 Task: Find and review the details of a specific wallpaper product on Flipkart.
Action: Mouse moved to (436, 300)
Screenshot: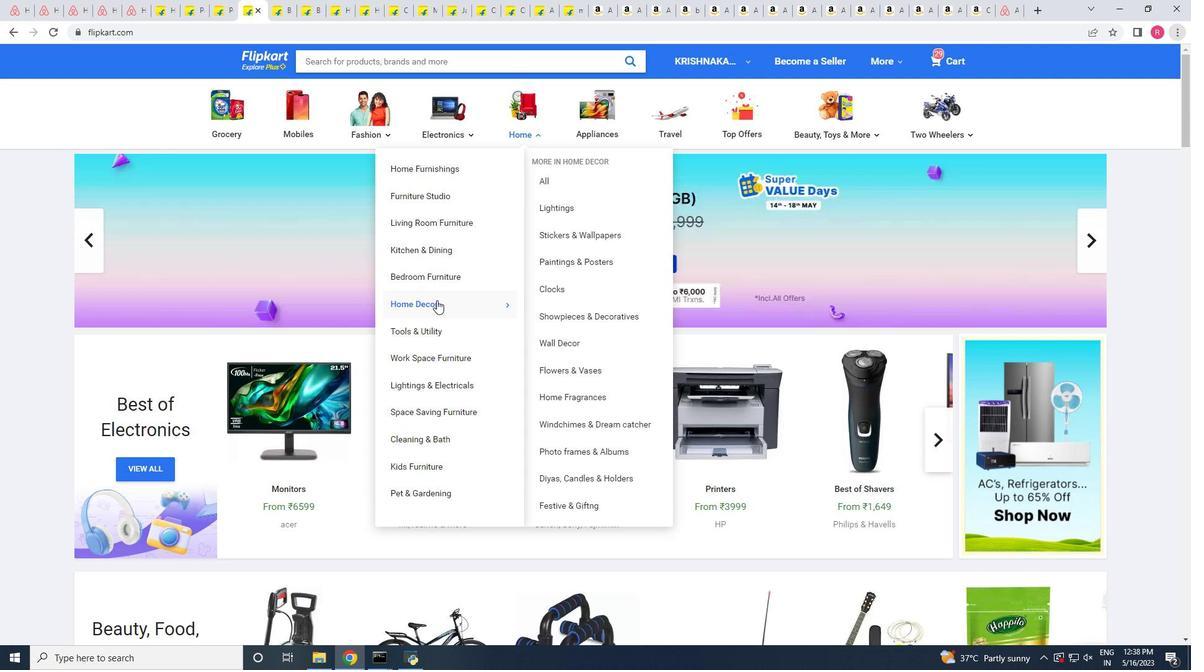 
Action: Mouse pressed left at (436, 300)
Screenshot: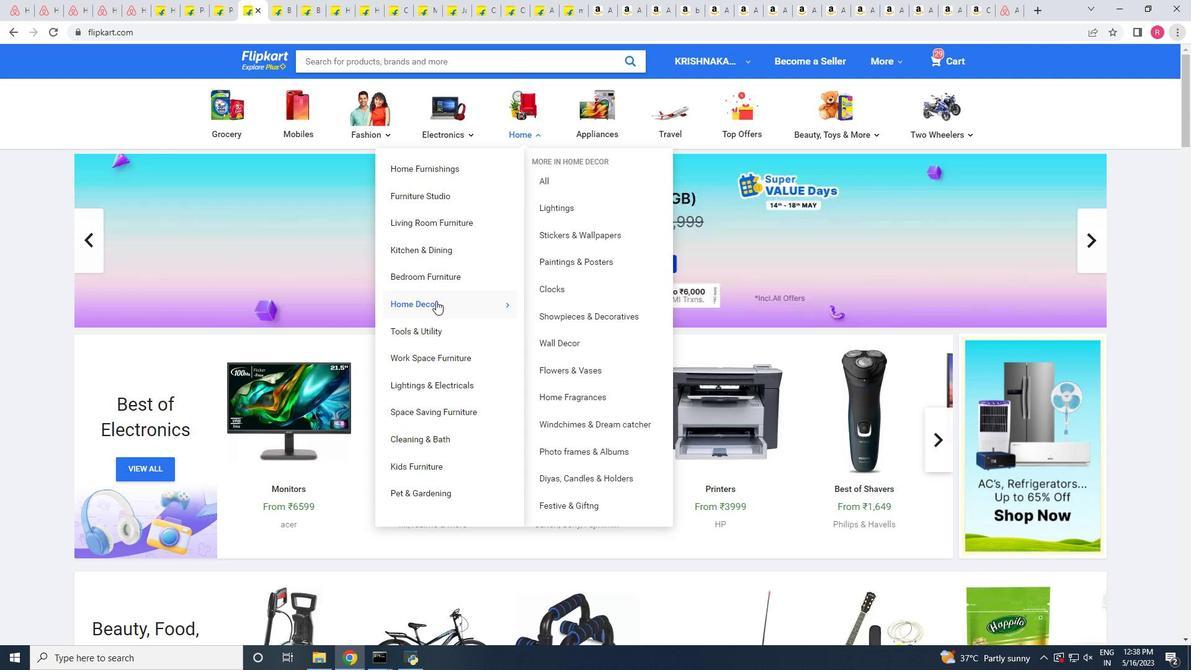 
Action: Mouse moved to (155, 300)
Screenshot: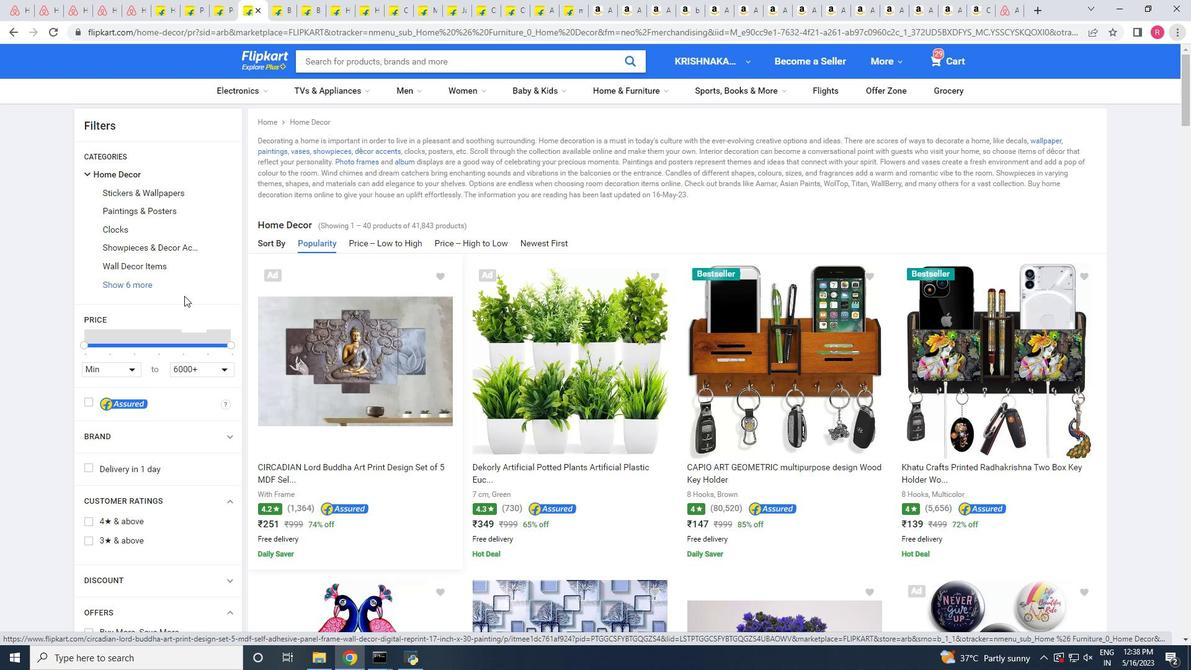 
Action: Mouse scrolled (155, 300) with delta (0, 0)
Screenshot: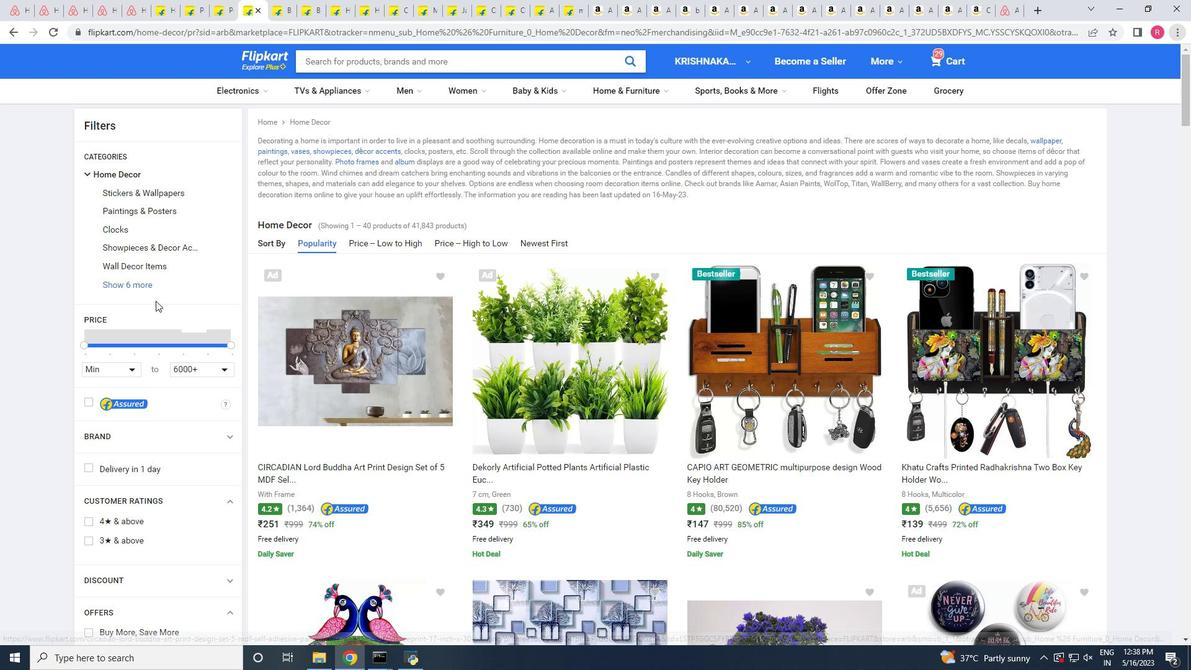 
Action: Mouse scrolled (155, 300) with delta (0, 0)
Screenshot: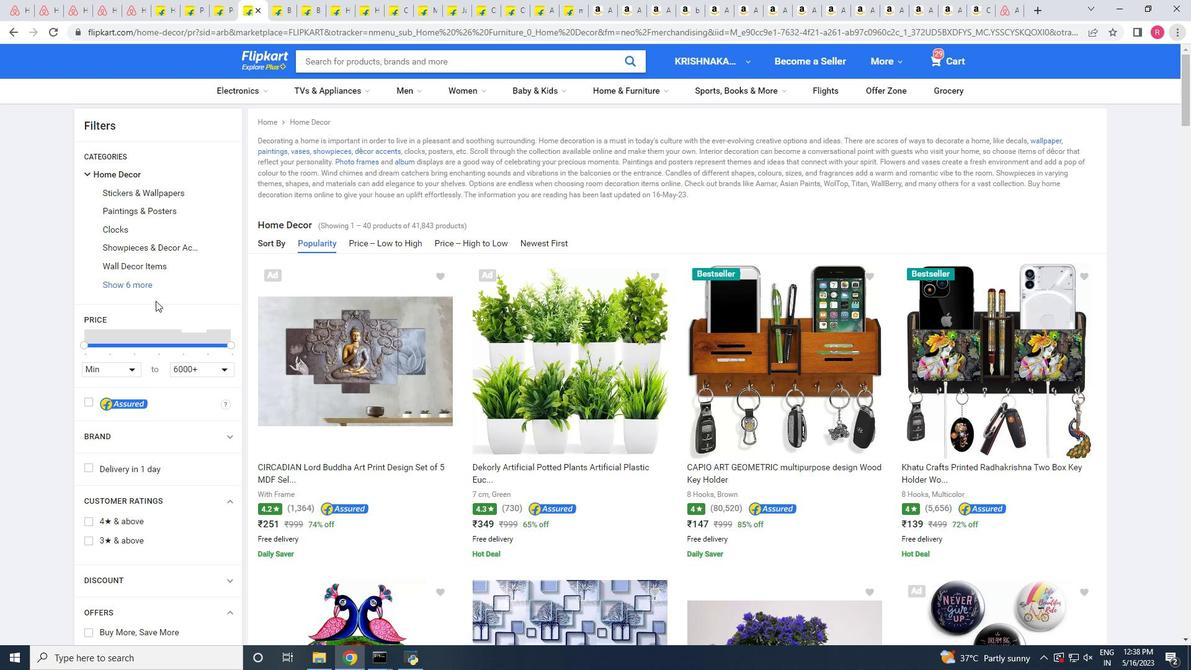 
Action: Mouse scrolled (155, 300) with delta (0, 0)
Screenshot: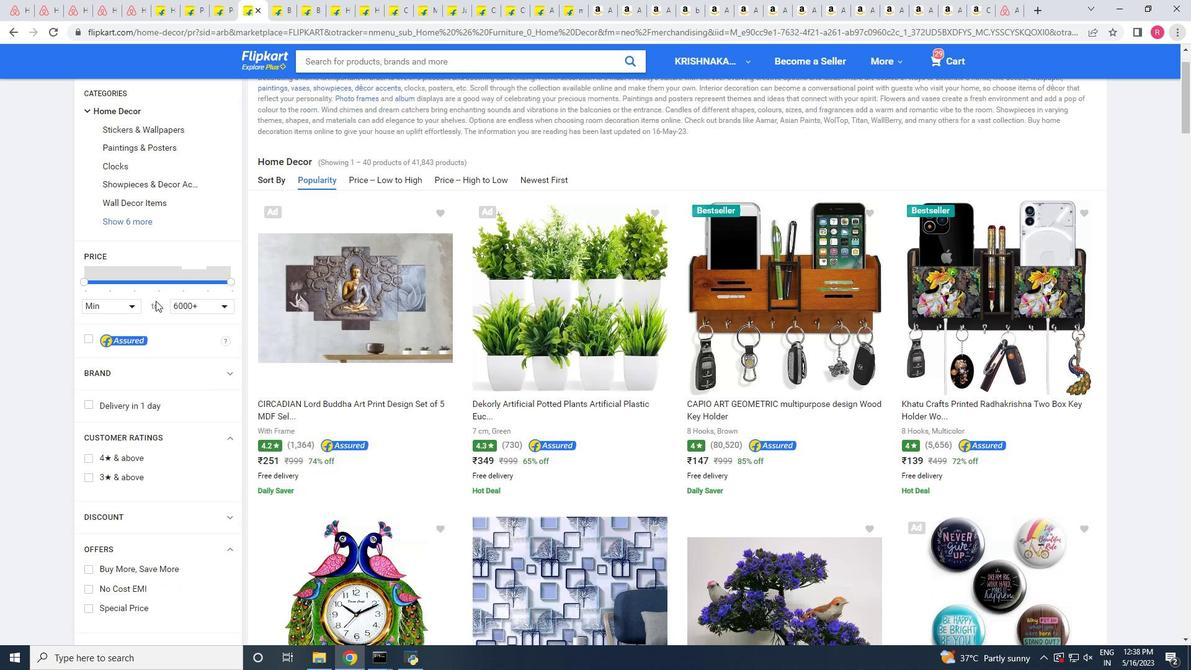
Action: Mouse scrolled (155, 300) with delta (0, 0)
Screenshot: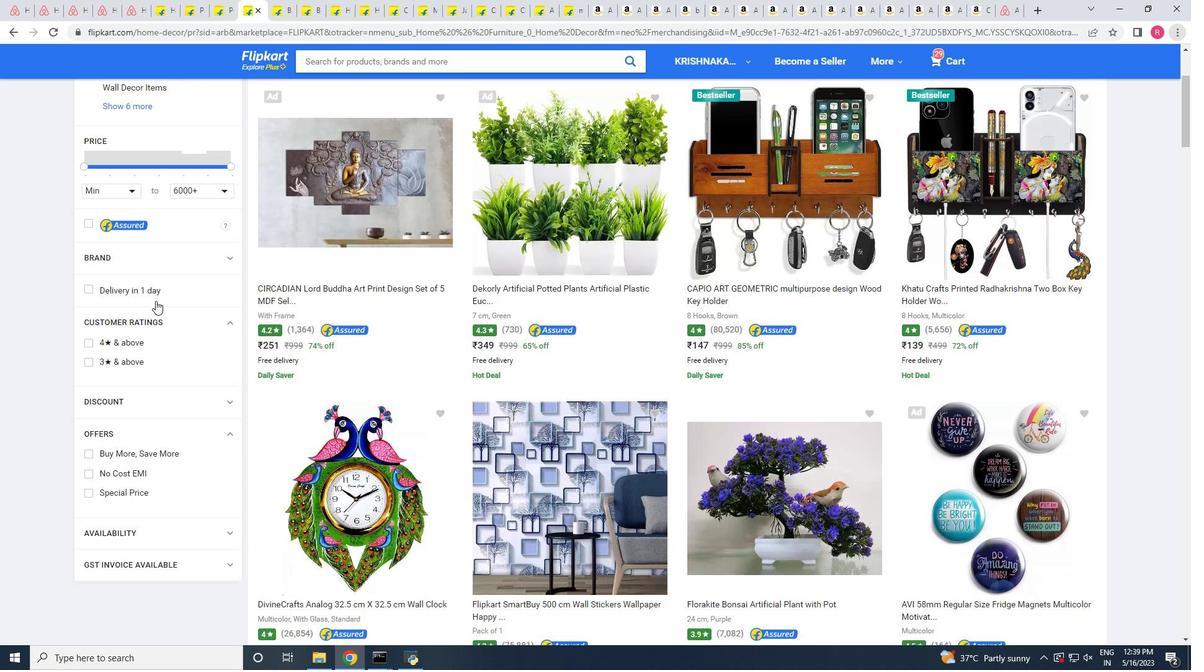 
Action: Mouse scrolled (155, 301) with delta (0, 0)
Screenshot: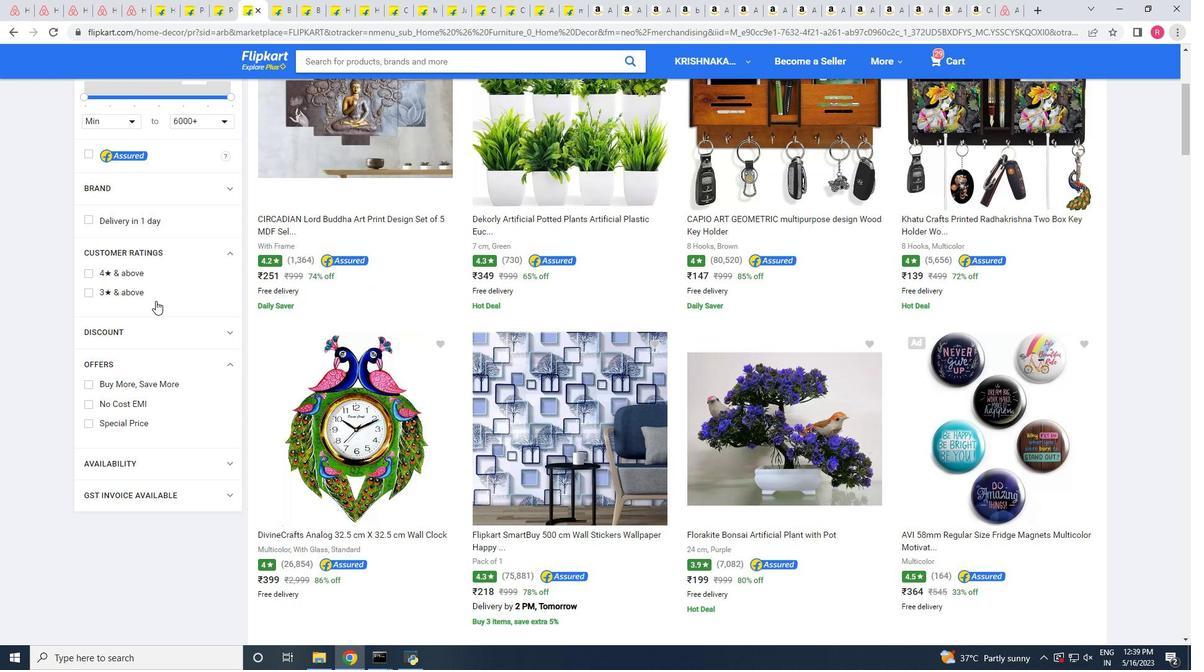 
Action: Mouse moved to (169, 418)
Screenshot: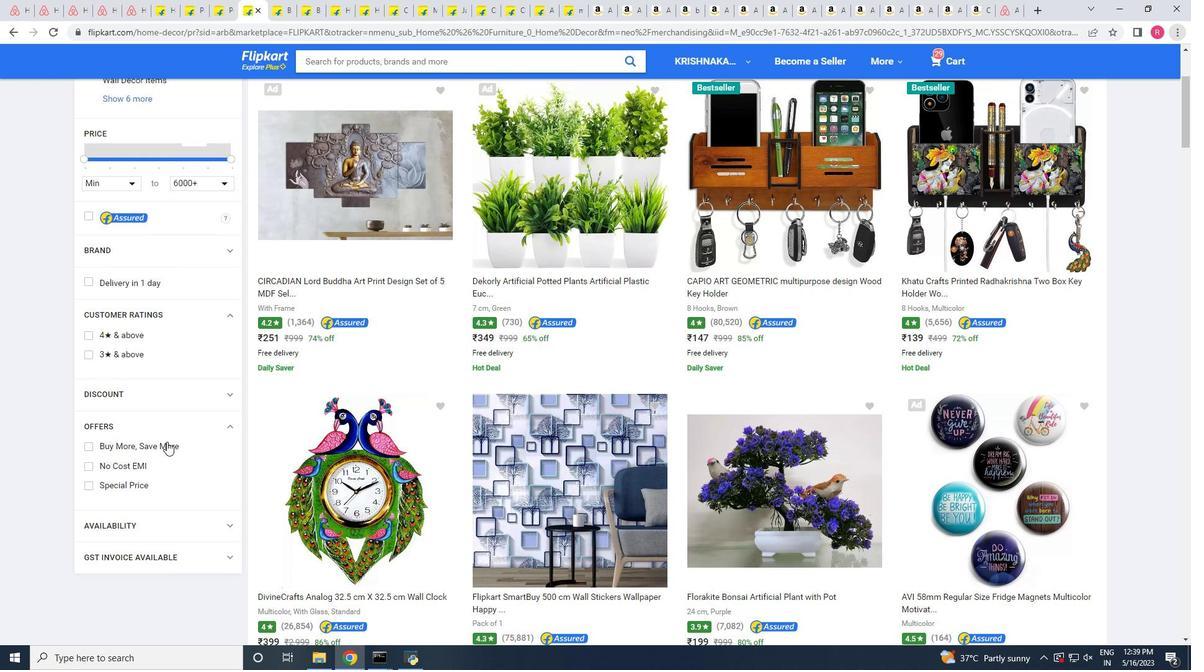 
Action: Mouse scrolled (169, 418) with delta (0, 0)
Screenshot: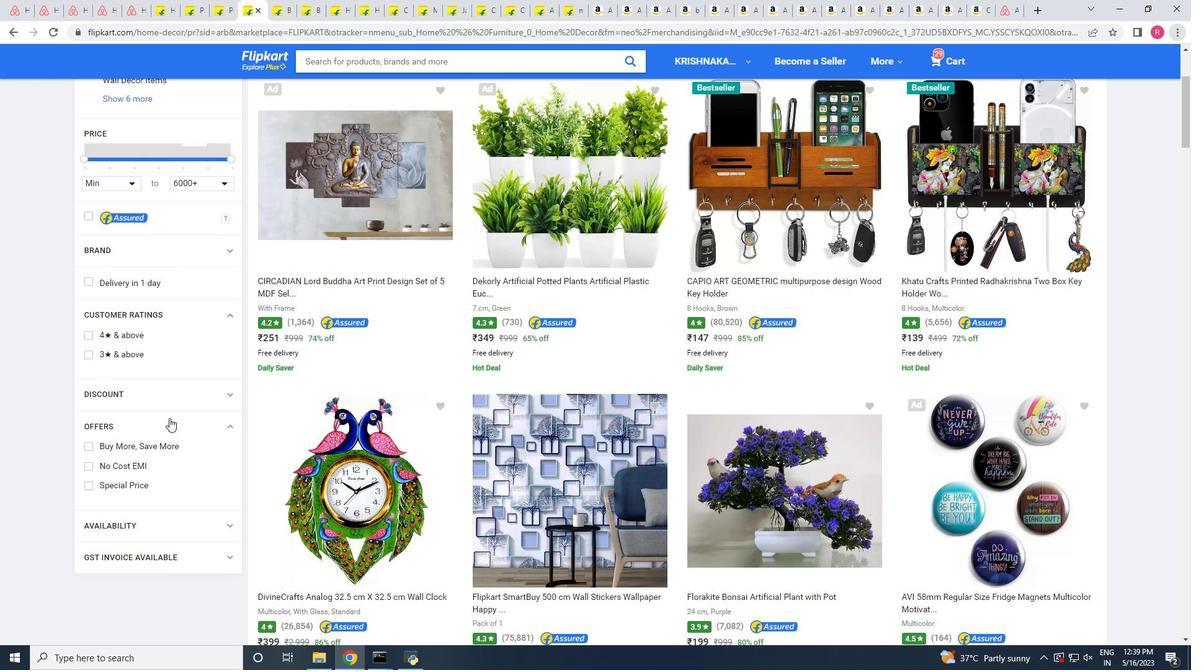 
Action: Mouse scrolled (169, 418) with delta (0, 0)
Screenshot: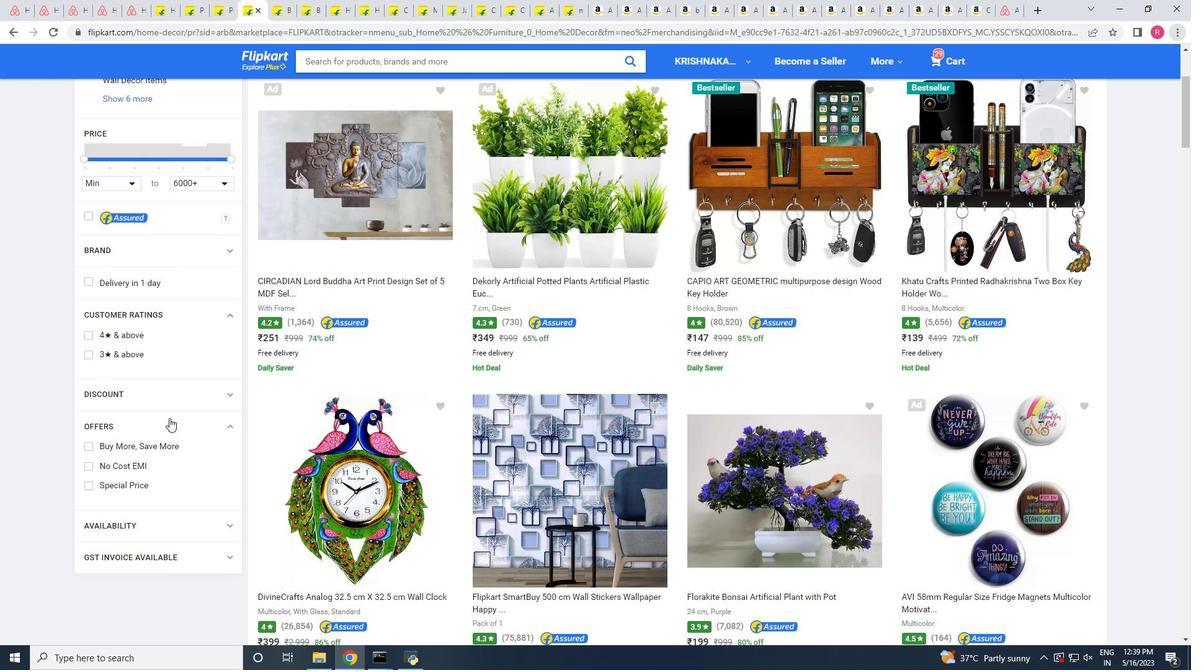 
Action: Mouse scrolled (169, 418) with delta (0, 0)
Screenshot: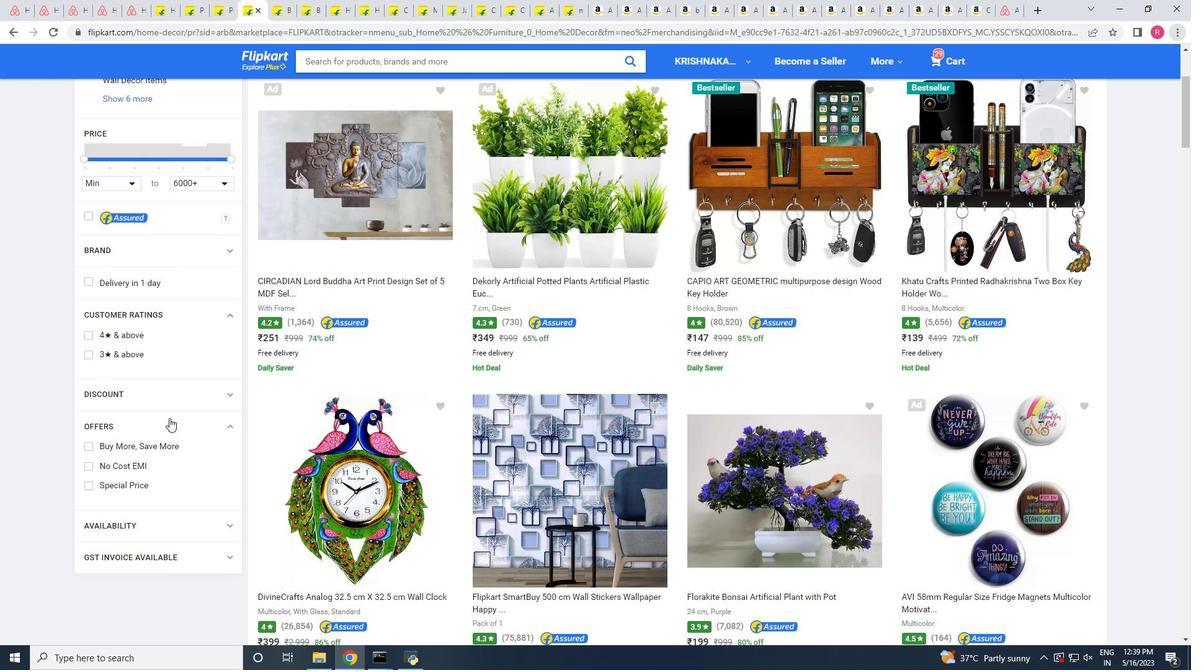 
Action: Mouse scrolled (169, 418) with delta (0, 0)
Screenshot: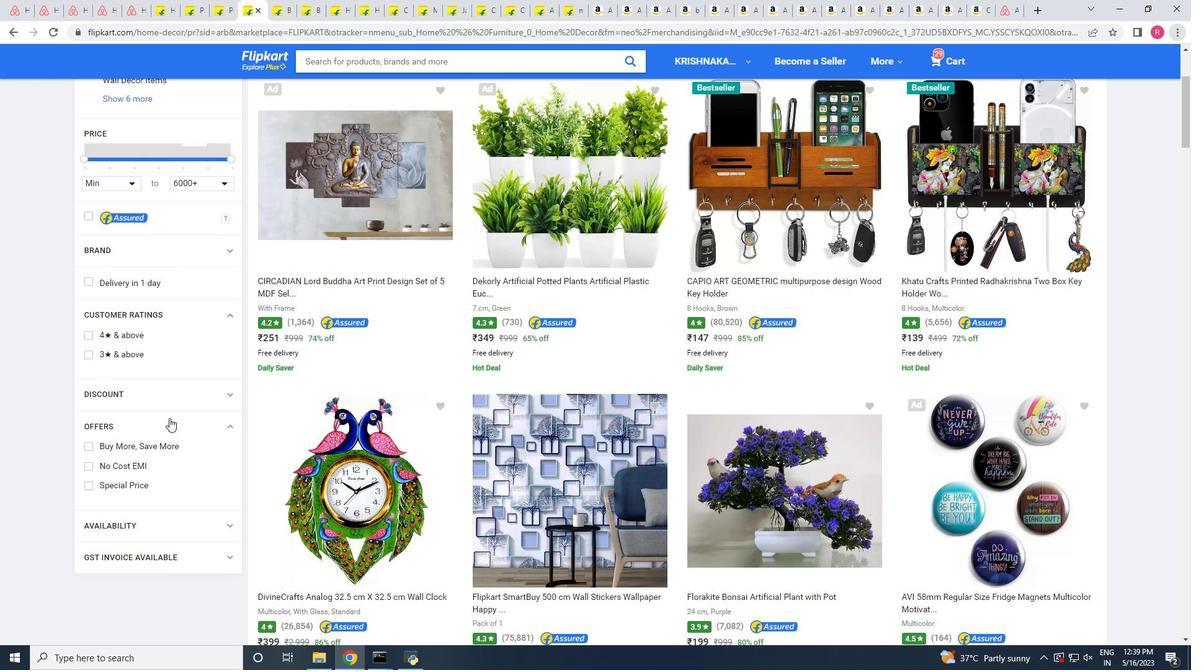 
Action: Mouse scrolled (169, 418) with delta (0, 0)
Screenshot: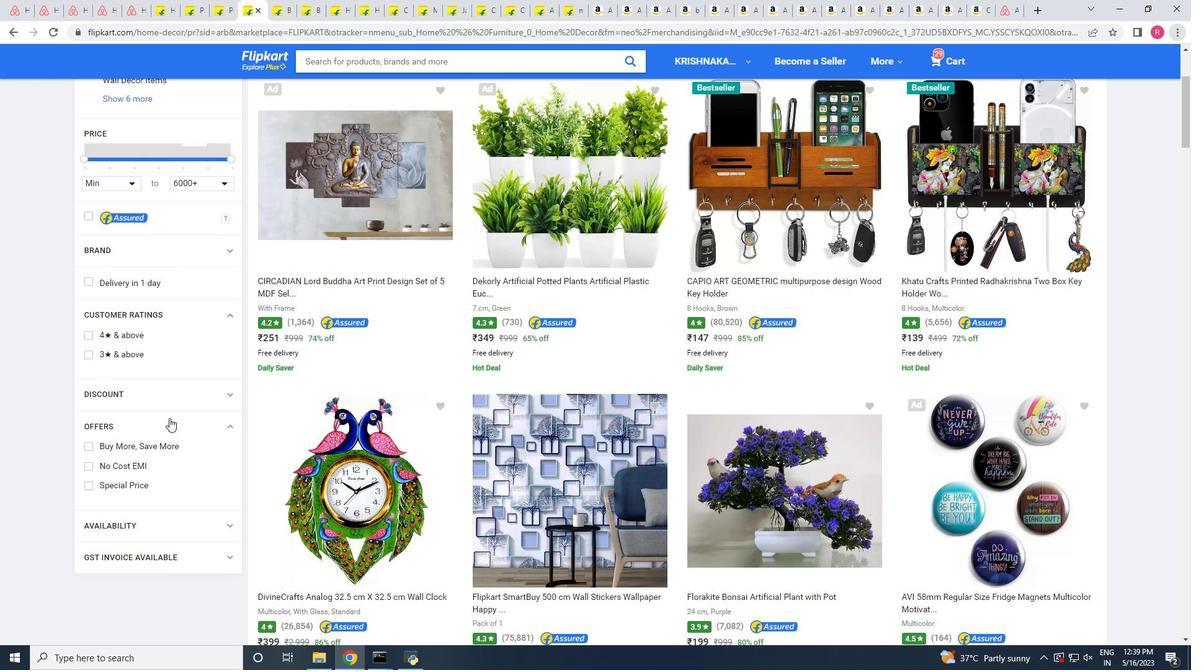 
Action: Mouse scrolled (169, 418) with delta (0, 0)
Screenshot: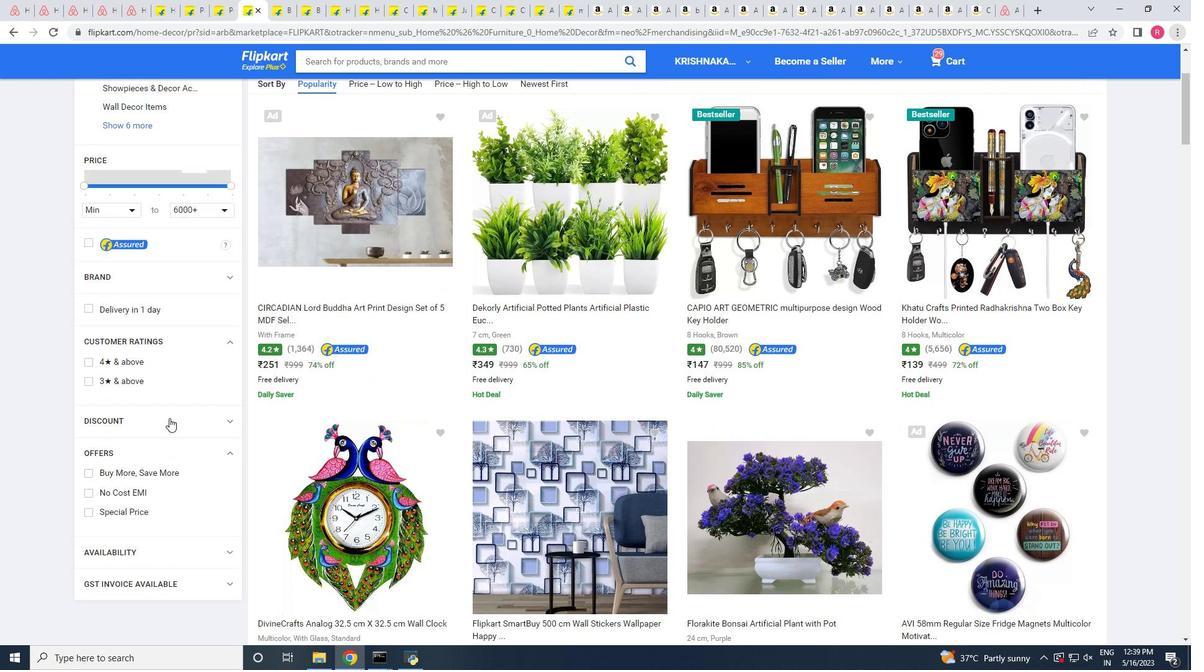 
Action: Mouse moved to (121, 285)
Screenshot: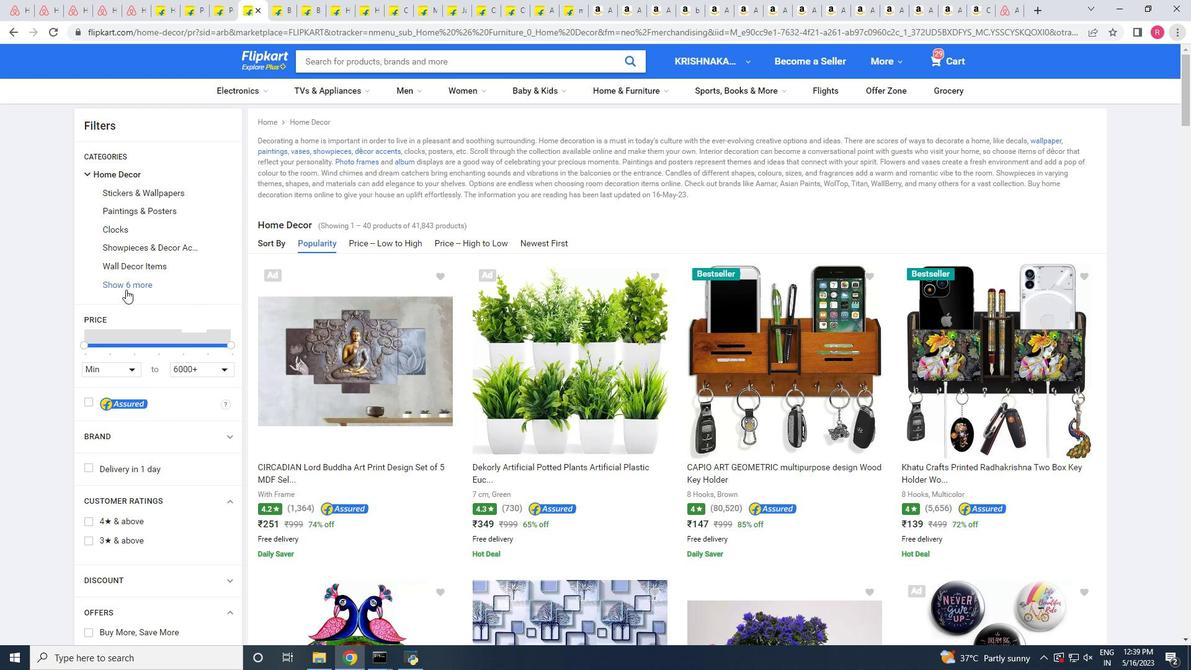 
Action: Mouse pressed left at (121, 285)
Screenshot: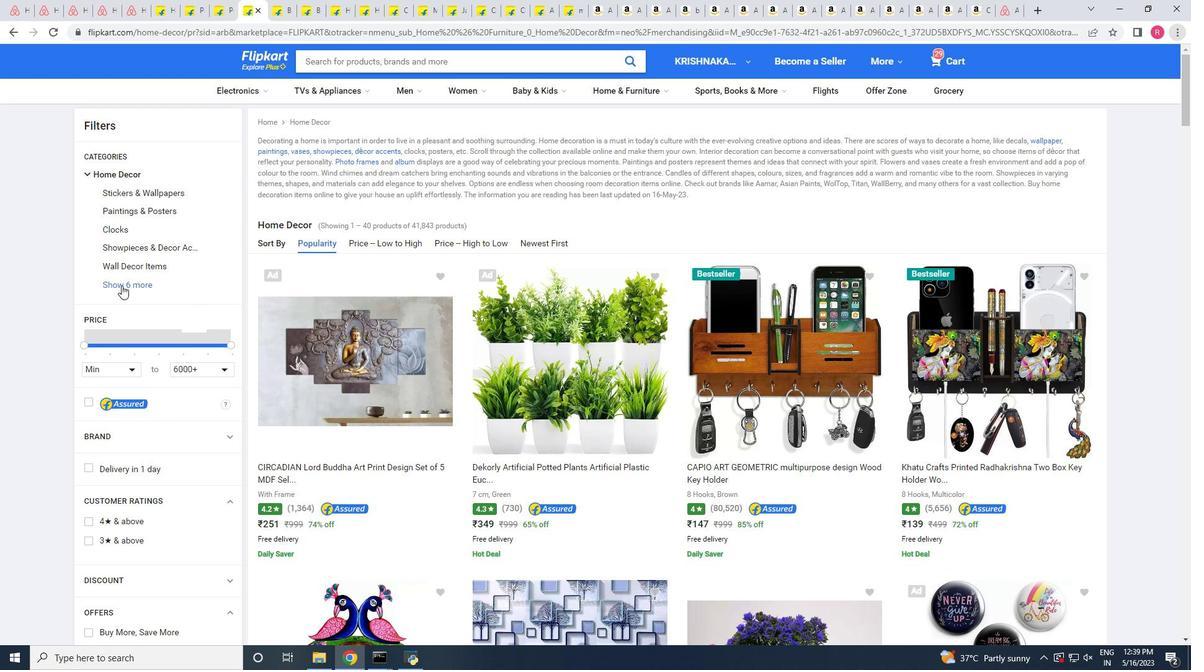 
Action: Mouse moved to (444, 281)
Screenshot: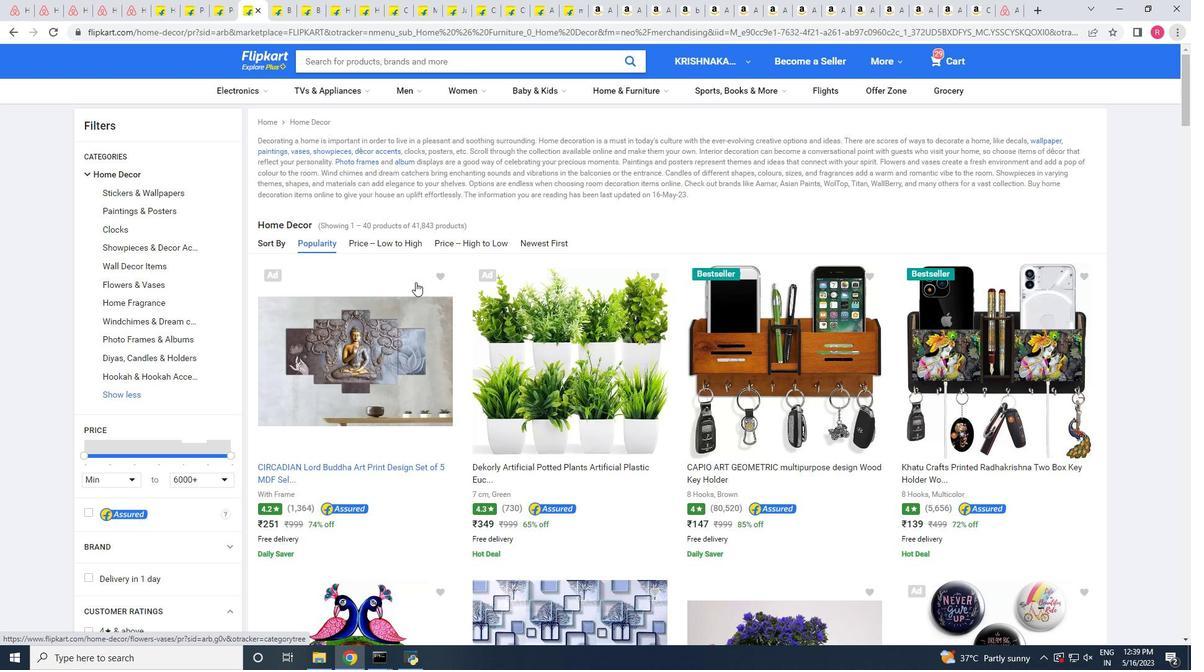 
Action: Mouse scrolled (444, 281) with delta (0, 0)
Screenshot: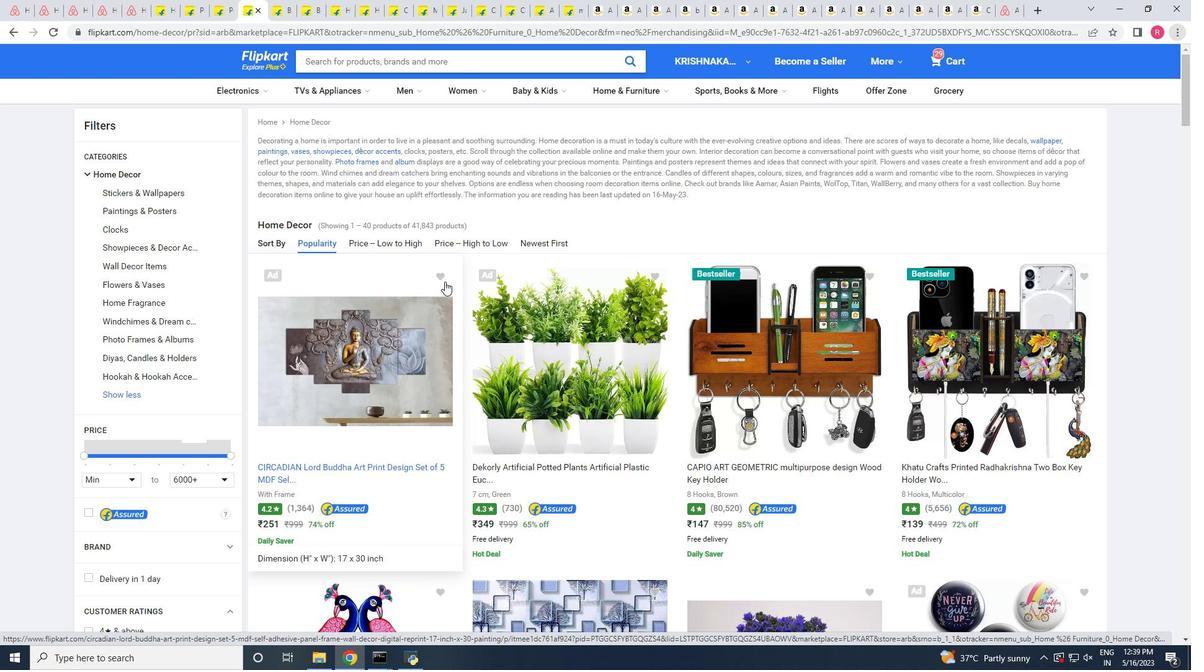 
Action: Mouse scrolled (444, 281) with delta (0, 0)
Screenshot: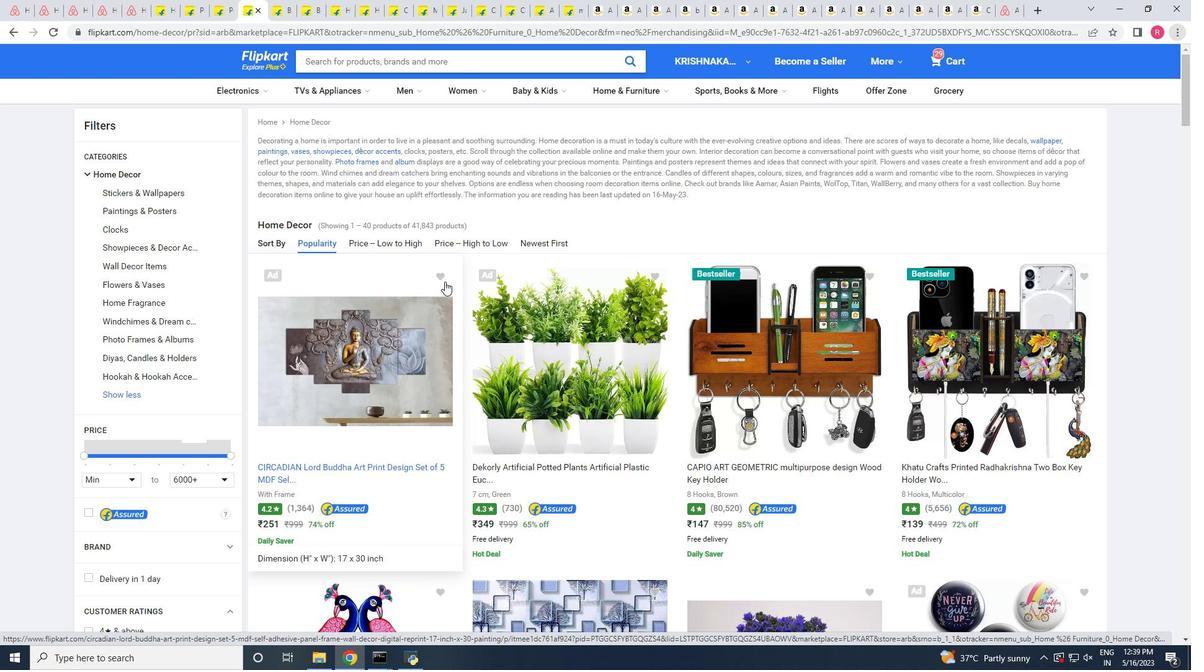
Action: Mouse scrolled (444, 281) with delta (0, 0)
Screenshot: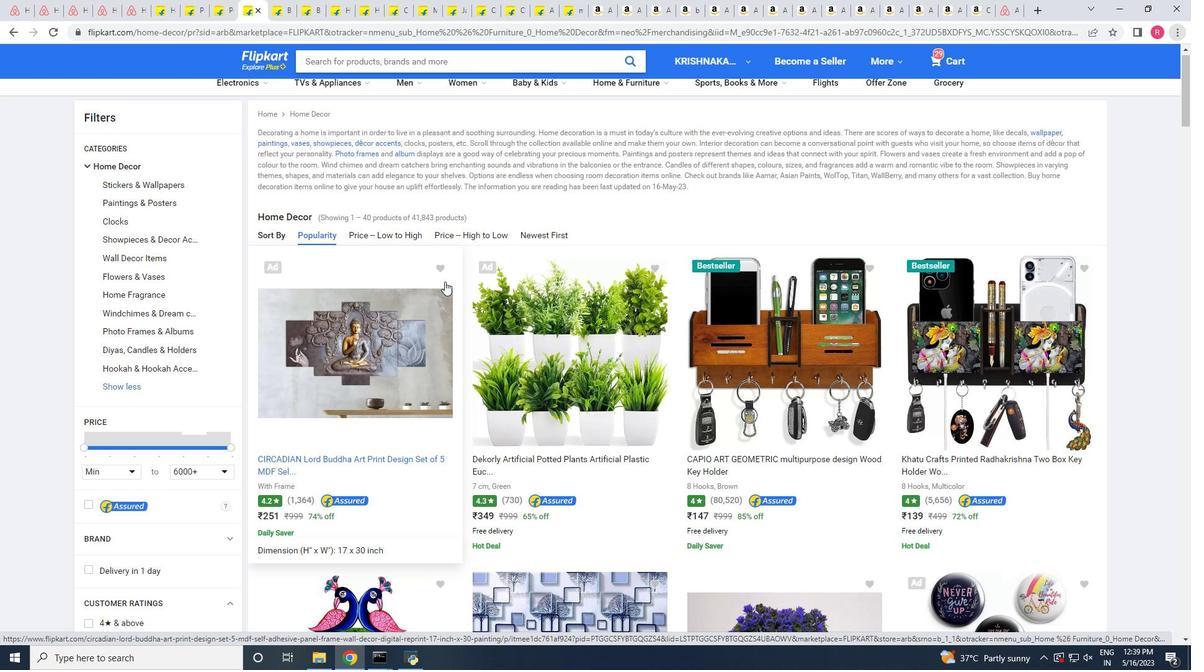 
Action: Mouse scrolled (444, 281) with delta (0, 0)
Screenshot: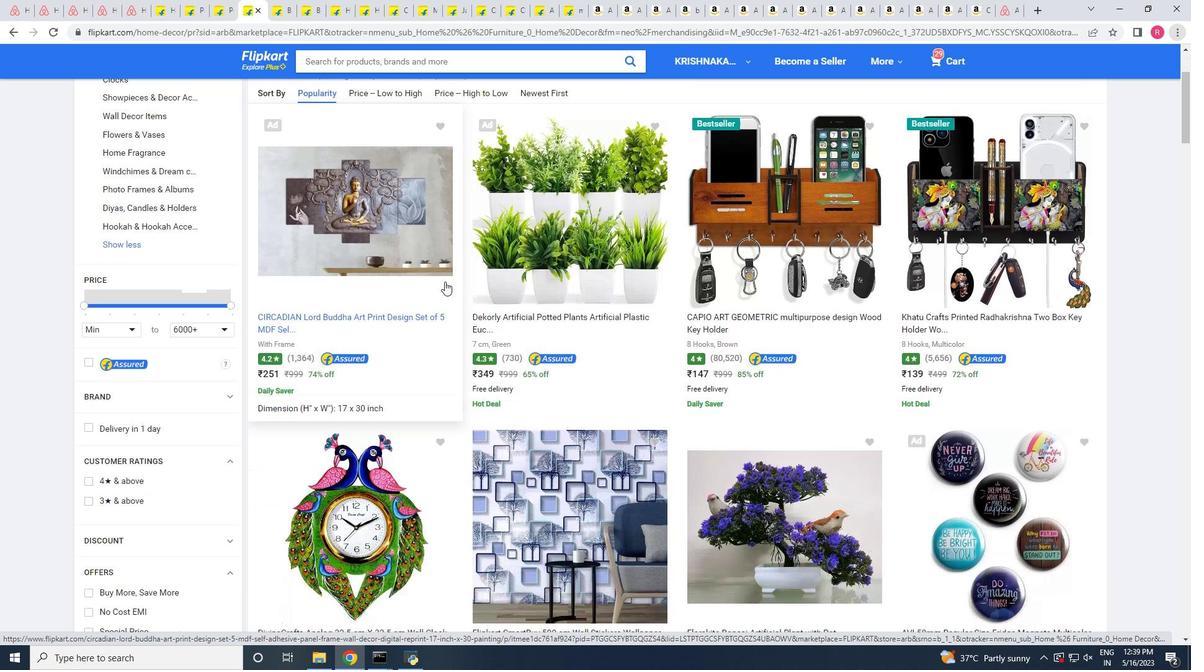 
Action: Mouse scrolled (444, 281) with delta (0, 0)
Screenshot: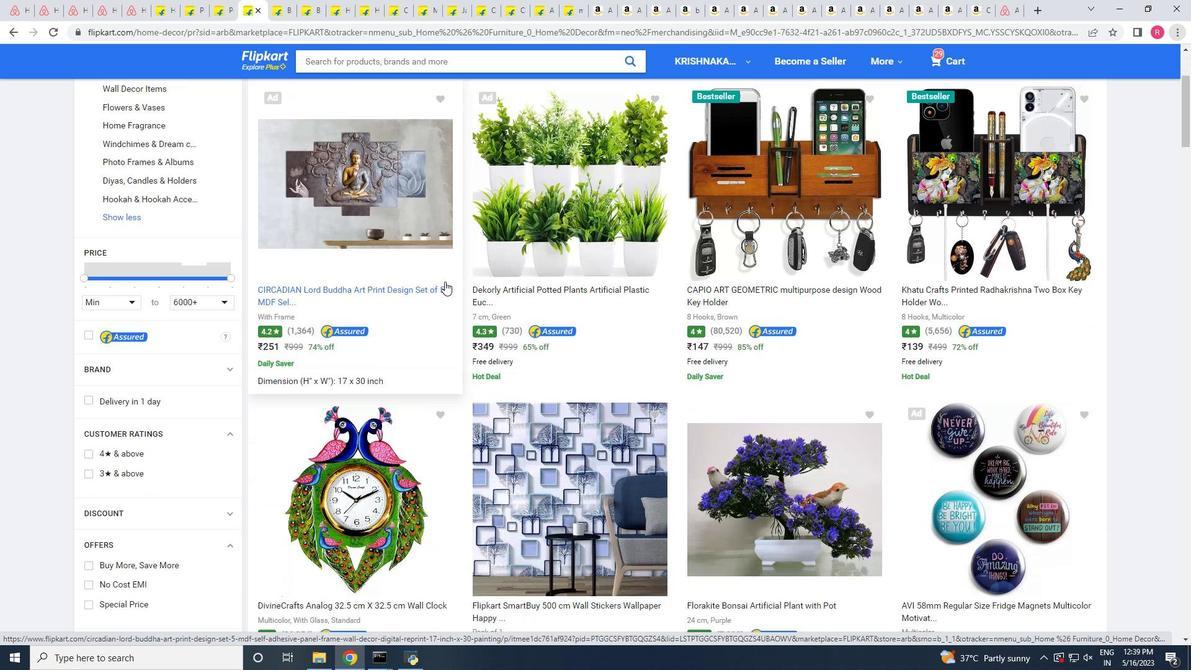 
Action: Mouse scrolled (444, 281) with delta (0, 0)
Screenshot: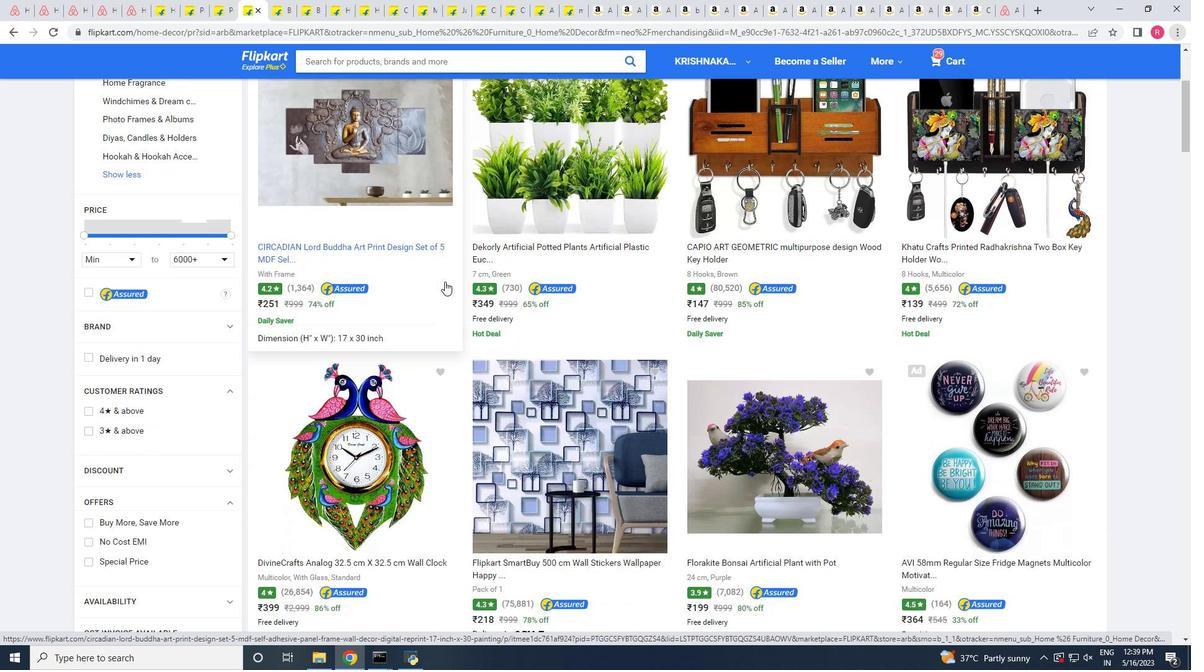 
Action: Mouse scrolled (444, 281) with delta (0, 0)
Screenshot: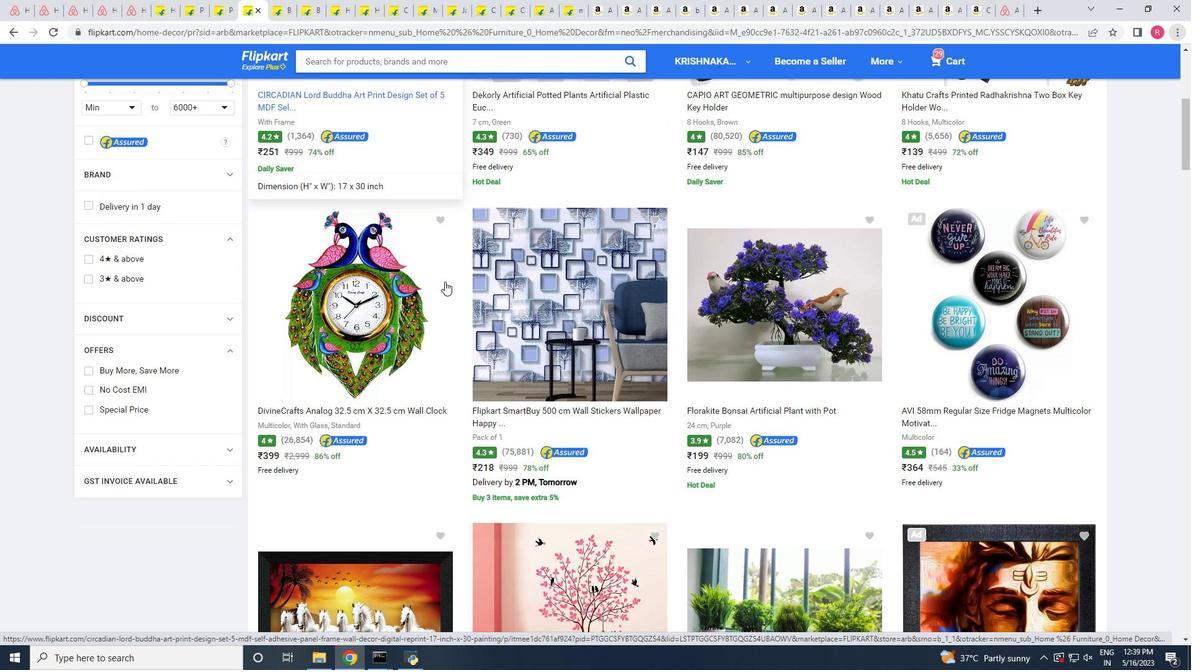 
Action: Mouse scrolled (444, 281) with delta (0, 0)
Screenshot: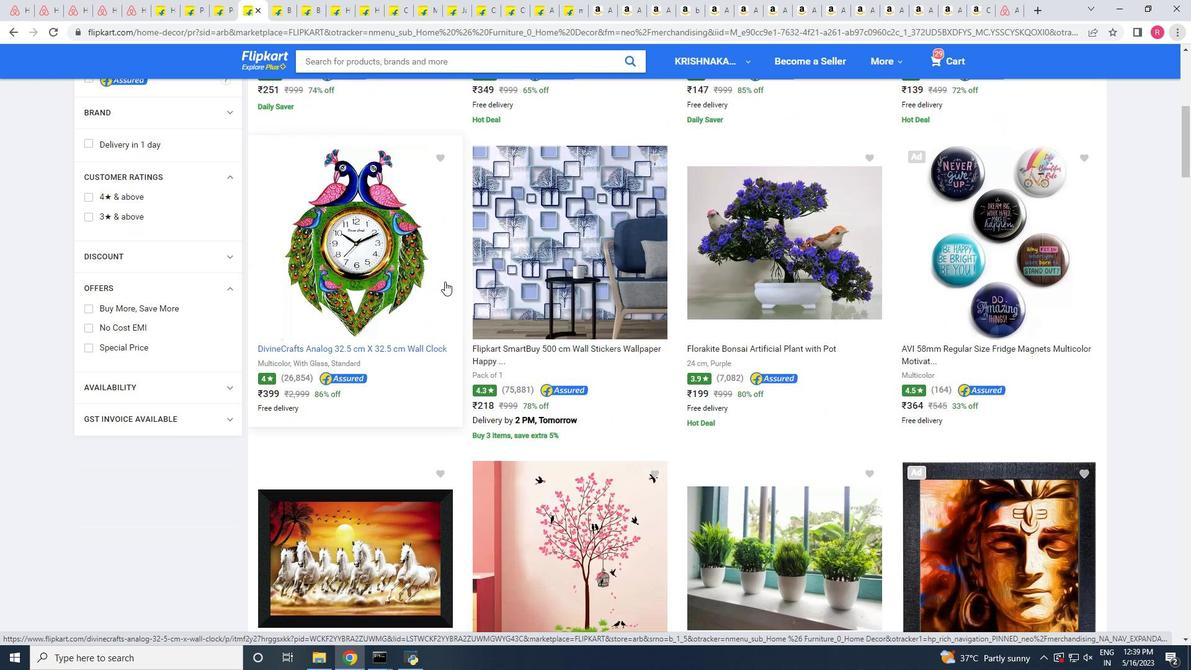 
Action: Mouse scrolled (444, 281) with delta (0, 0)
Screenshot: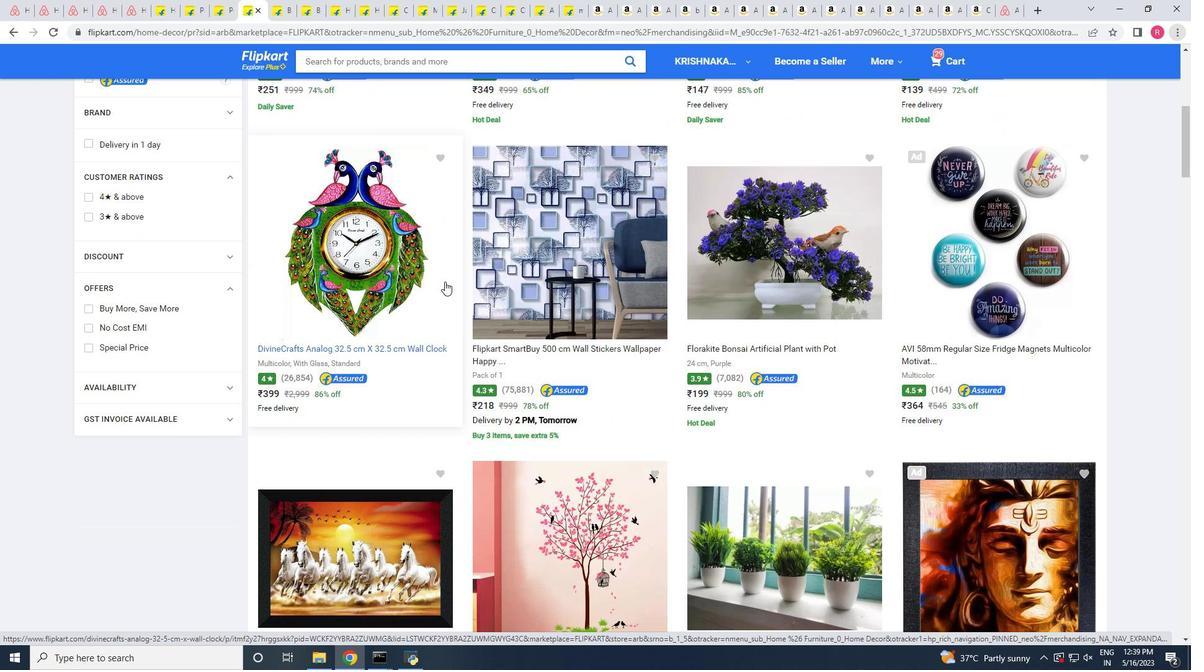
Action: Mouse scrolled (444, 281) with delta (0, 0)
Screenshot: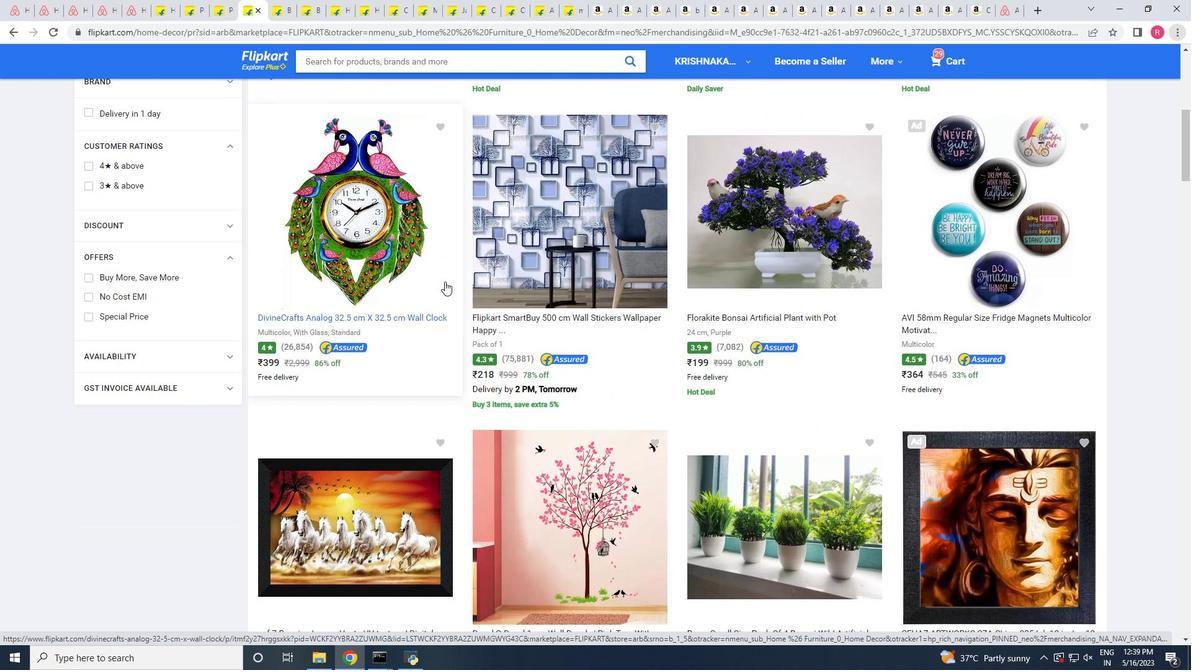 
Action: Mouse scrolled (444, 282) with delta (0, 0)
Screenshot: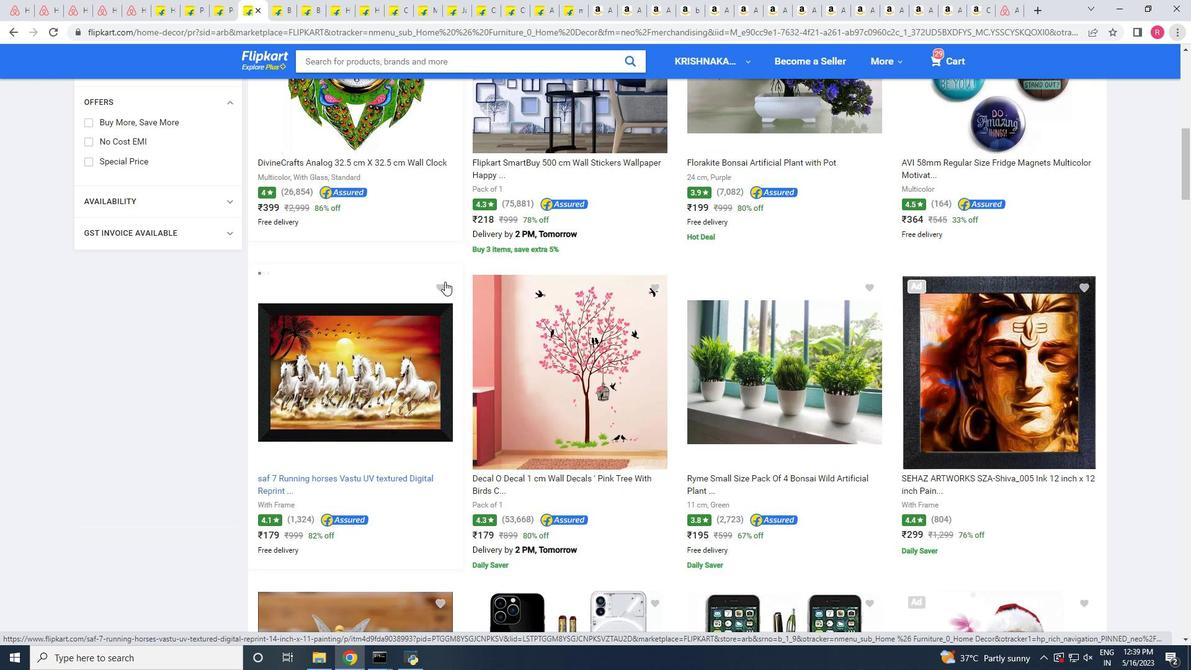 
Action: Mouse scrolled (444, 282) with delta (0, 0)
Screenshot: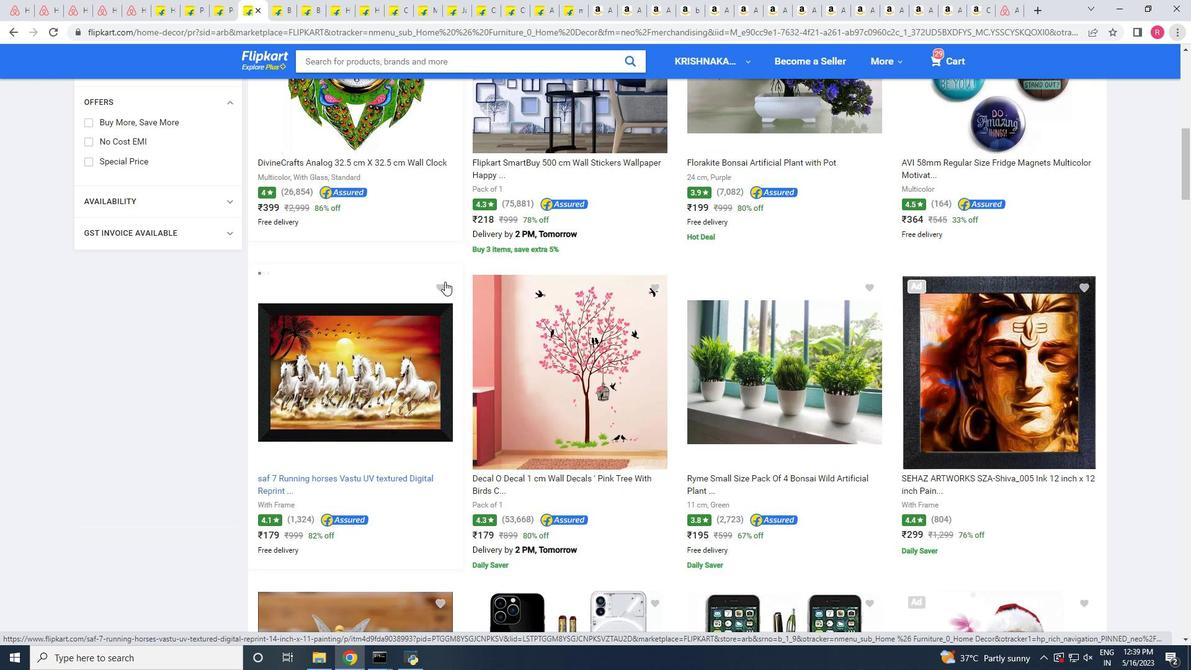 
Action: Mouse scrolled (444, 282) with delta (0, 0)
Screenshot: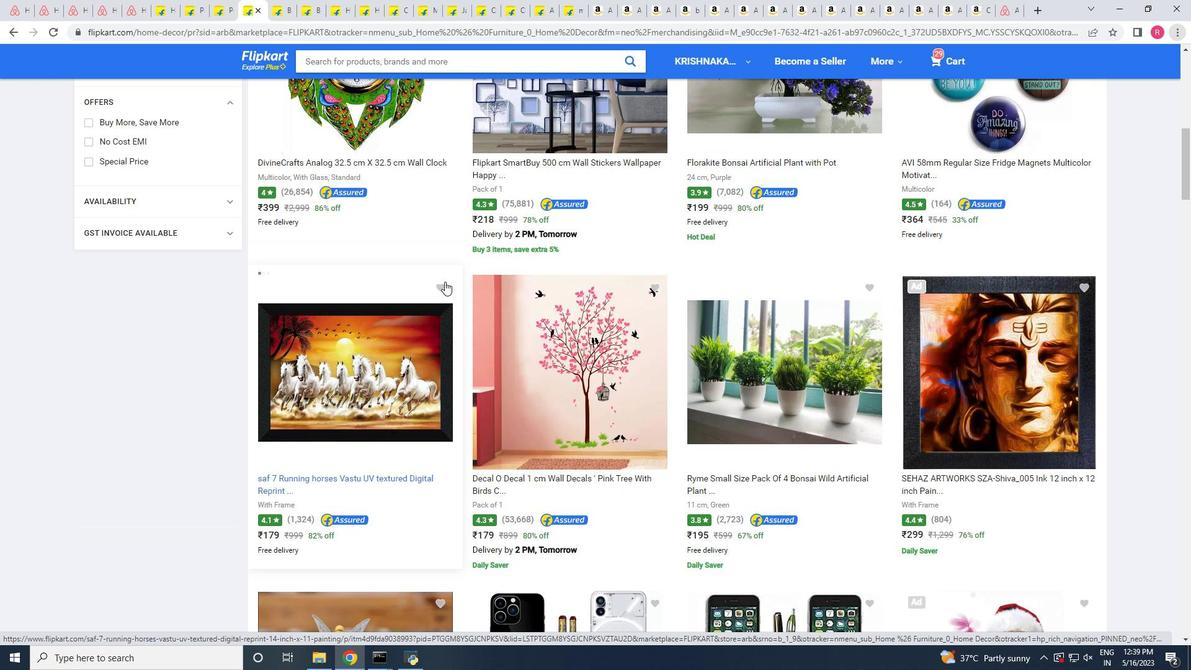 
Action: Mouse scrolled (444, 282) with delta (0, 0)
Screenshot: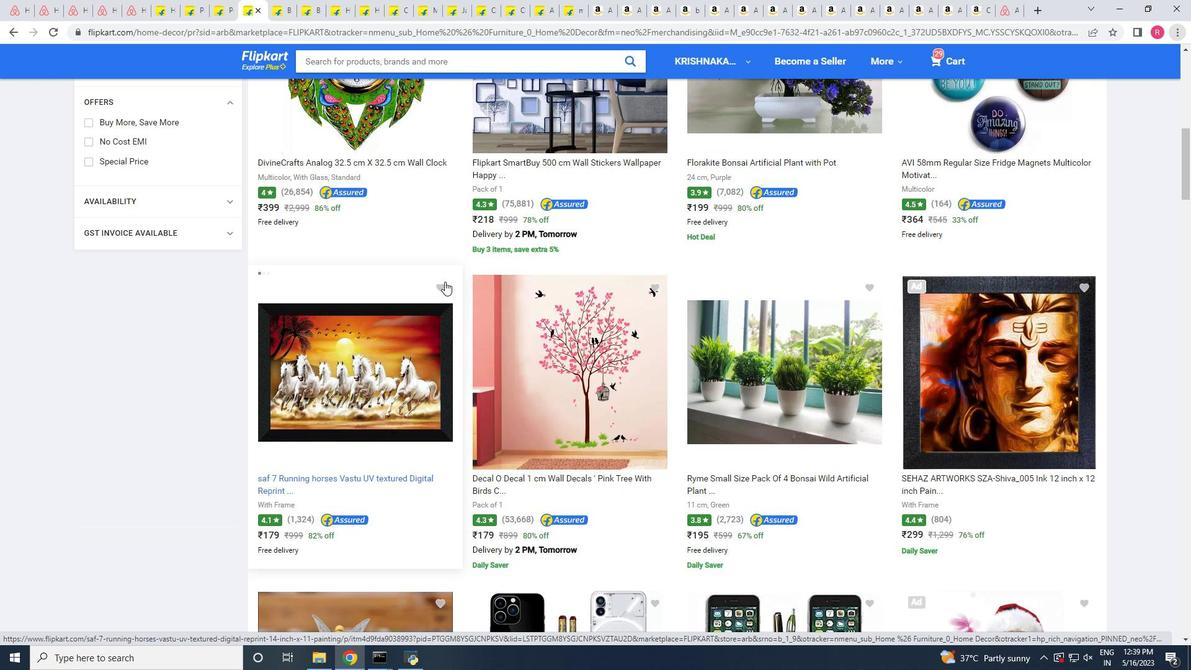 
Action: Mouse scrolled (444, 282) with delta (0, 0)
Screenshot: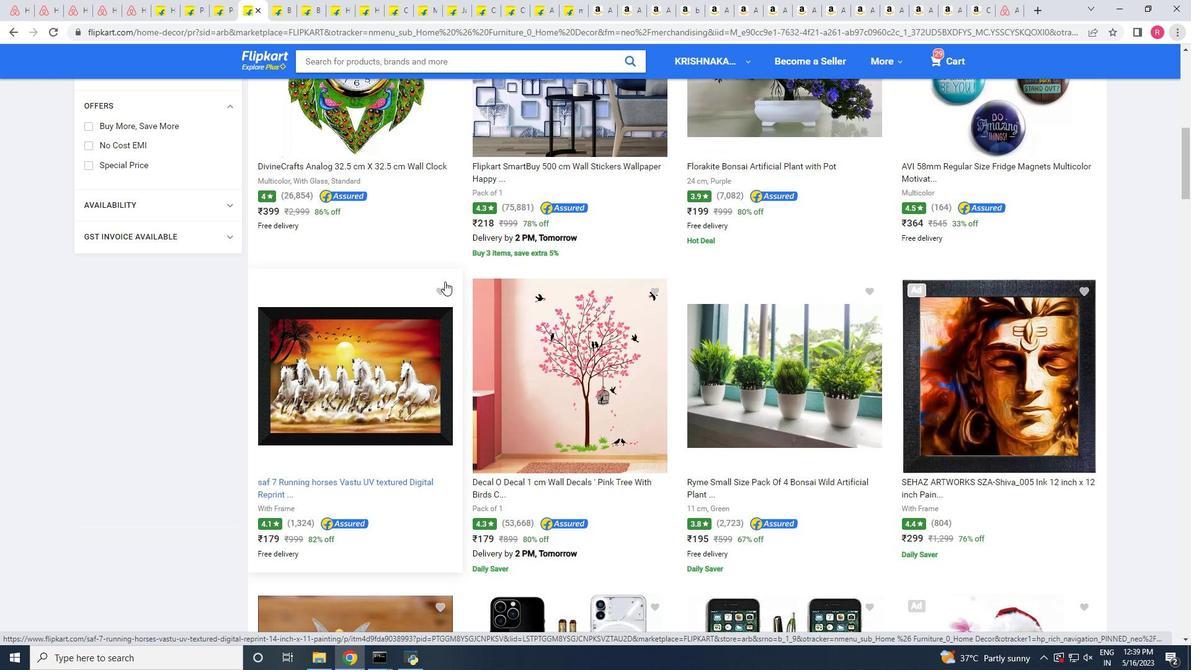 
Action: Mouse scrolled (444, 282) with delta (0, 0)
Screenshot: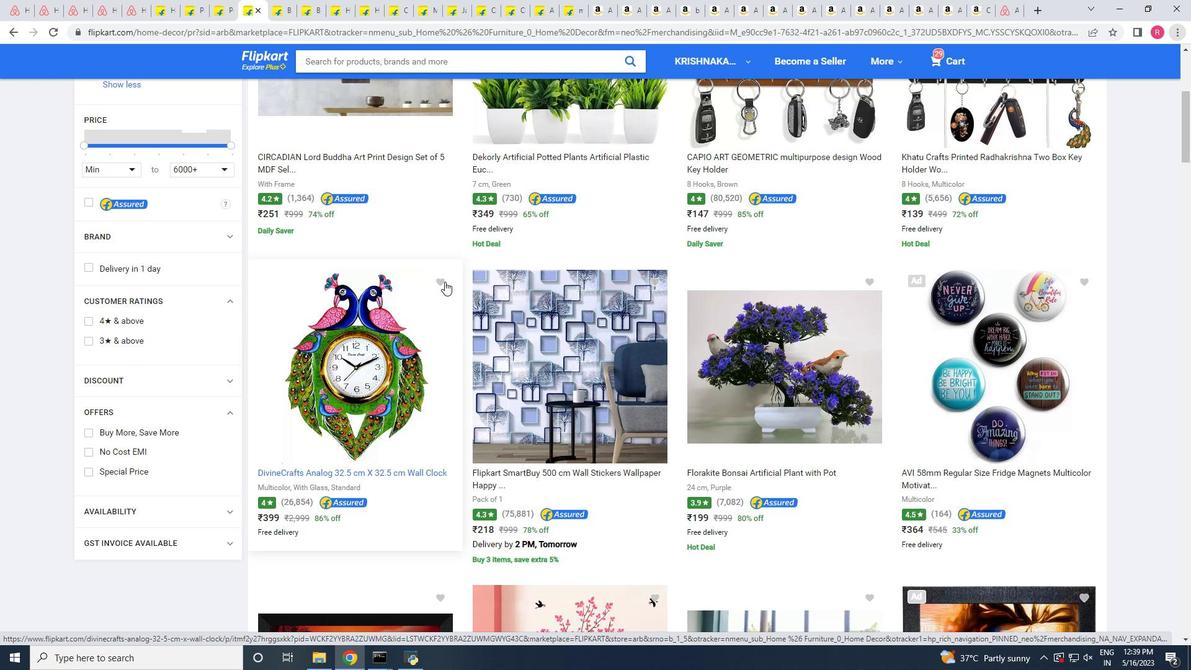 
Action: Mouse moved to (621, 389)
Screenshot: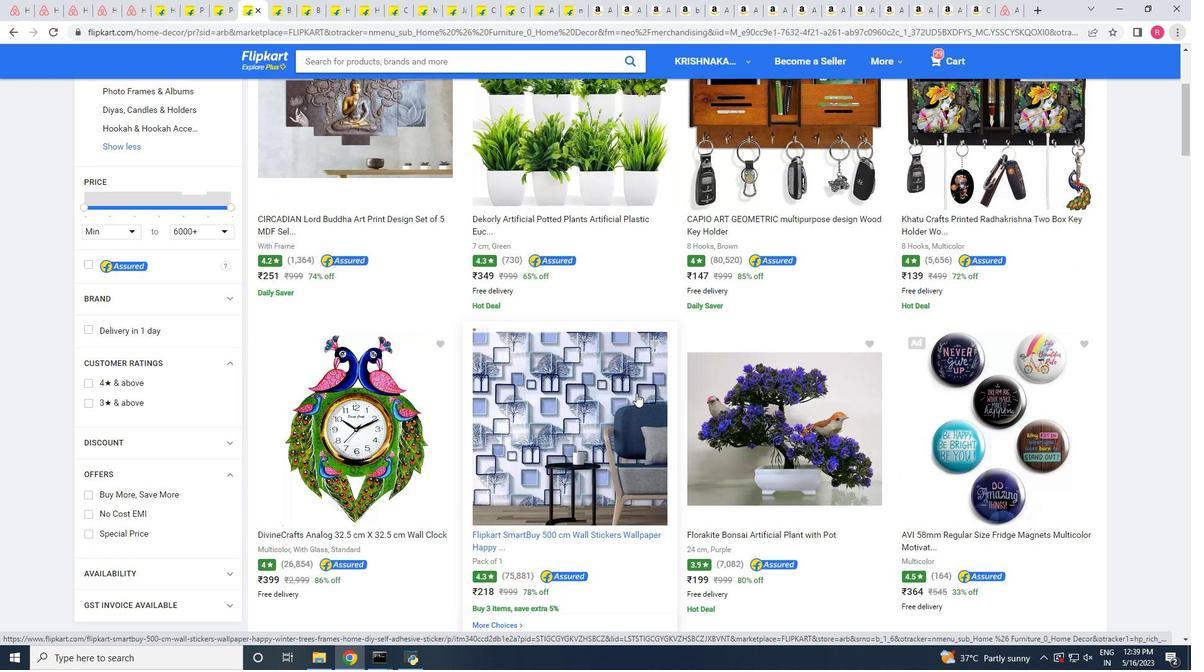 
Action: Mouse pressed left at (621, 389)
Screenshot: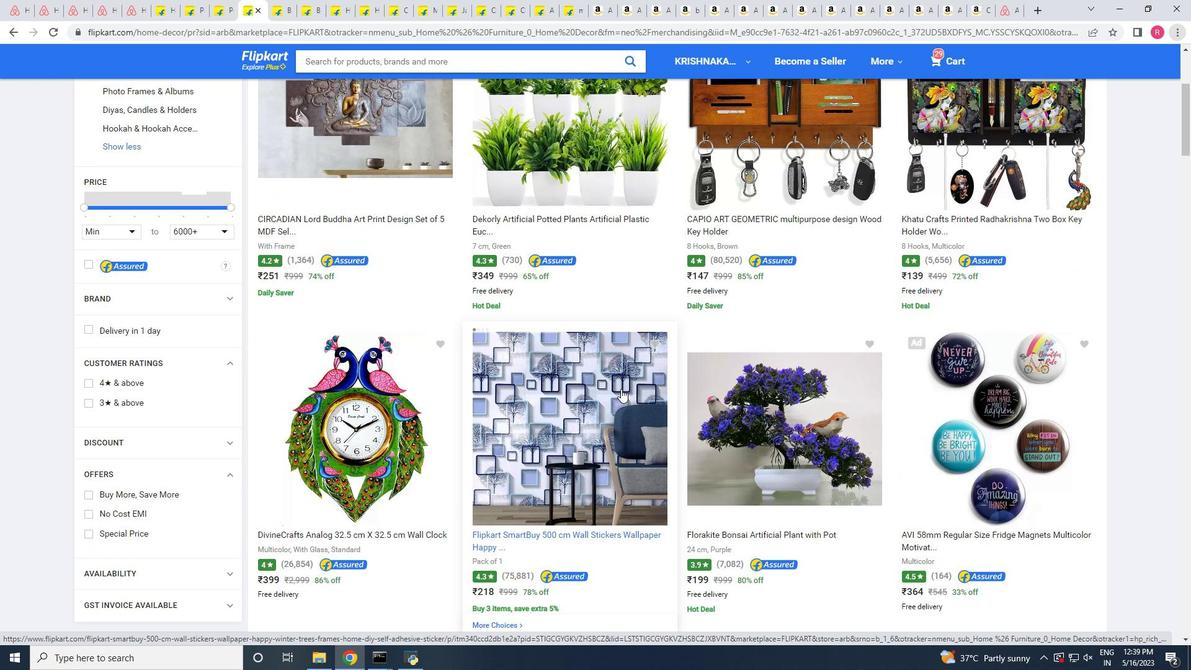 
Action: Mouse moved to (609, 405)
Screenshot: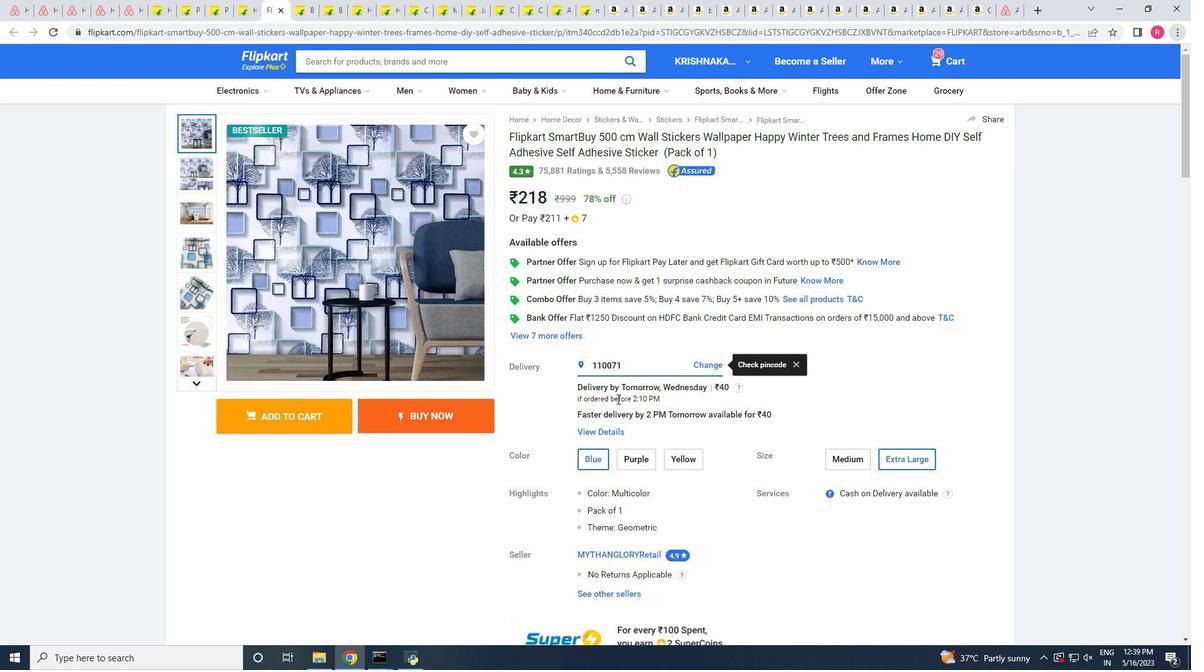 
Action: Mouse scrolled (609, 405) with delta (0, 0)
Screenshot: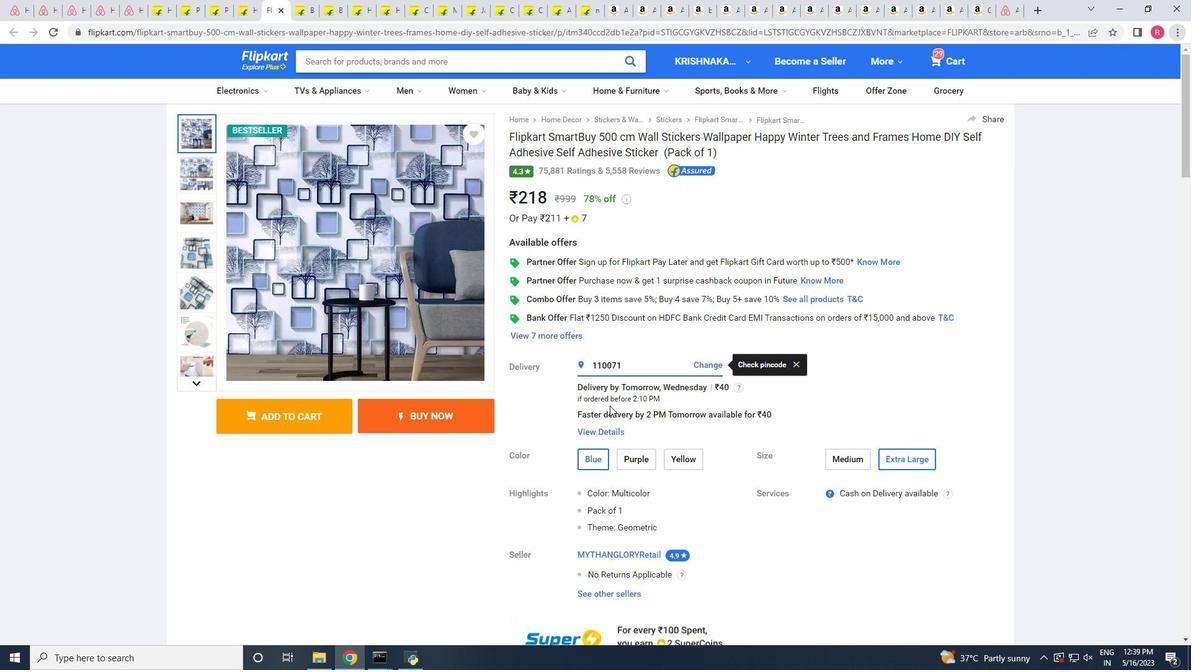 
Action: Mouse scrolled (609, 405) with delta (0, 0)
Screenshot: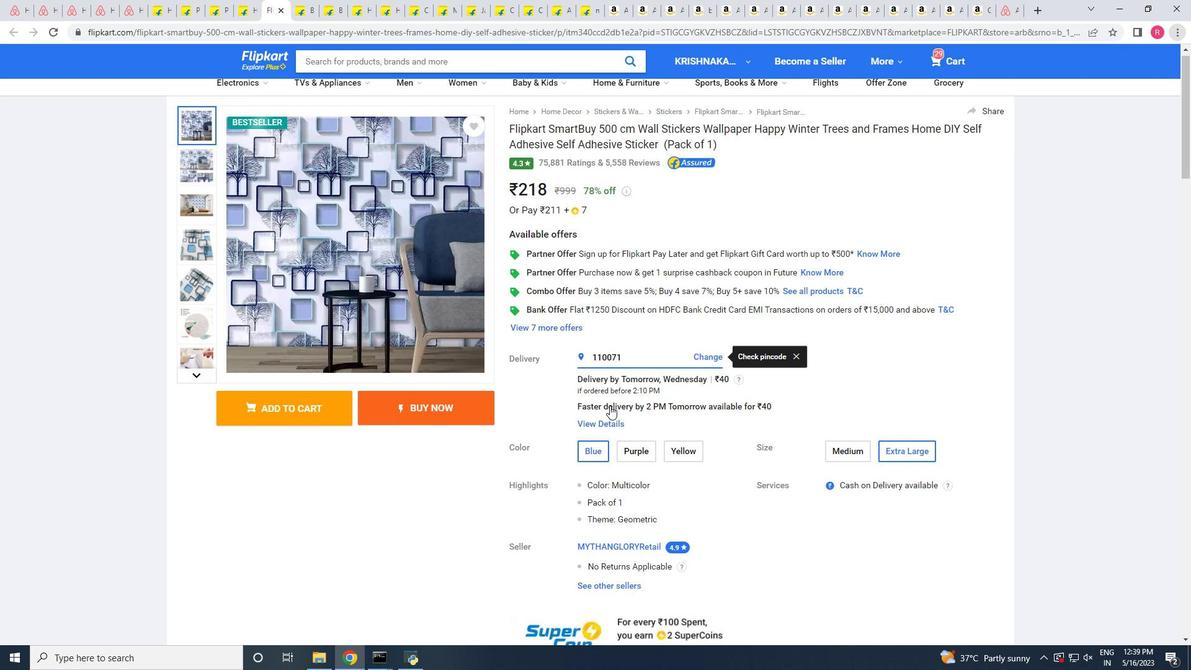 
Action: Mouse scrolled (609, 405) with delta (0, 0)
Screenshot: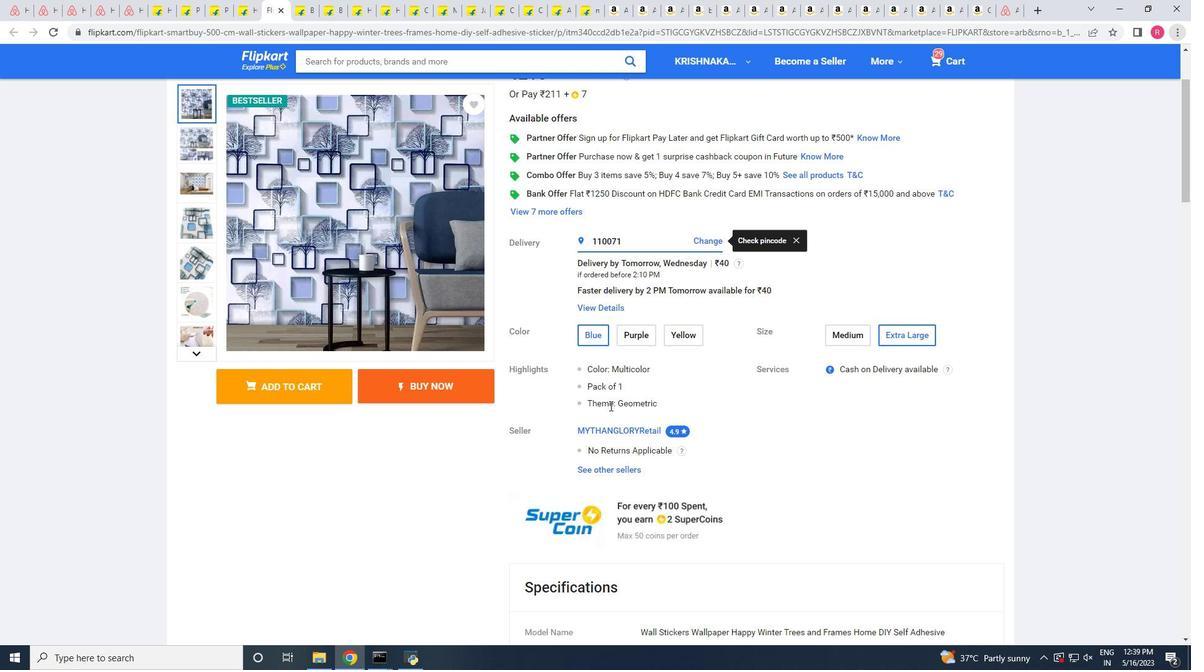
Action: Mouse scrolled (609, 405) with delta (0, 0)
Screenshot: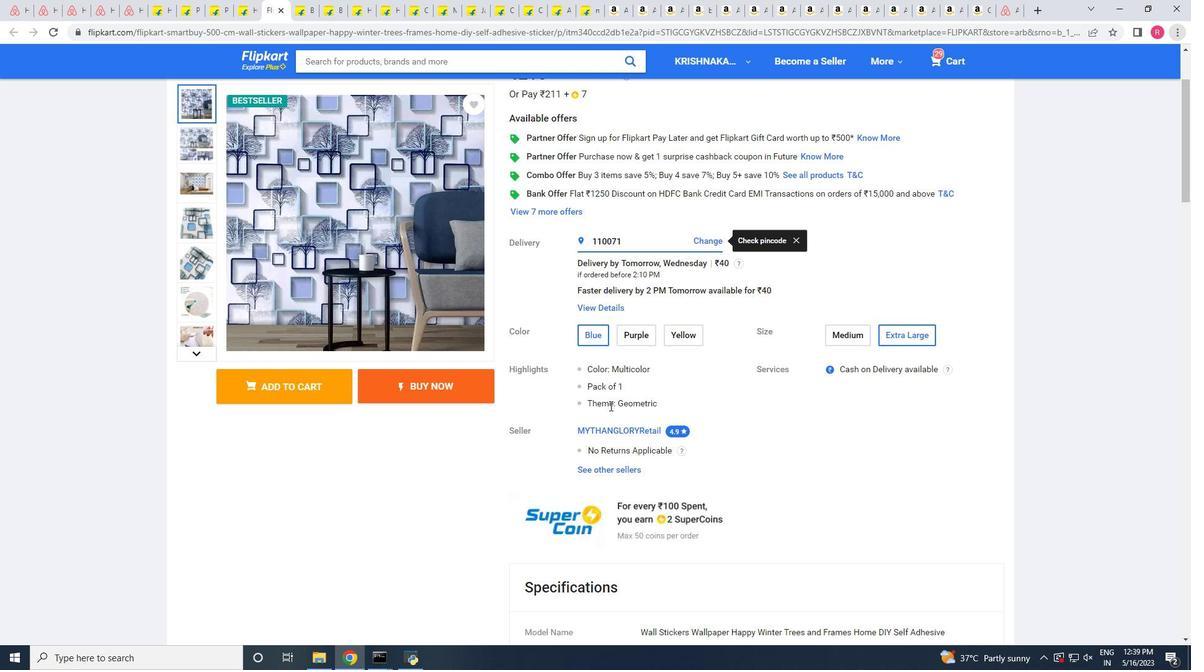 
Action: Mouse scrolled (609, 405) with delta (0, 0)
Screenshot: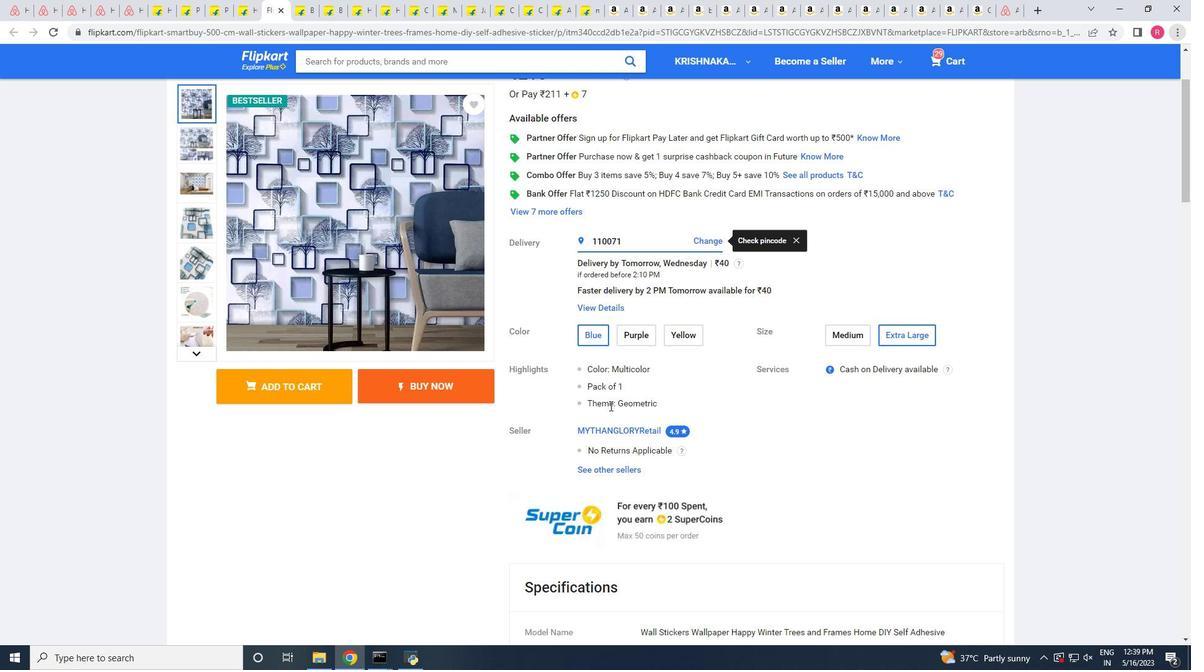 
Action: Mouse scrolled (609, 405) with delta (0, 0)
Screenshot: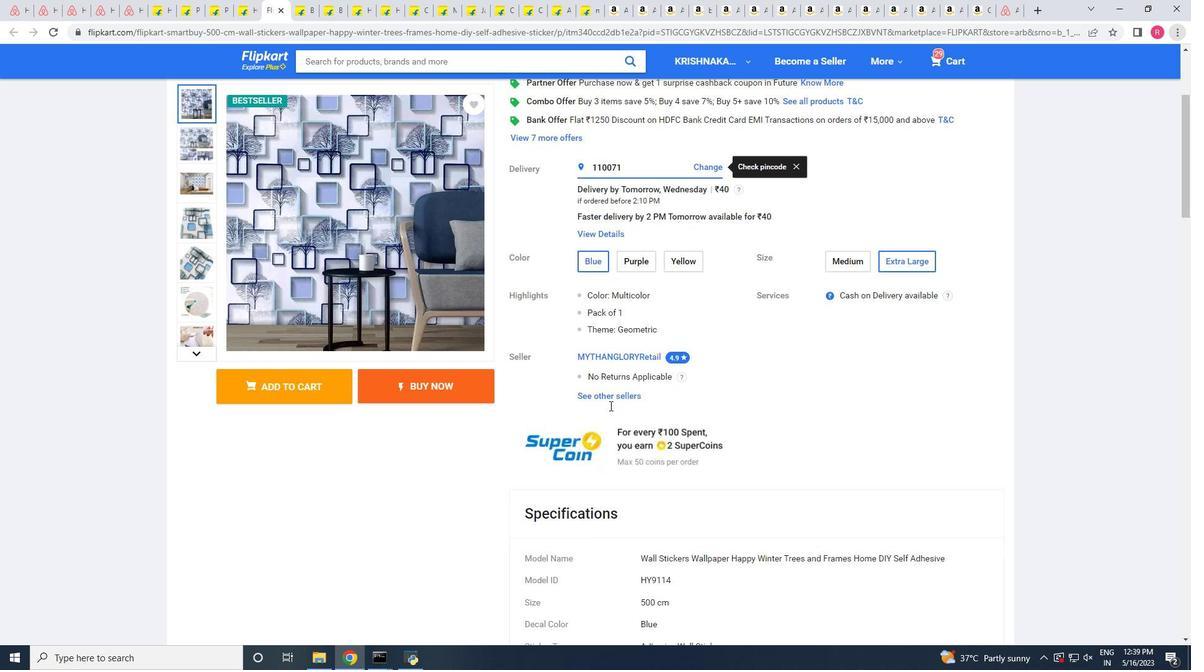 
Action: Mouse scrolled (609, 405) with delta (0, 0)
Screenshot: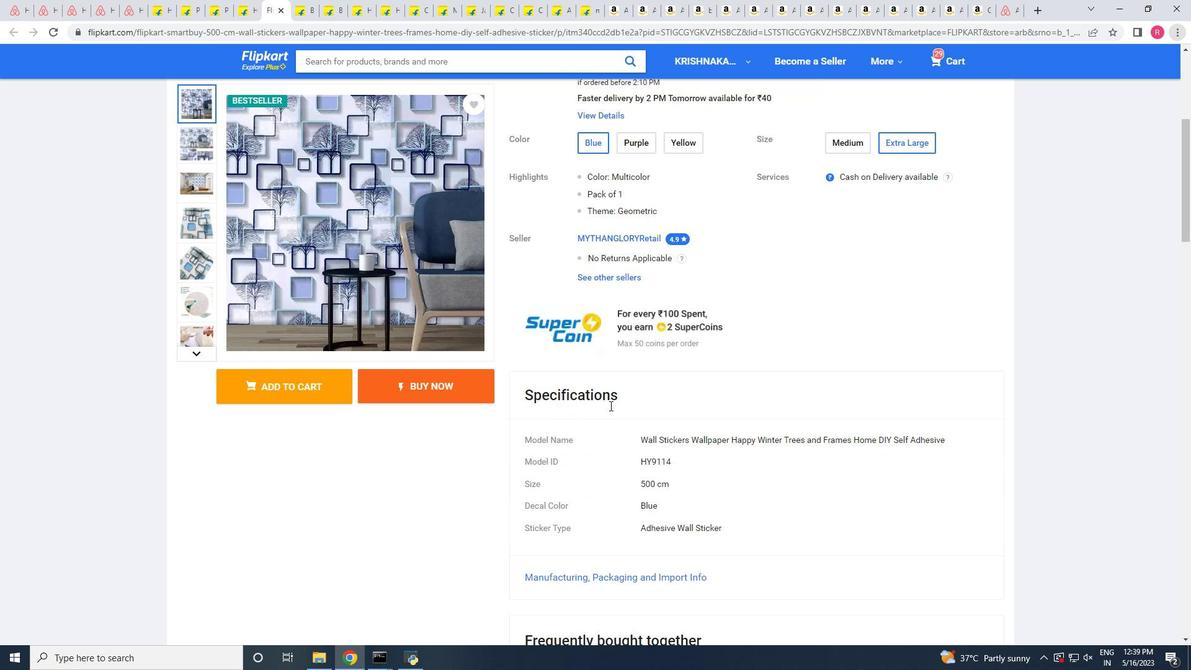 
Action: Mouse scrolled (609, 405) with delta (0, 0)
Screenshot: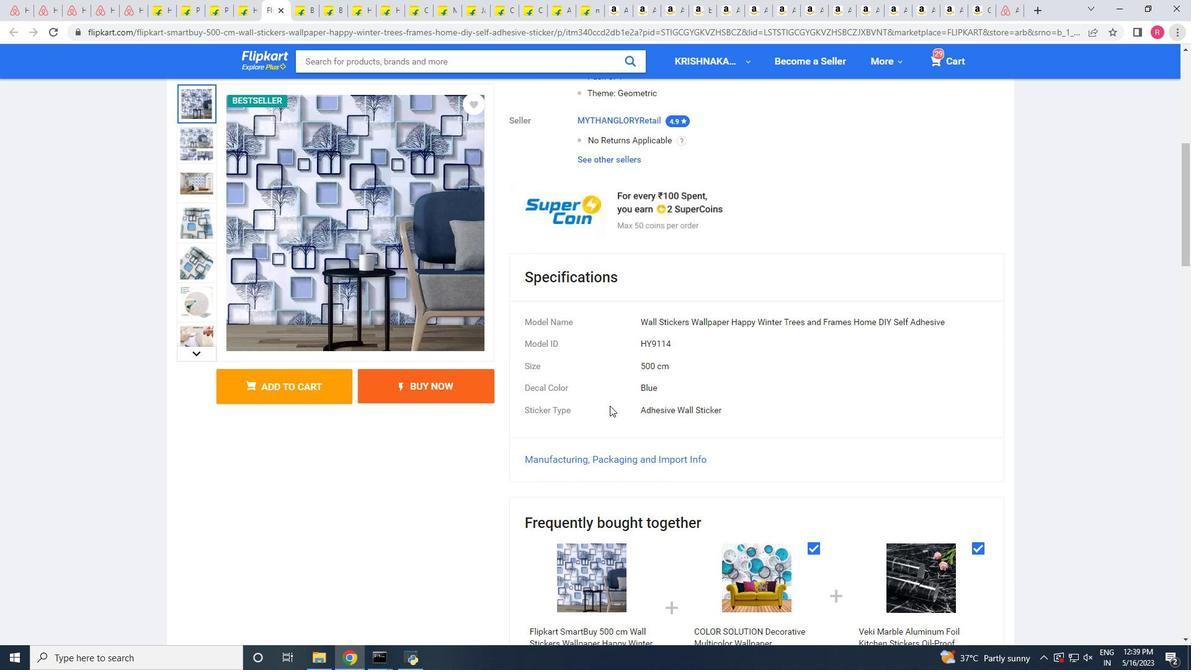 
Action: Mouse scrolled (609, 405) with delta (0, 0)
Screenshot: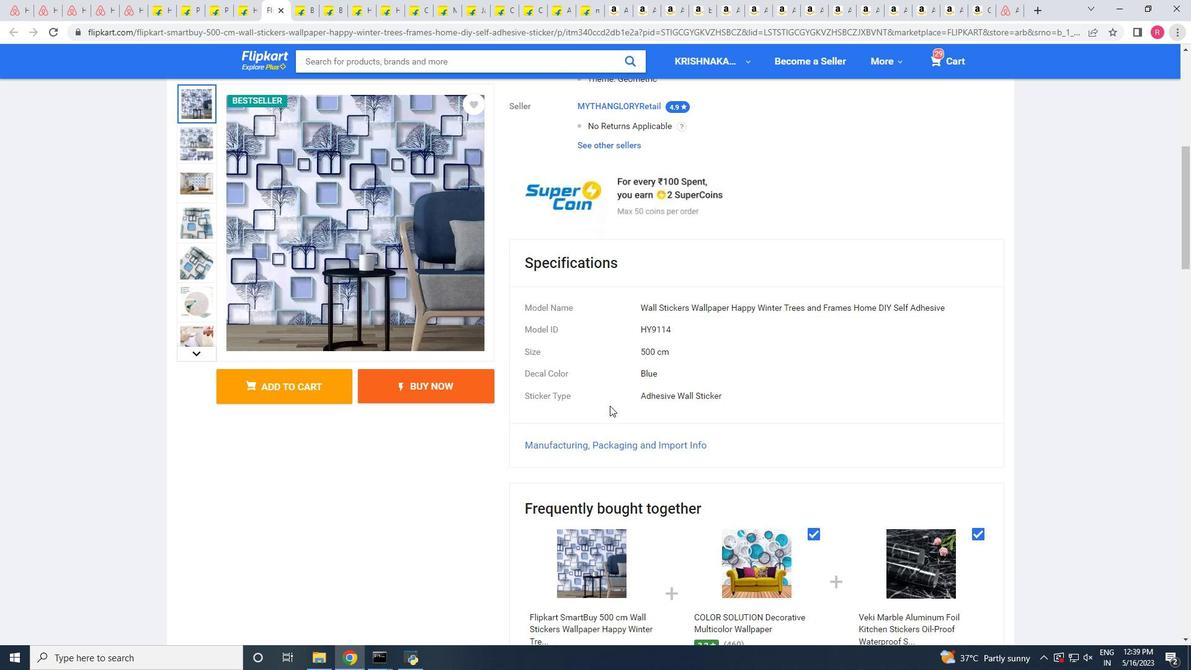 
Action: Mouse scrolled (609, 405) with delta (0, 0)
Screenshot: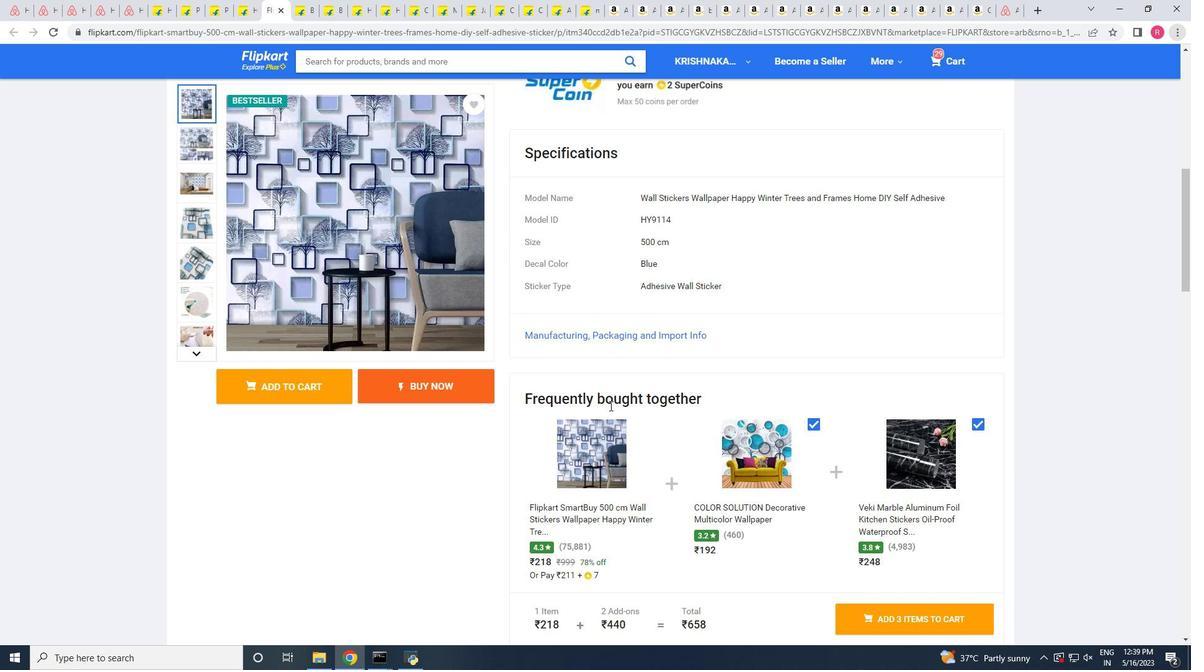 
Action: Mouse scrolled (609, 405) with delta (0, 0)
Screenshot: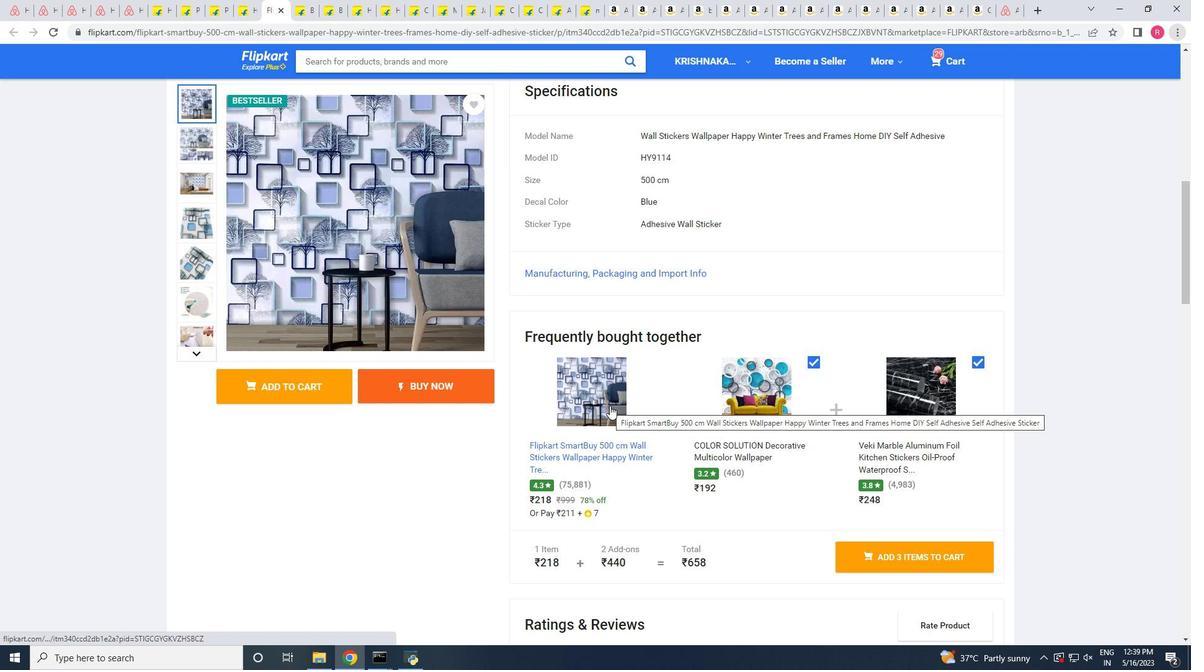 
Action: Mouse scrolled (609, 405) with delta (0, 0)
Screenshot: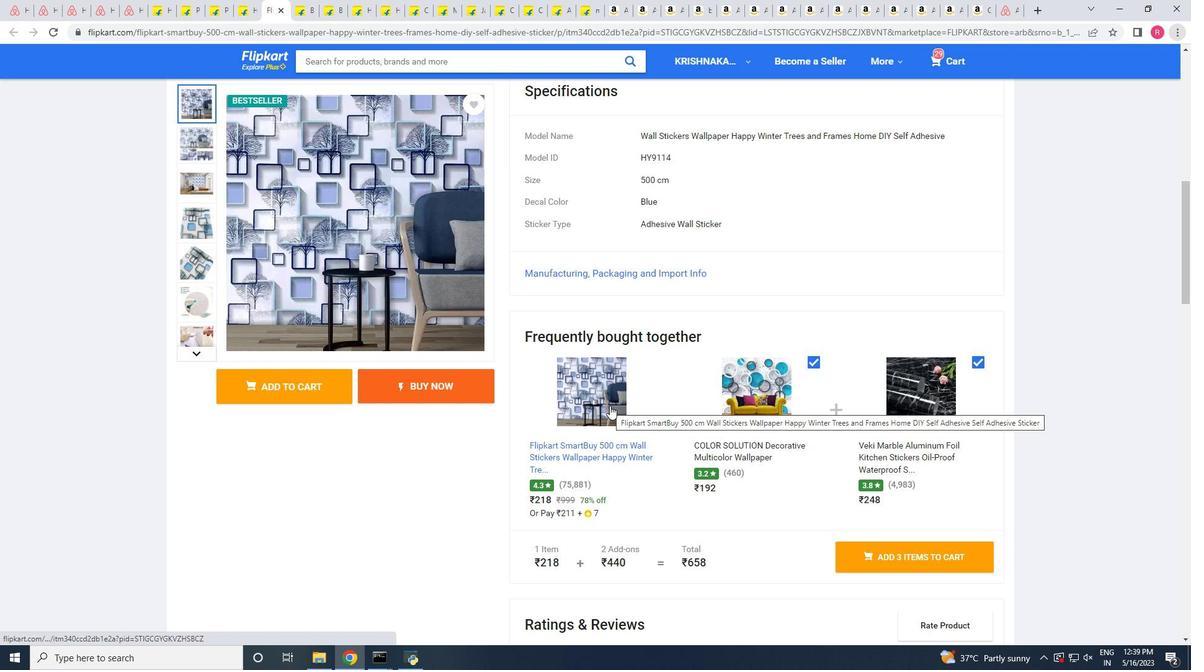 
Action: Mouse scrolled (609, 405) with delta (0, 0)
Screenshot: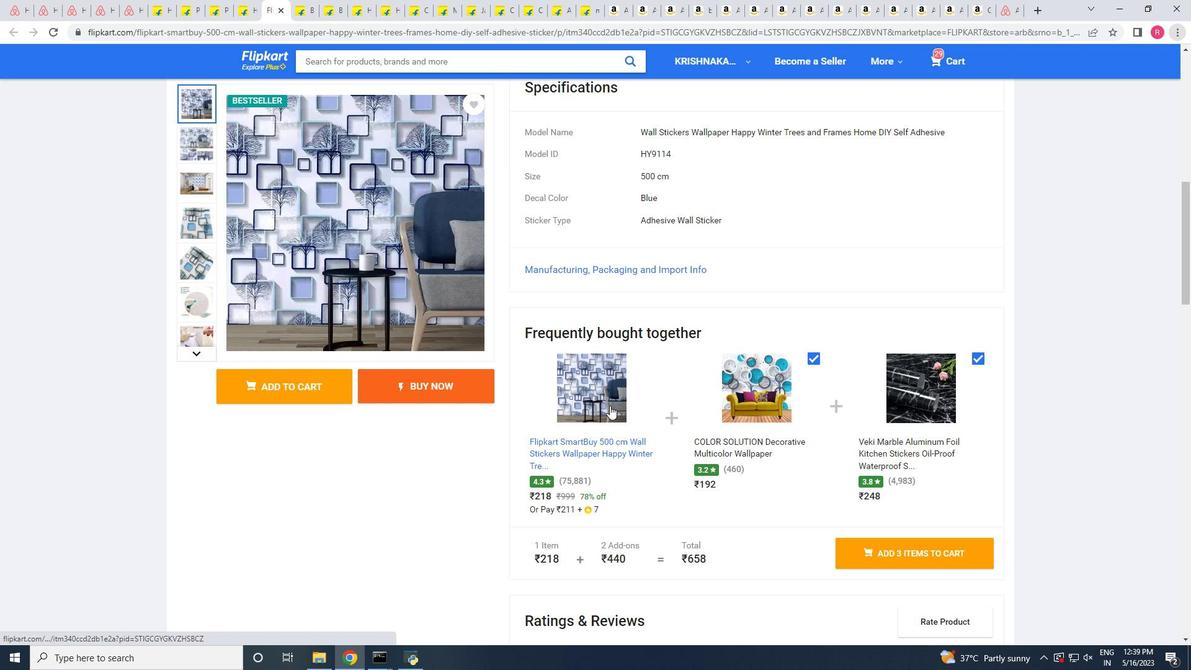 
Action: Mouse scrolled (609, 405) with delta (0, 0)
Screenshot: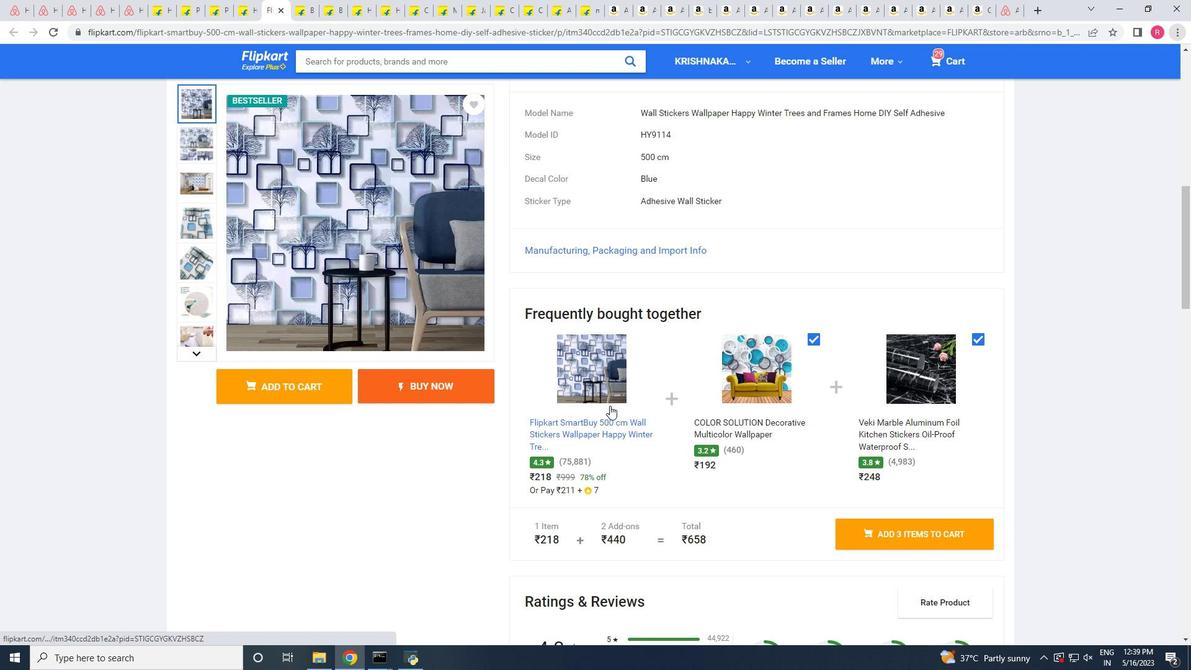 
Action: Mouse scrolled (609, 405) with delta (0, 0)
Screenshot: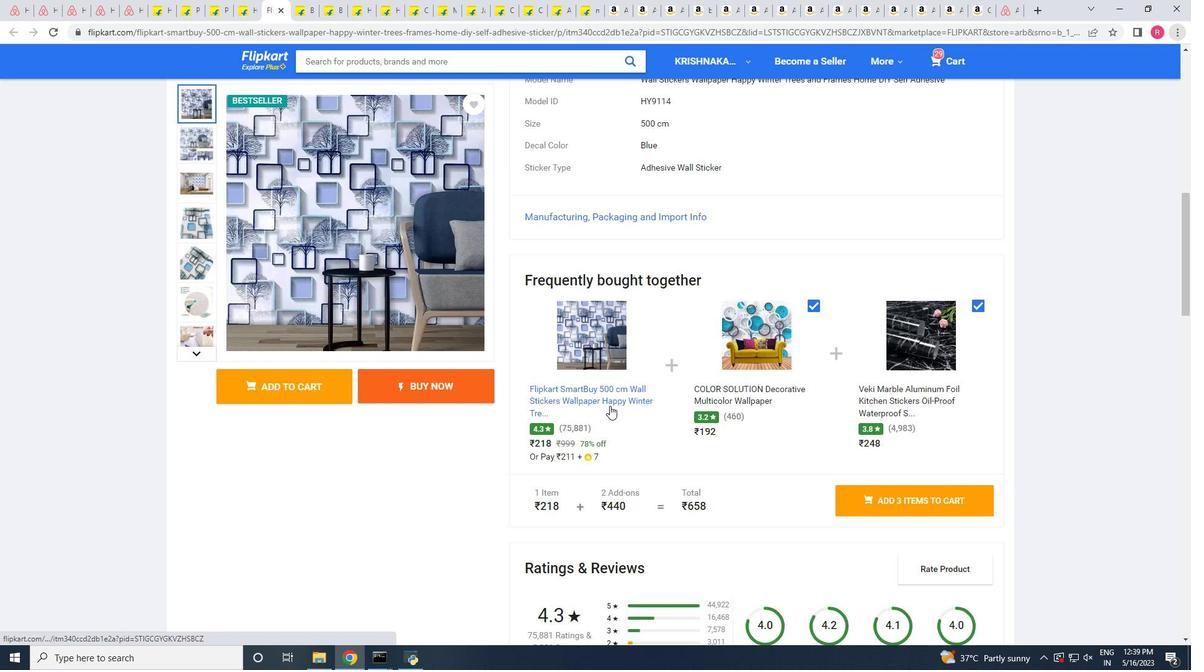 
Action: Mouse scrolled (609, 405) with delta (0, 0)
Screenshot: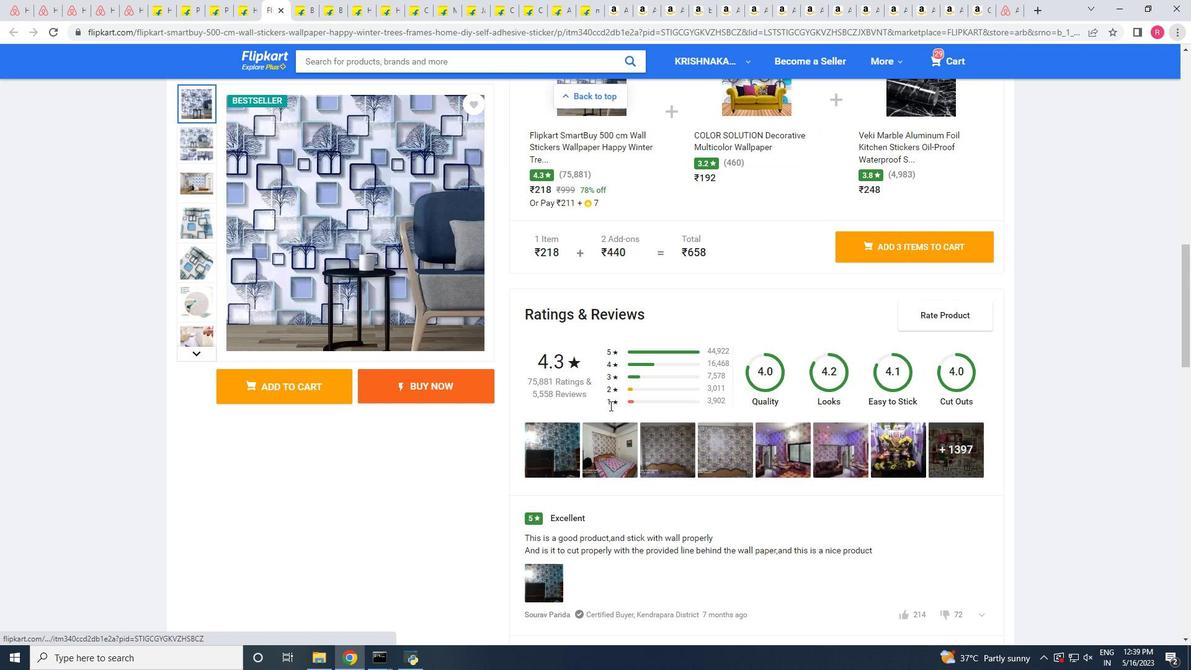 
Action: Mouse scrolled (609, 405) with delta (0, 0)
Screenshot: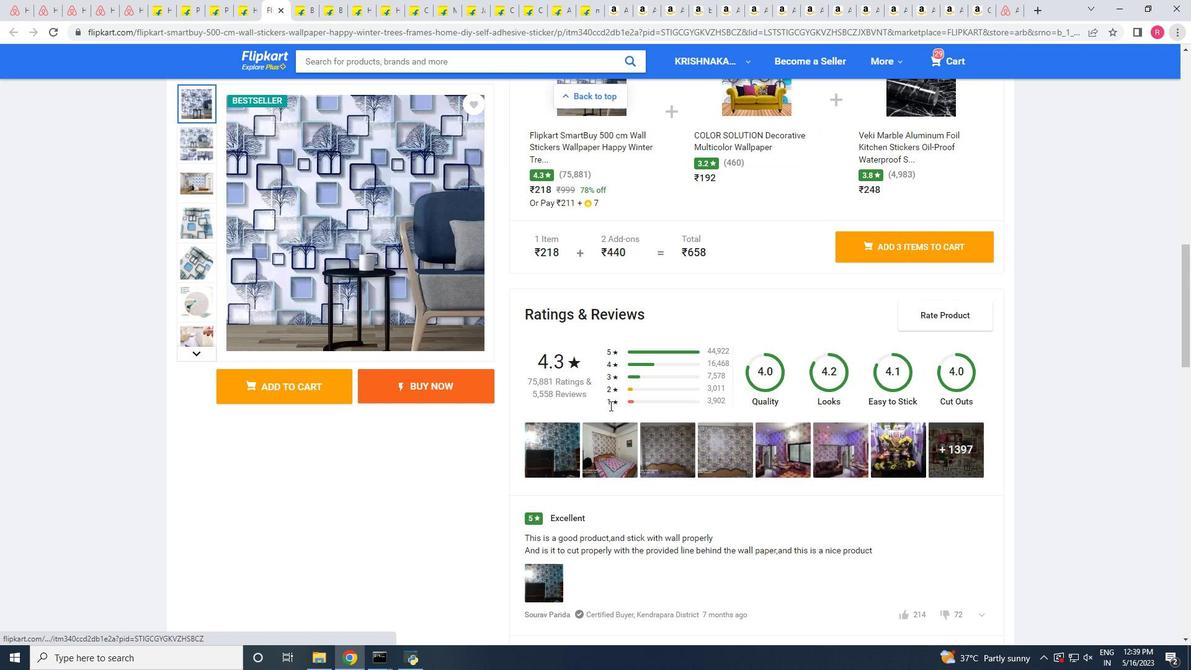 
Action: Mouse scrolled (609, 405) with delta (0, 0)
Screenshot: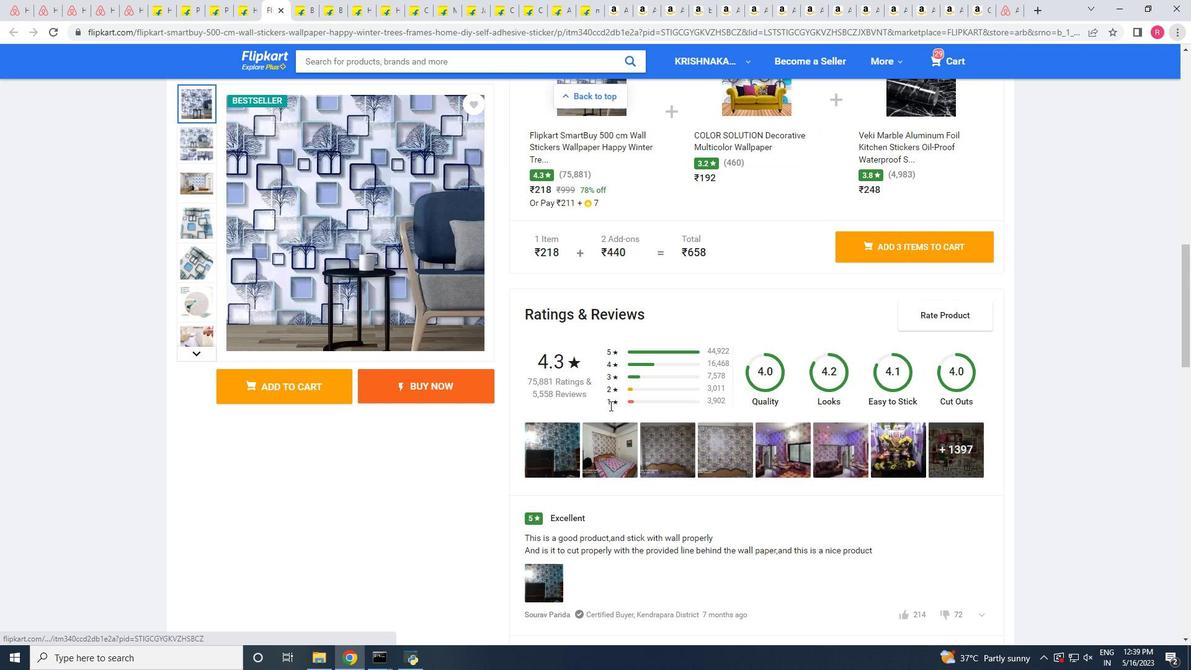 
Action: Mouse scrolled (609, 405) with delta (0, 0)
Screenshot: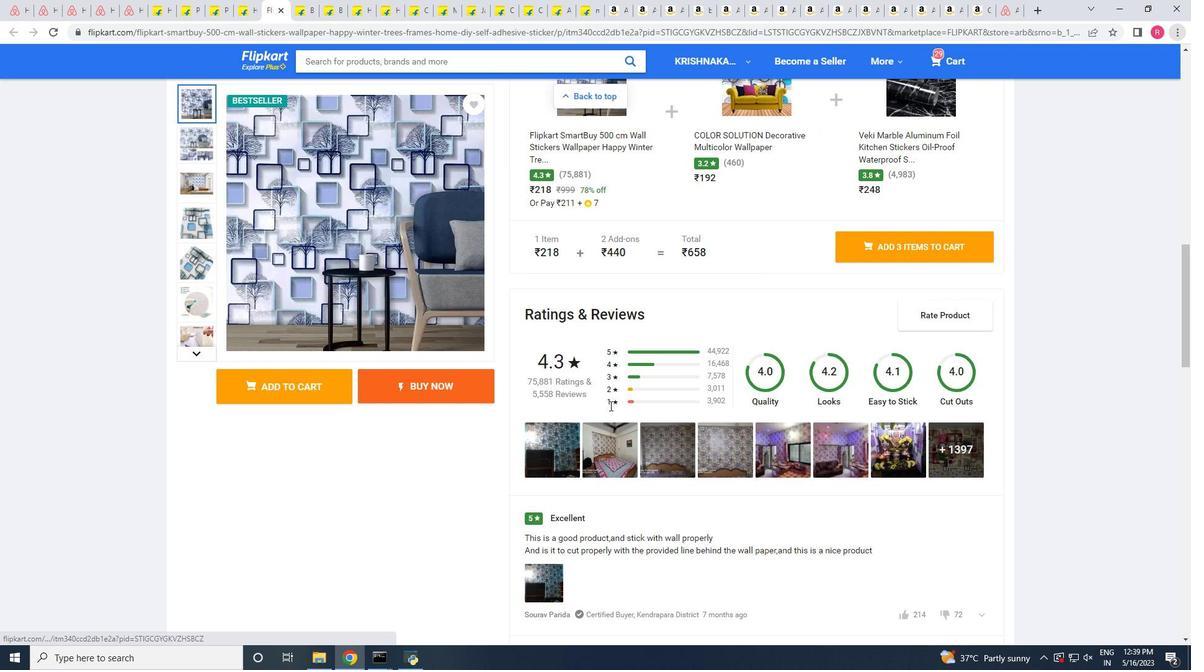 
Action: Mouse scrolled (609, 405) with delta (0, 0)
Screenshot: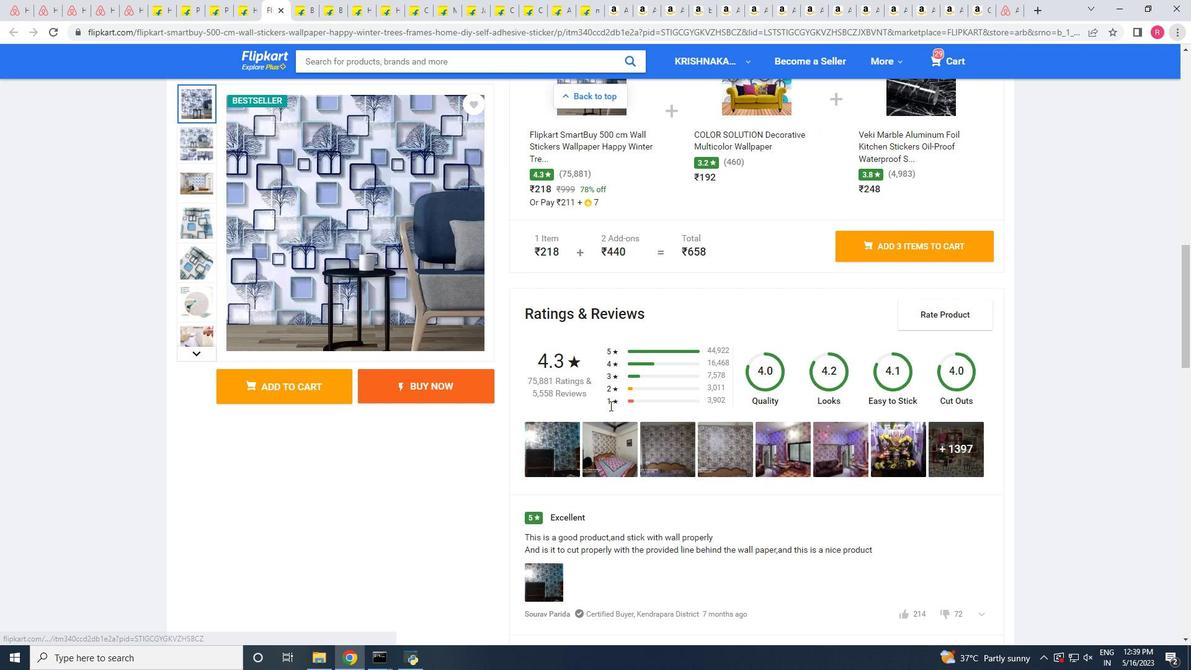 
Action: Mouse scrolled (609, 405) with delta (0, 0)
Screenshot: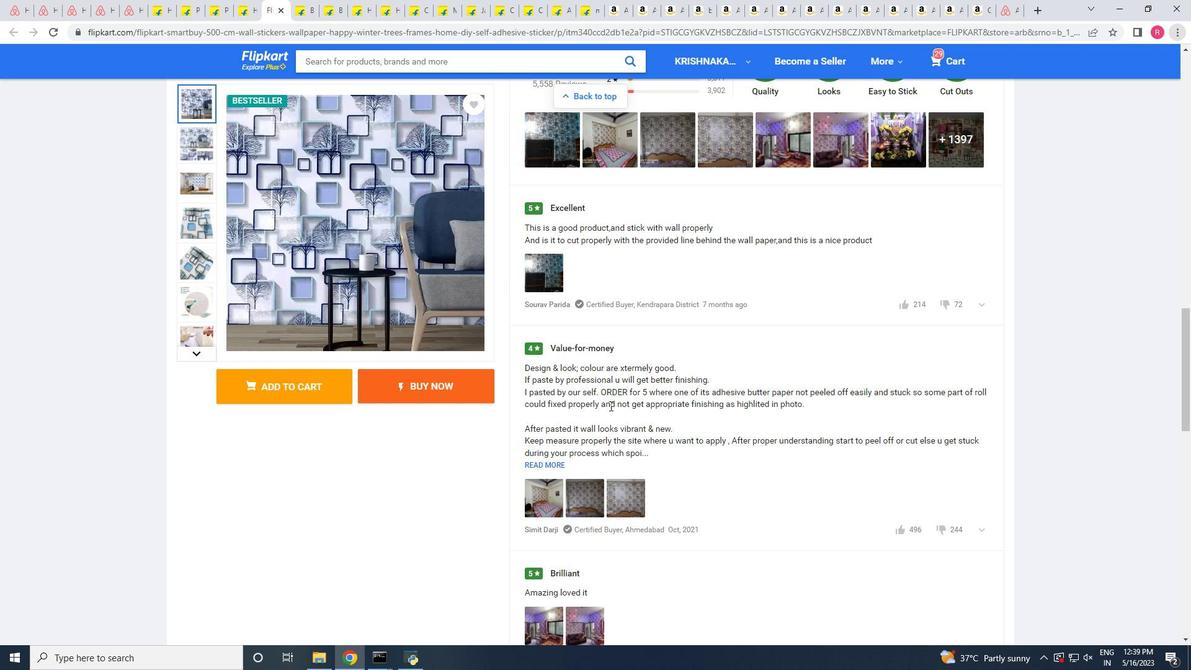 
Action: Mouse scrolled (609, 405) with delta (0, 0)
Screenshot: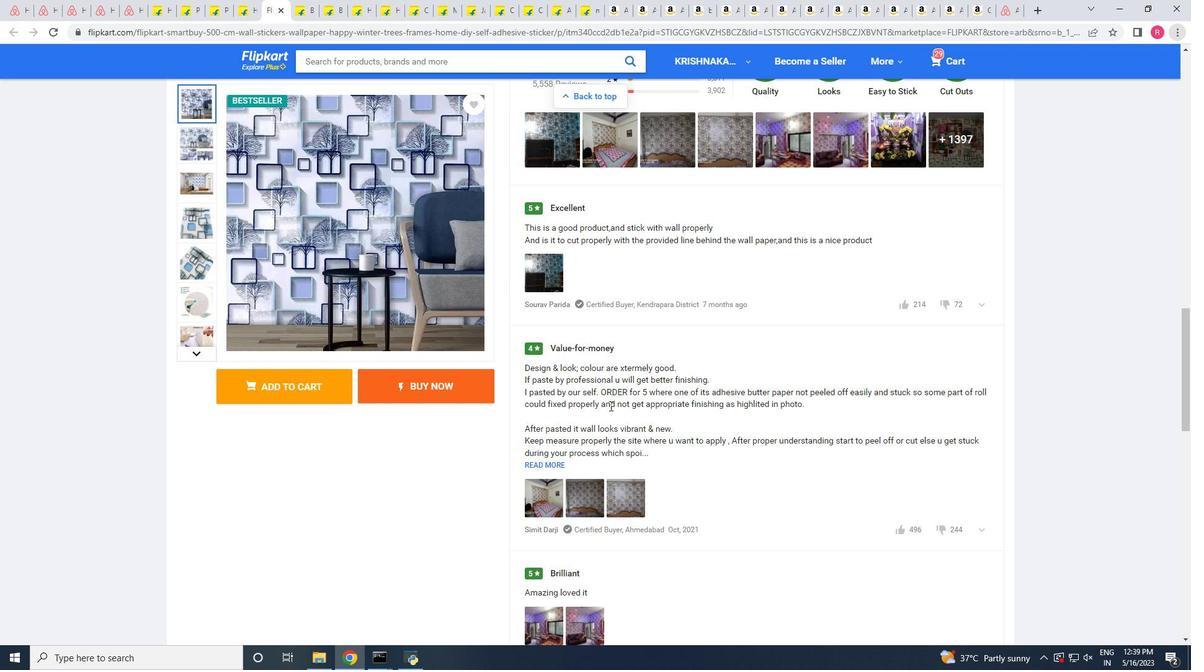 
Action: Mouse scrolled (609, 405) with delta (0, 0)
Screenshot: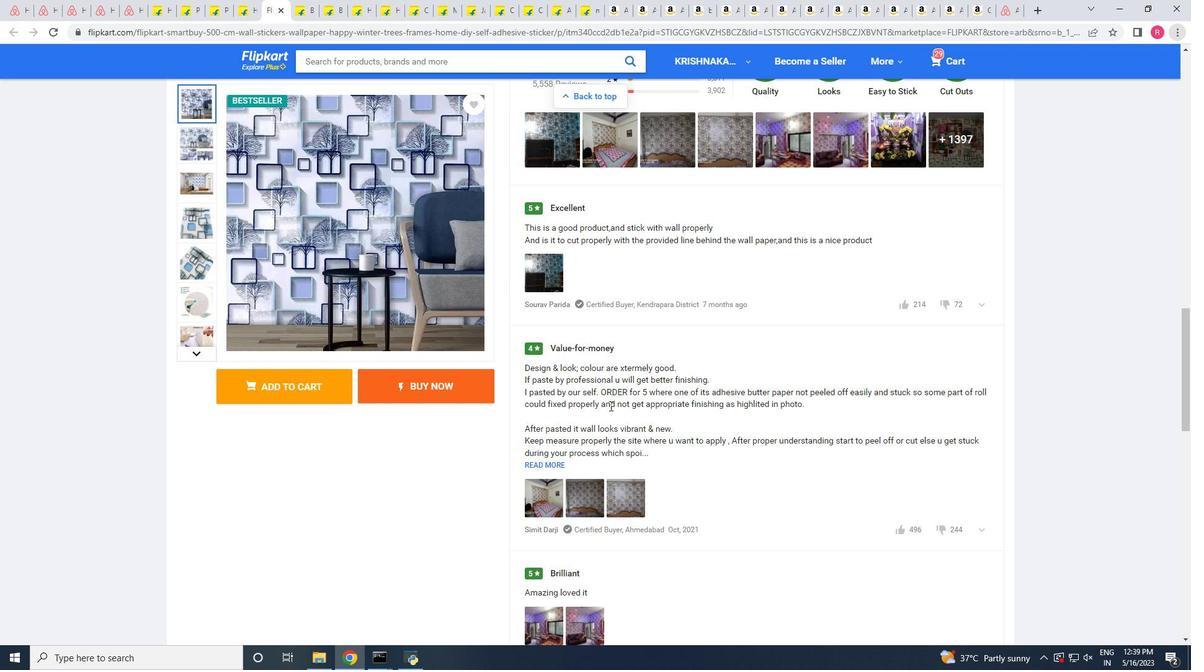 
Action: Mouse scrolled (609, 405) with delta (0, 0)
Screenshot: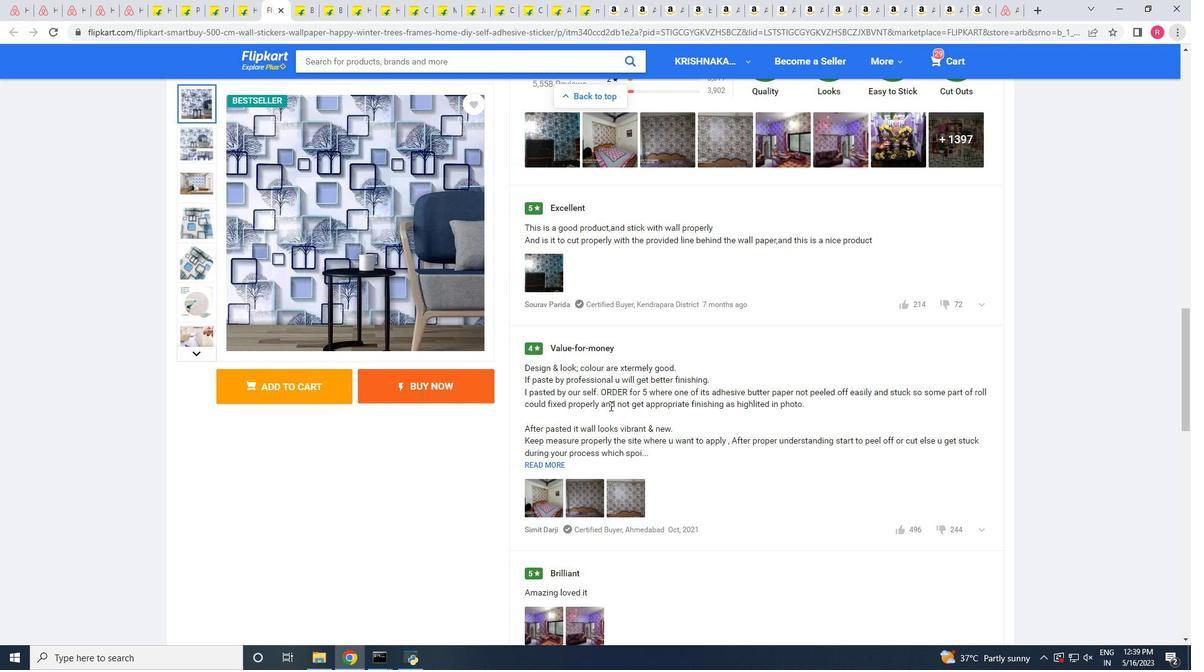 
Action: Mouse scrolled (609, 405) with delta (0, 0)
Screenshot: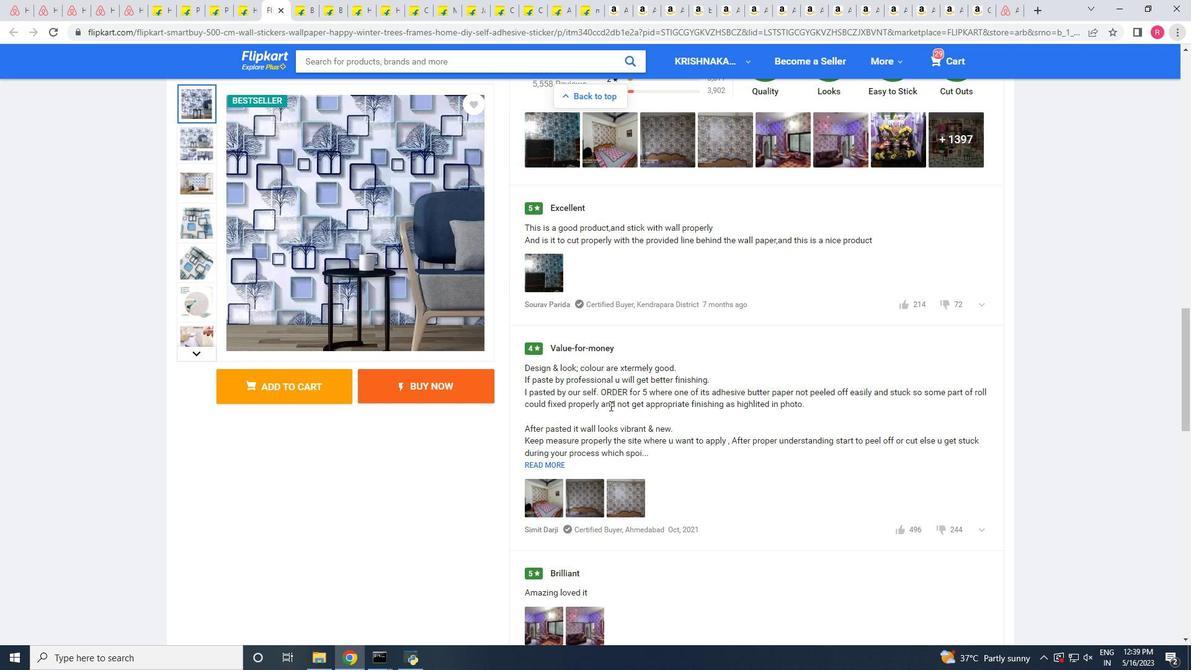 
Action: Mouse scrolled (609, 405) with delta (0, 0)
Screenshot: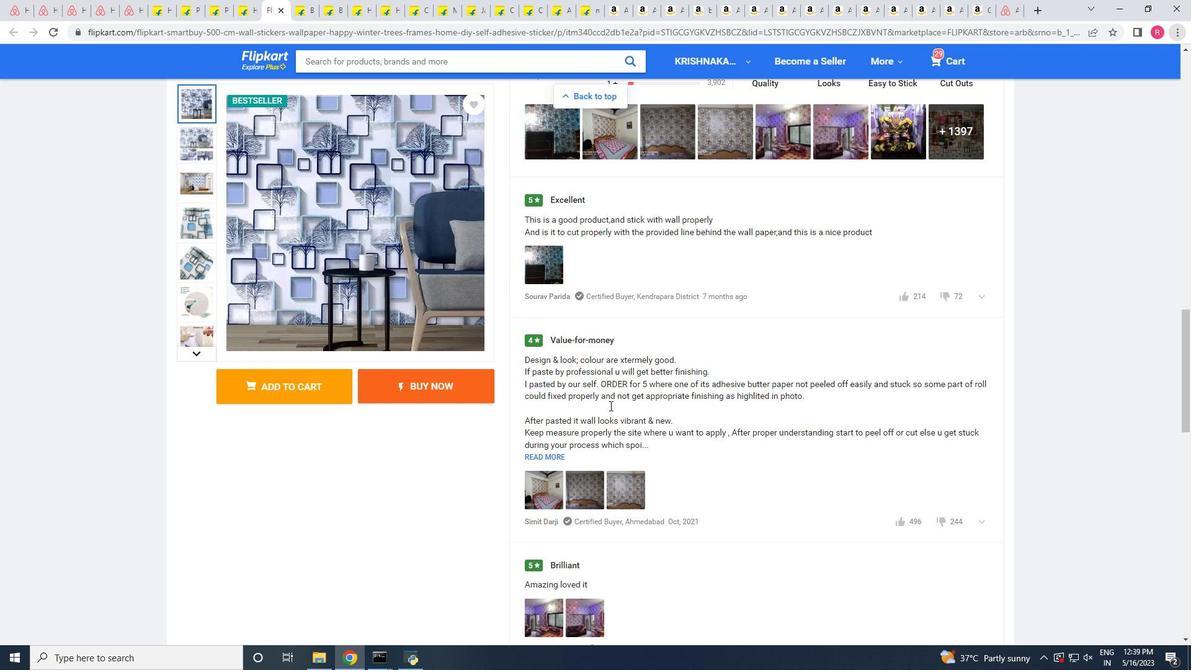 
Action: Mouse scrolled (609, 405) with delta (0, 0)
Screenshot: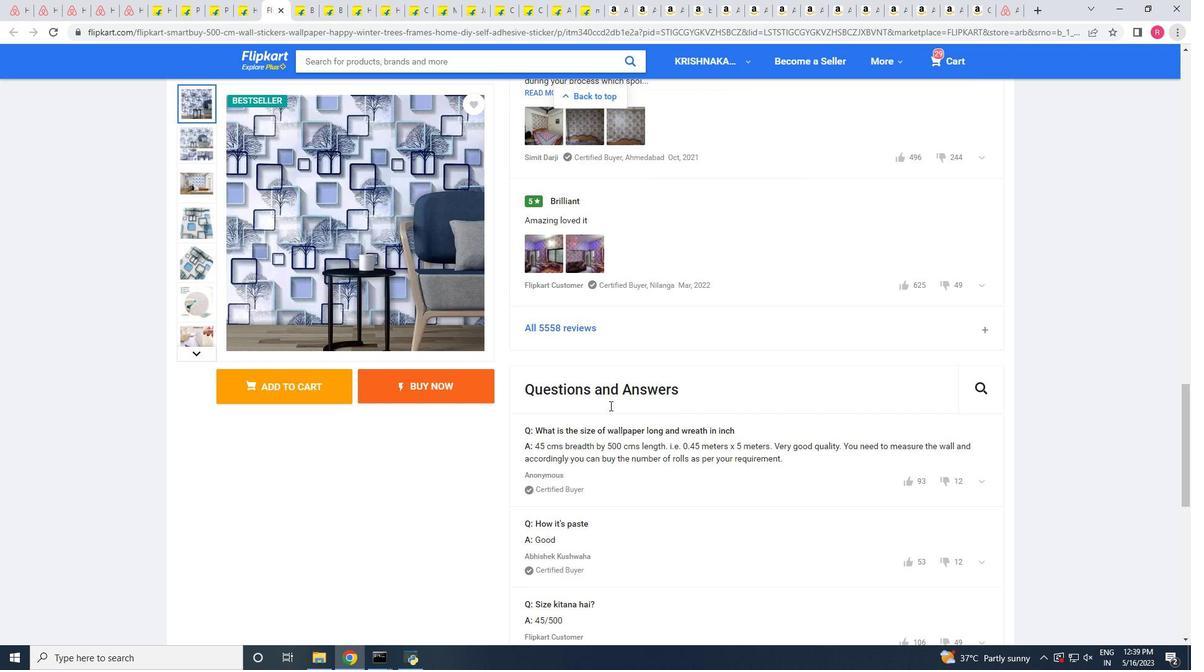 
Action: Mouse scrolled (609, 405) with delta (0, 0)
Screenshot: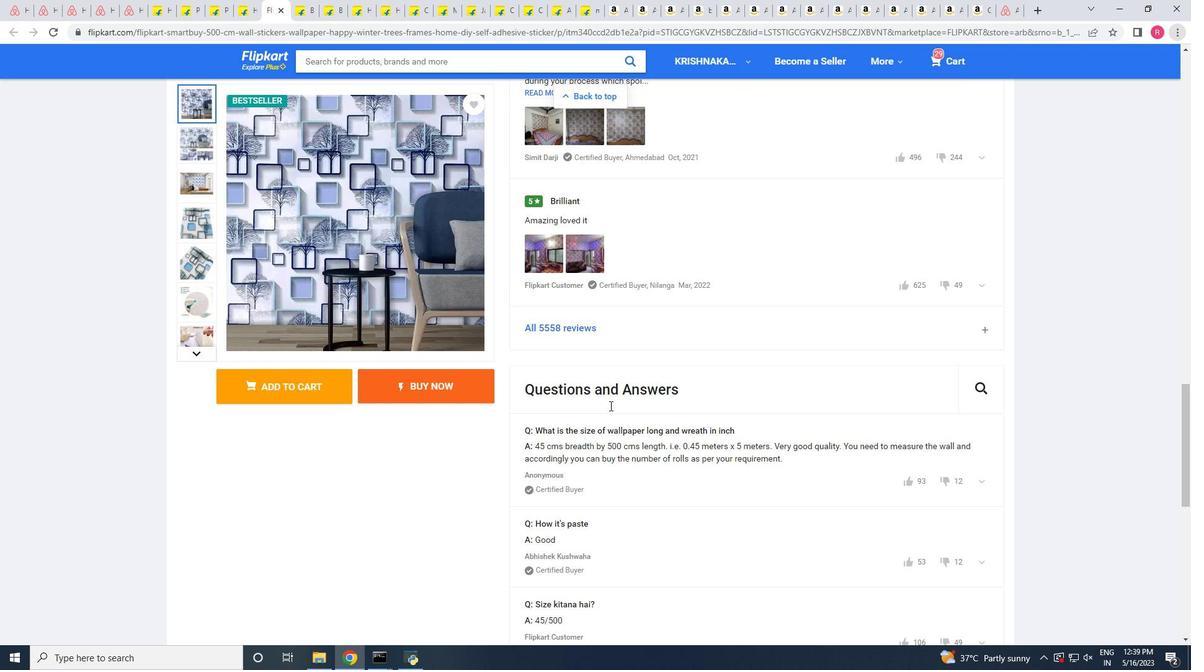
Action: Mouse scrolled (609, 405) with delta (0, 0)
Screenshot: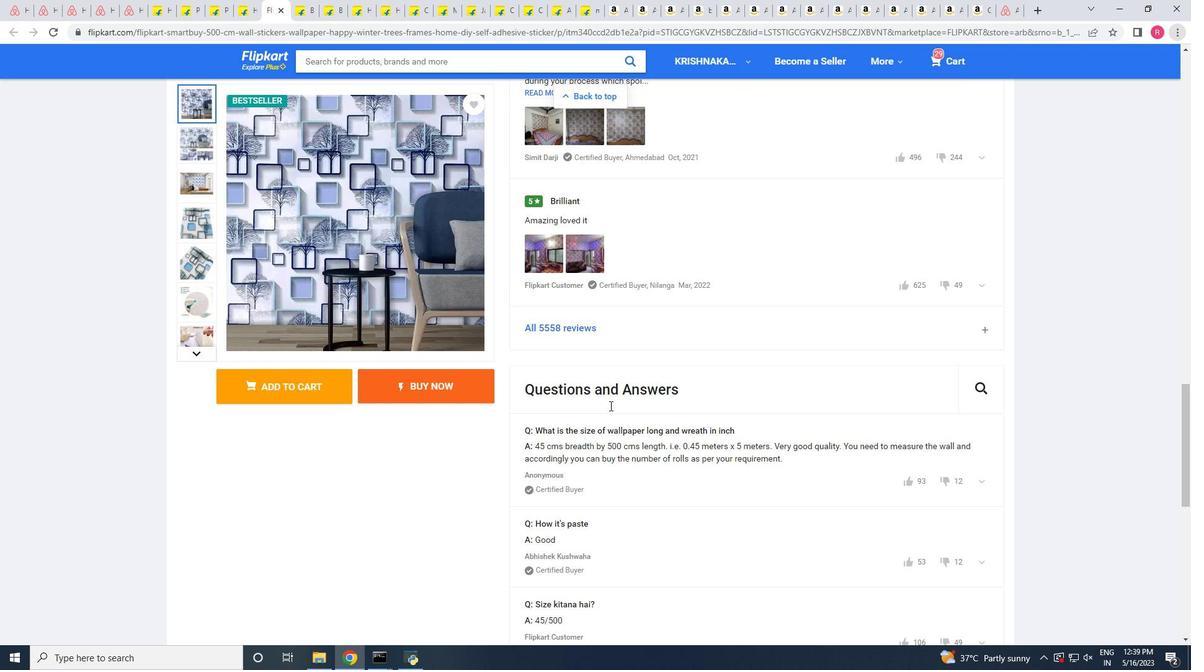 
Action: Mouse scrolled (609, 405) with delta (0, 0)
Screenshot: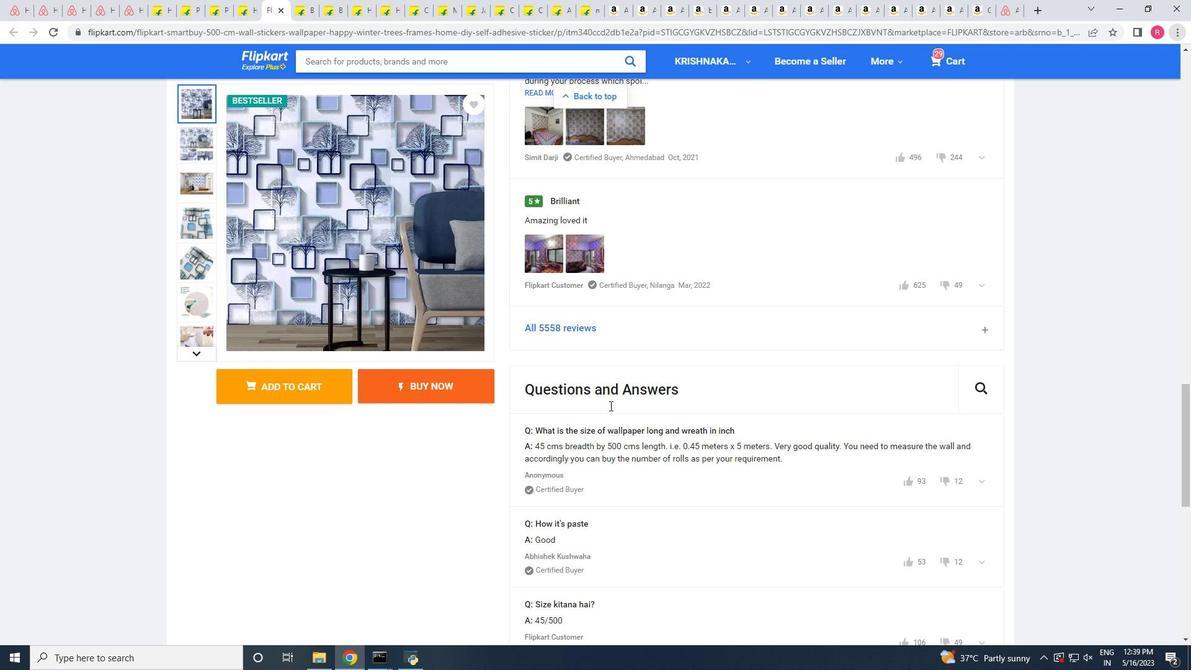 
Action: Mouse scrolled (609, 405) with delta (0, 0)
Screenshot: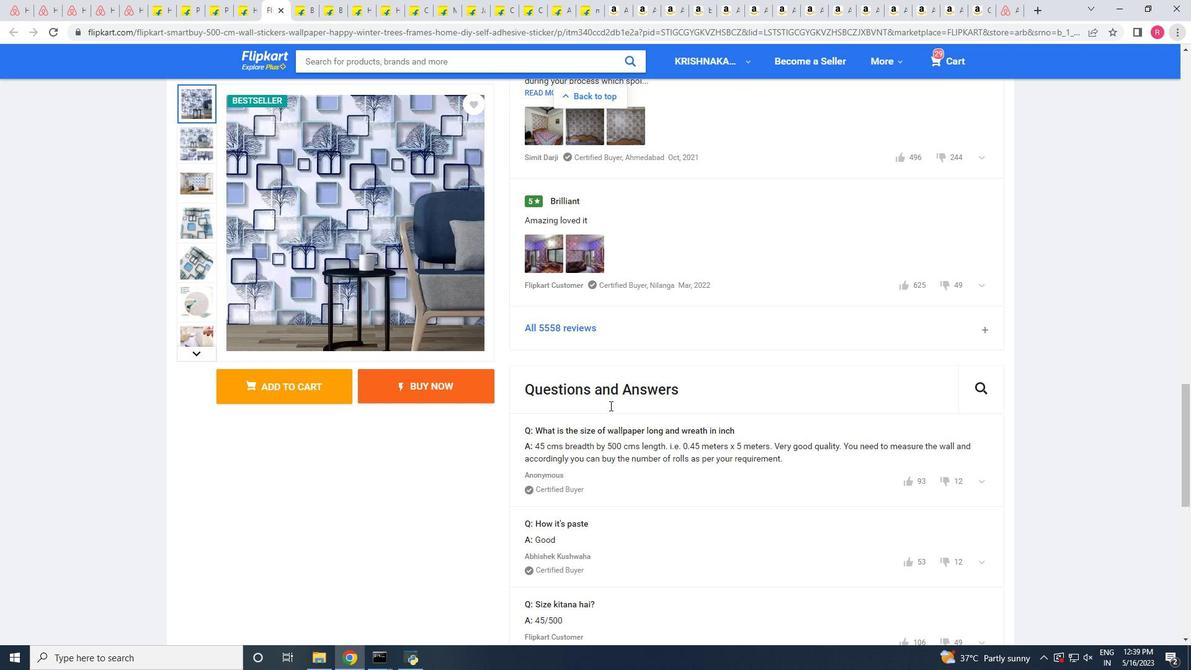
Action: Mouse scrolled (609, 405) with delta (0, 0)
Screenshot: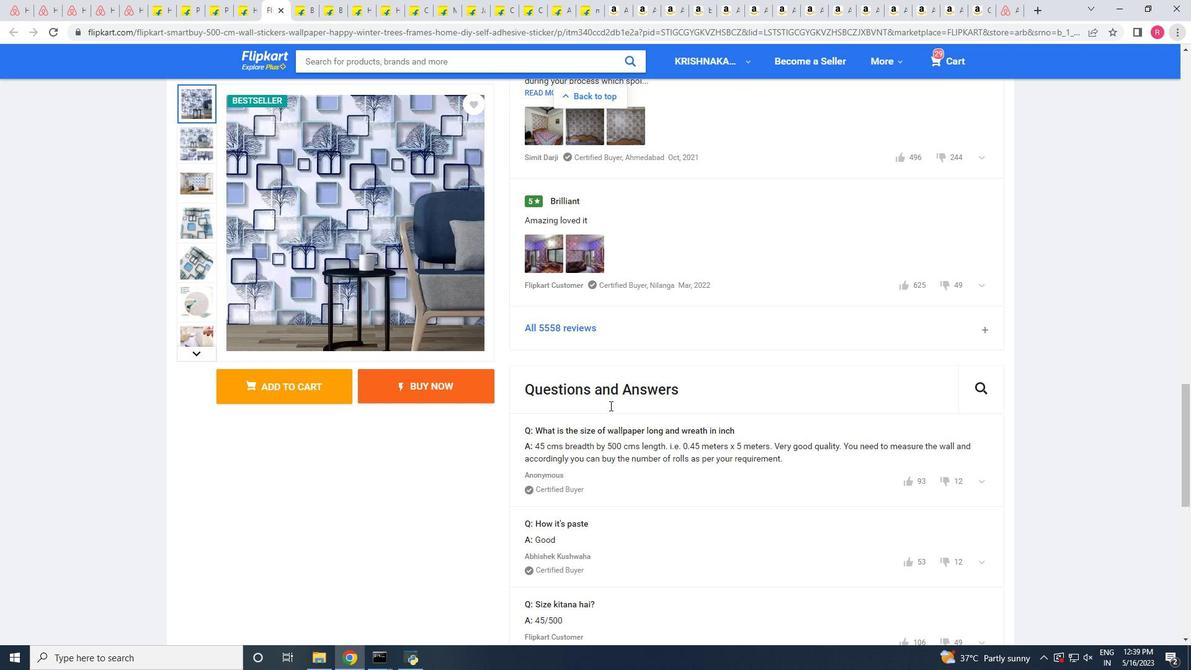 
Action: Mouse scrolled (609, 405) with delta (0, 0)
Screenshot: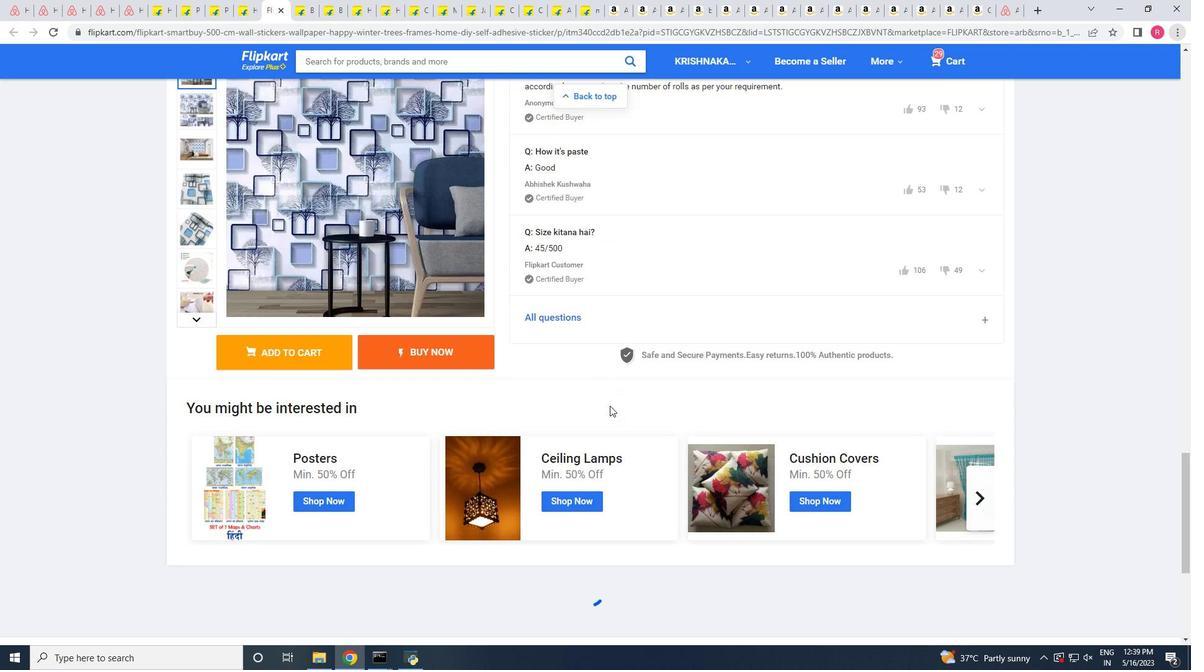 
Action: Mouse scrolled (609, 405) with delta (0, 0)
Screenshot: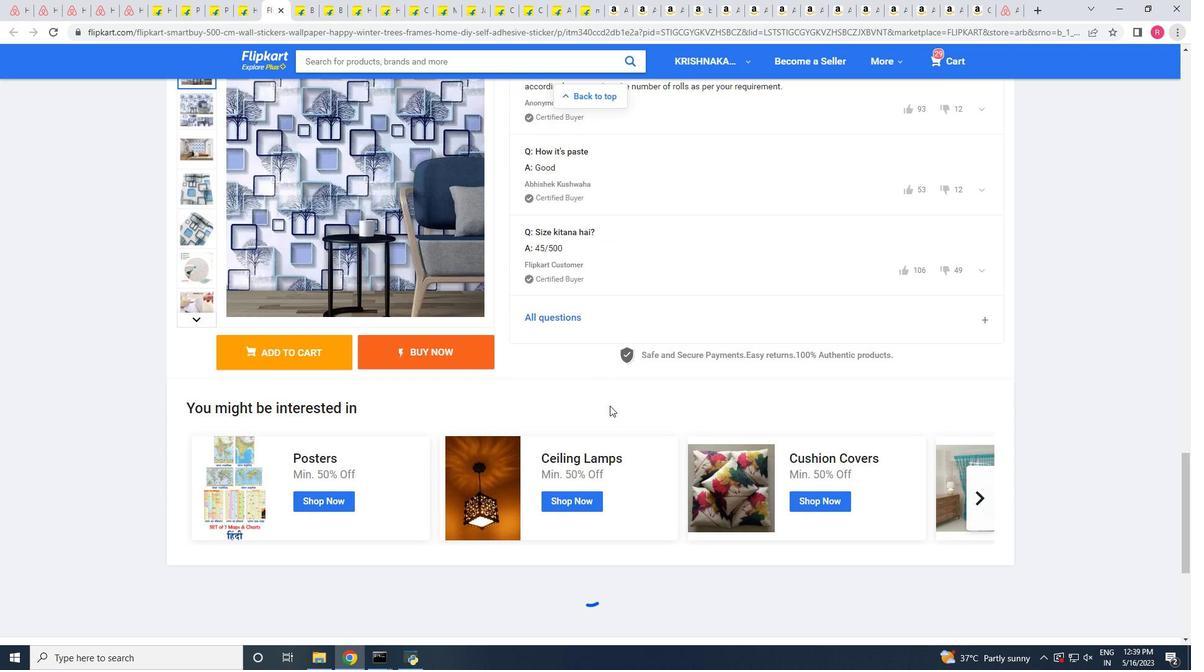 
Action: Mouse scrolled (609, 405) with delta (0, 0)
Screenshot: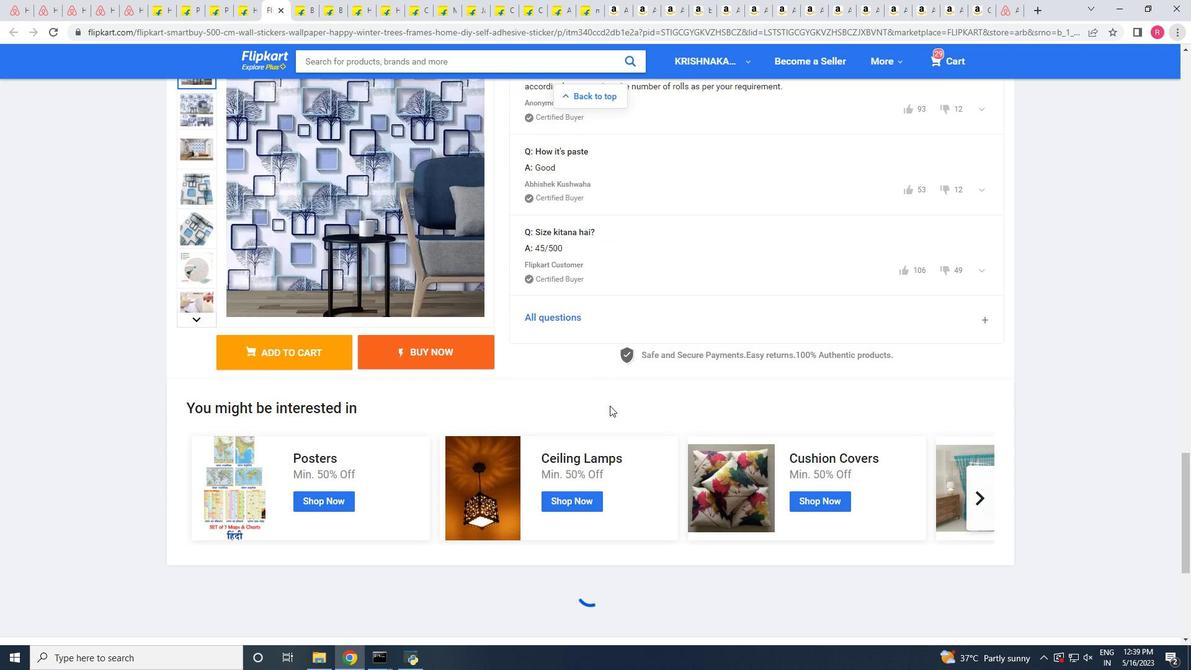 
Action: Mouse scrolled (609, 405) with delta (0, 0)
Screenshot: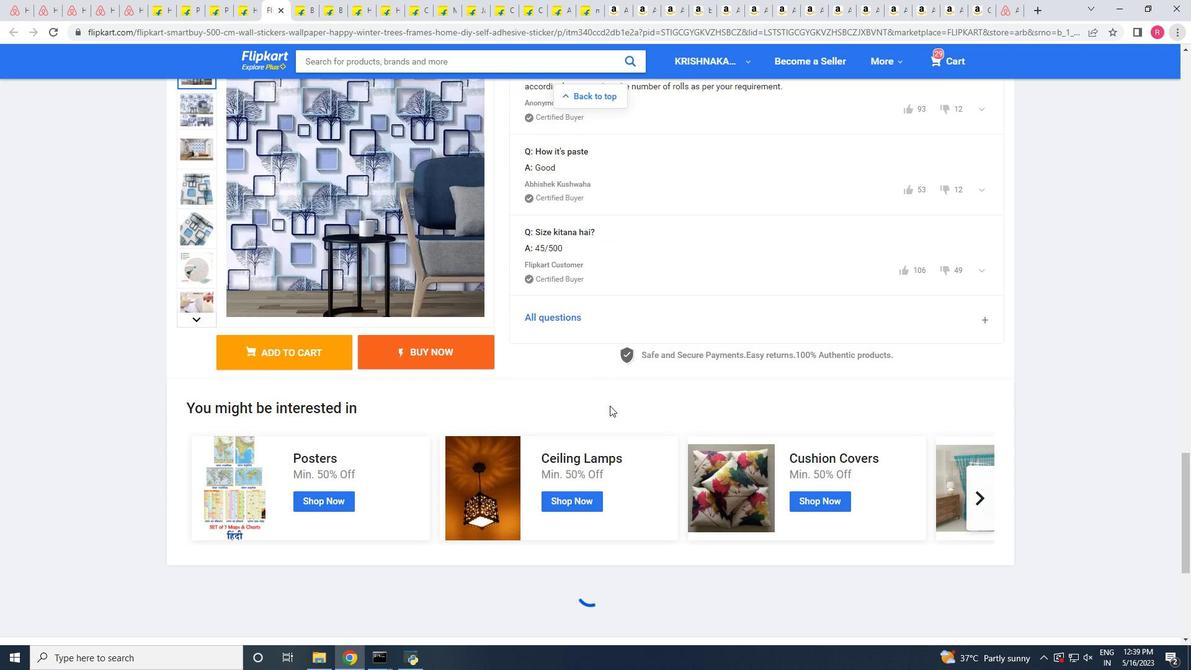 
Action: Mouse scrolled (609, 405) with delta (0, 0)
Screenshot: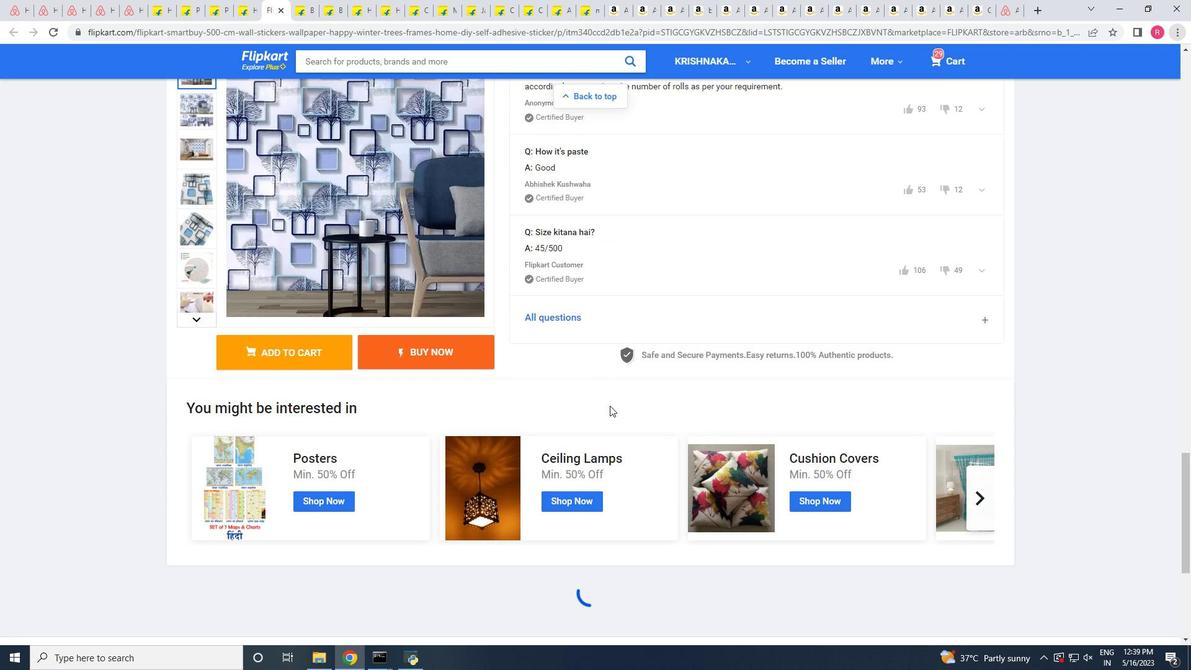 
Action: Mouse scrolled (609, 406) with delta (0, 0)
Screenshot: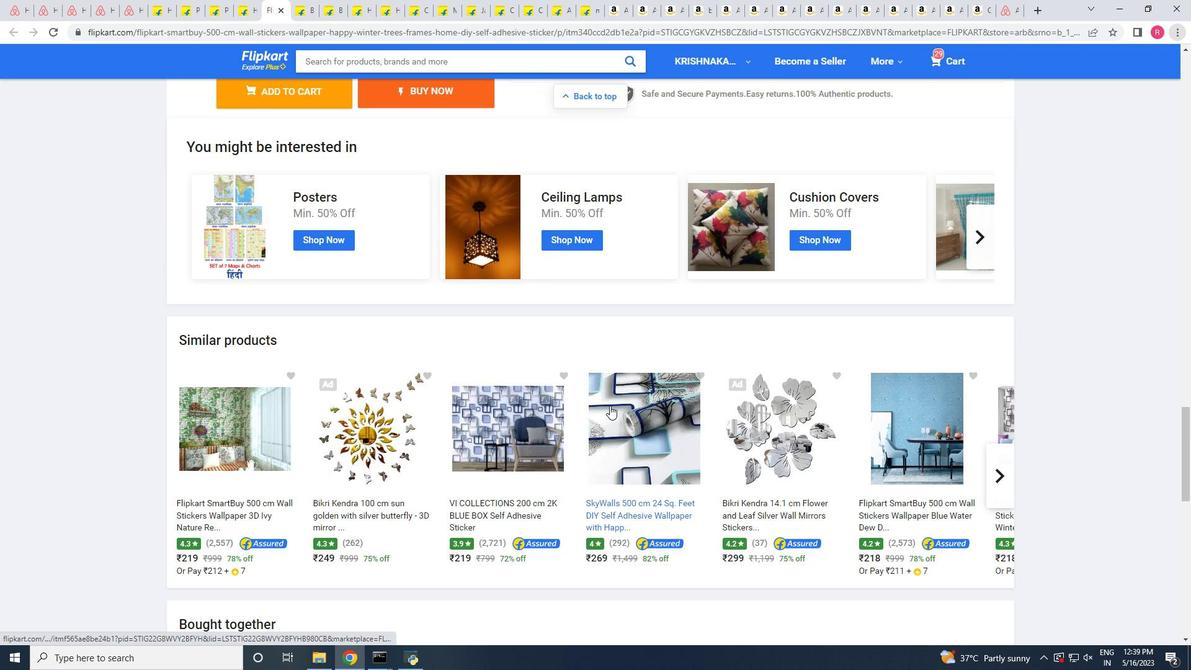 
Action: Mouse scrolled (609, 406) with delta (0, 0)
Screenshot: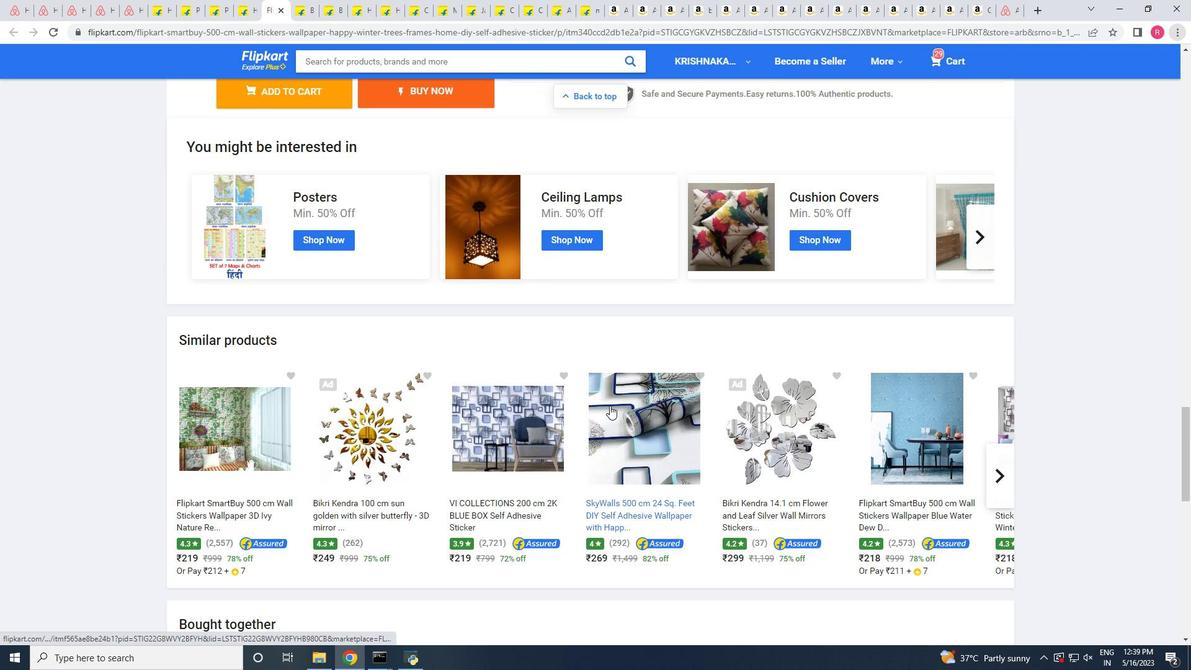
Action: Mouse scrolled (609, 406) with delta (0, 0)
Screenshot: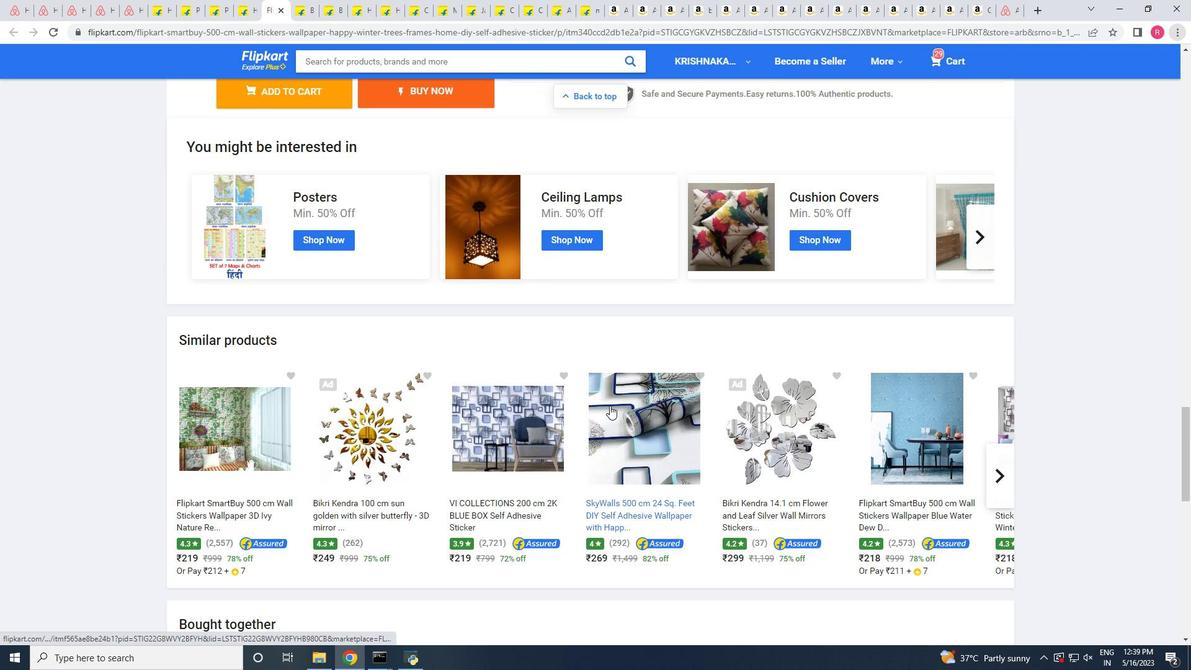 
Action: Mouse scrolled (609, 406) with delta (0, 0)
Screenshot: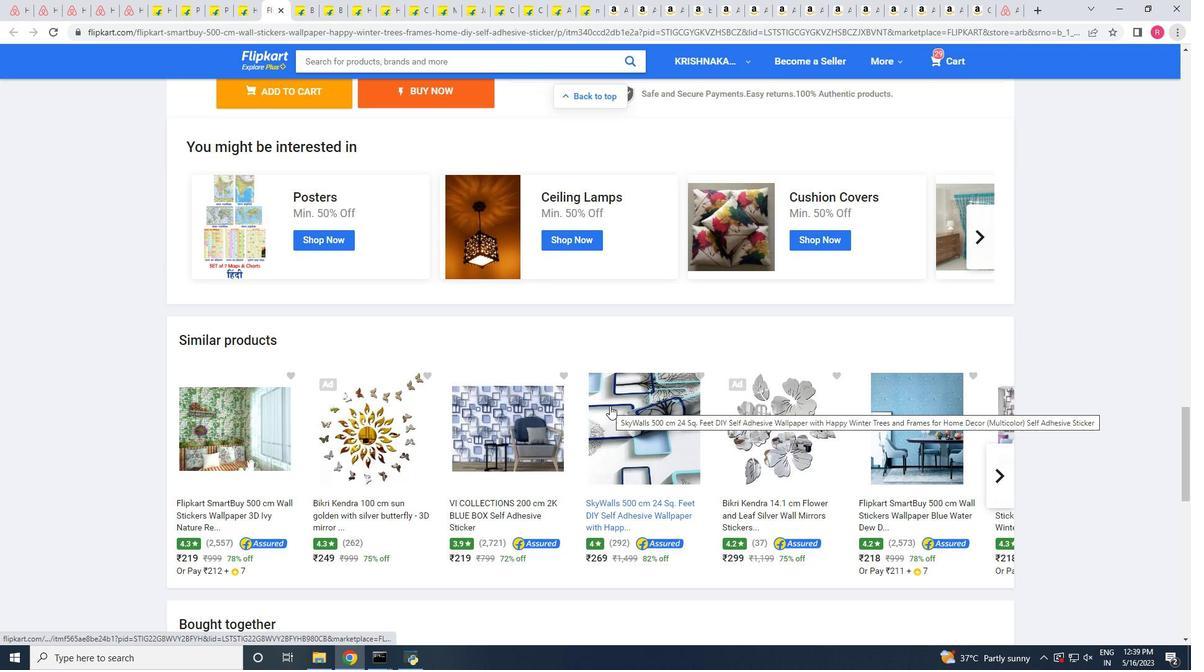 
Action: Mouse scrolled (609, 406) with delta (0, 0)
Screenshot: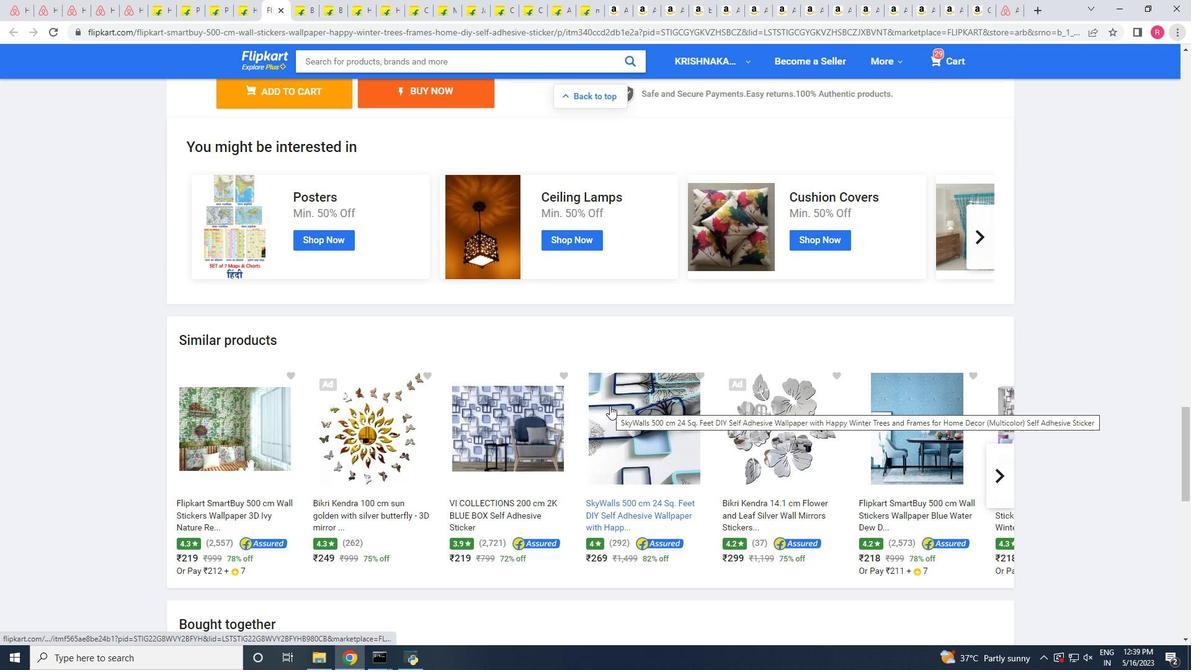 
Action: Mouse scrolled (609, 406) with delta (0, 0)
Screenshot: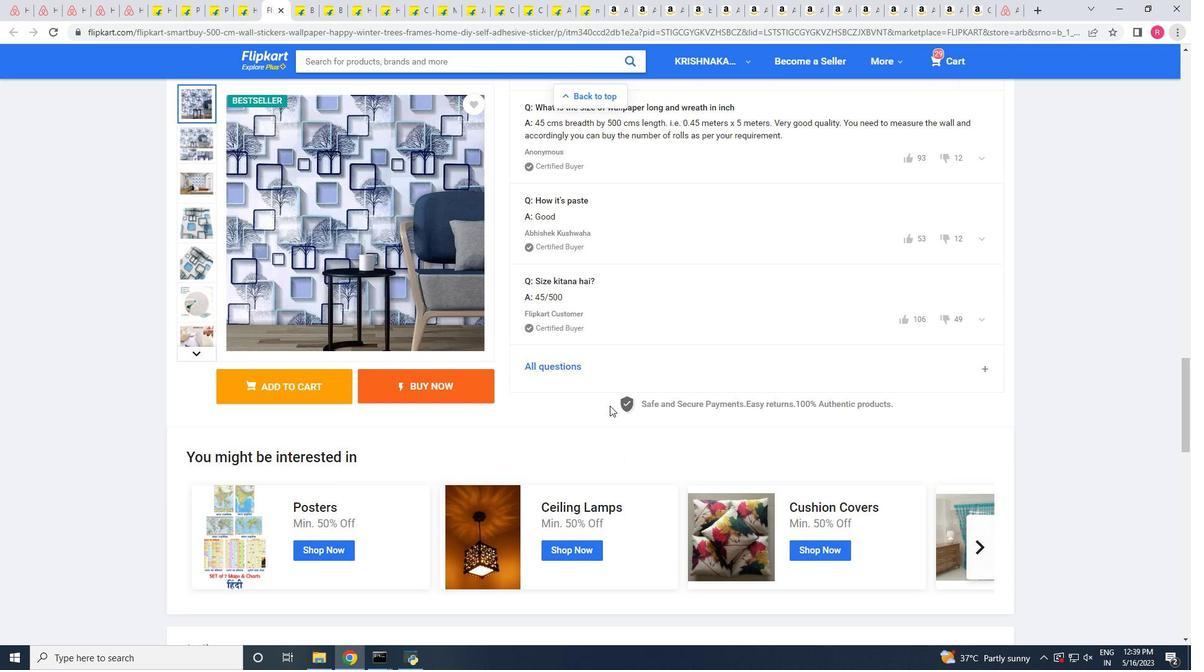 
Action: Mouse scrolled (609, 406) with delta (0, 0)
Screenshot: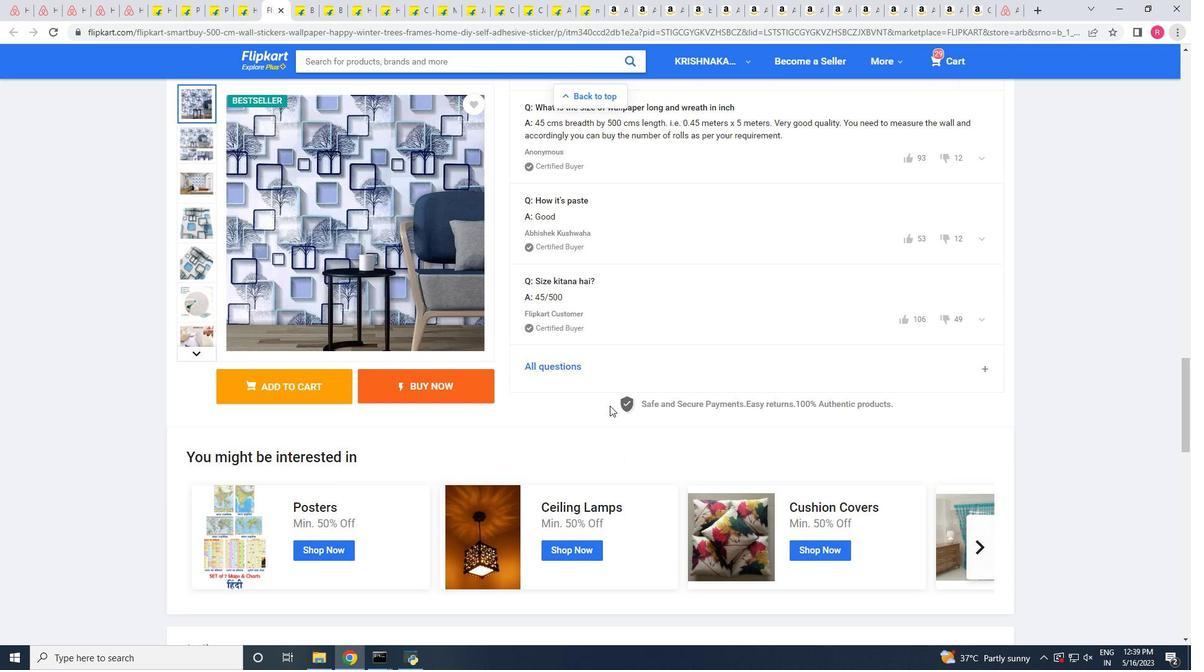 
Action: Mouse scrolled (609, 406) with delta (0, 0)
Screenshot: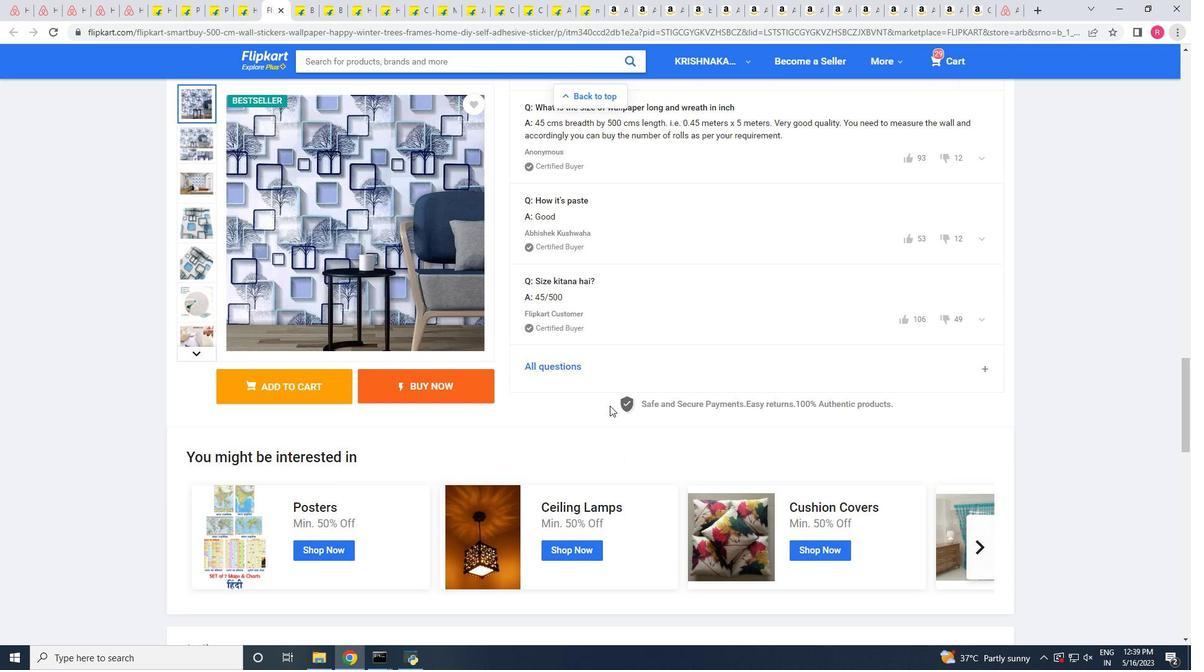 
Action: Mouse scrolled (609, 406) with delta (0, 0)
Screenshot: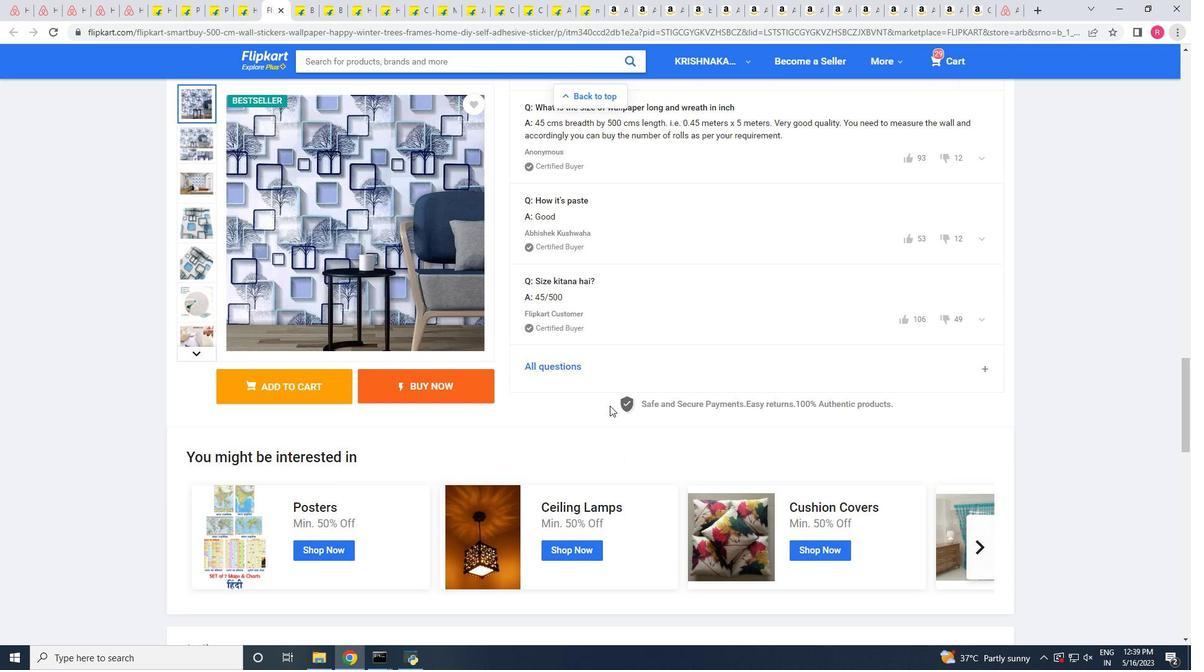 
Action: Mouse scrolled (609, 406) with delta (0, 0)
Screenshot: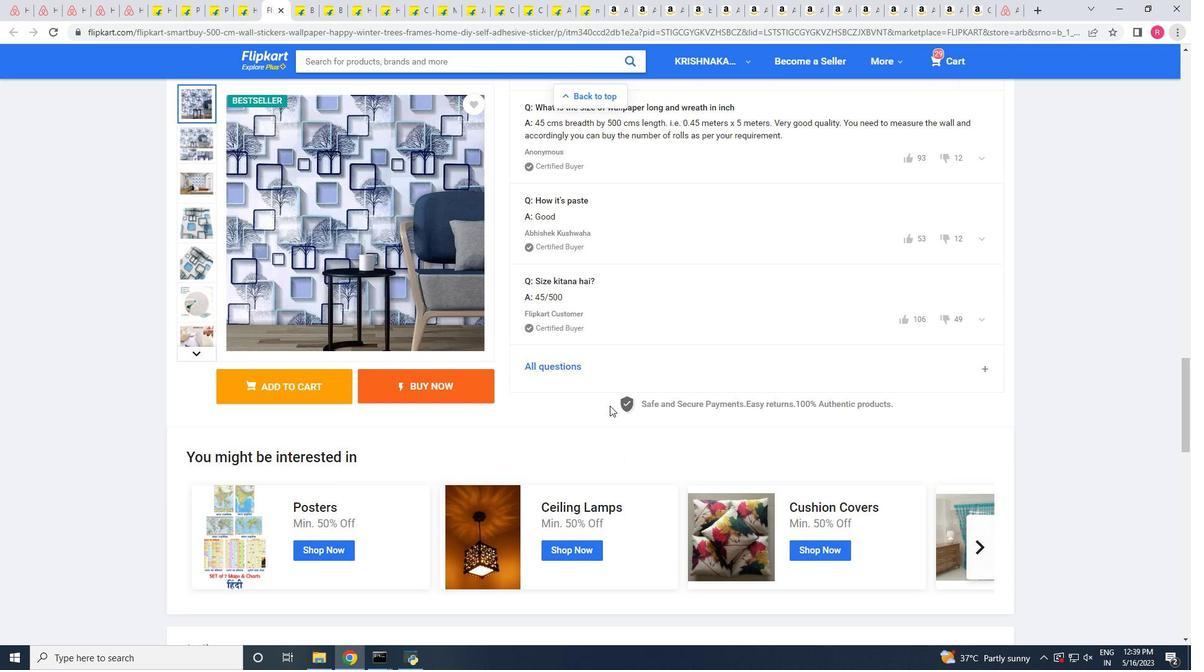 
Action: Mouse scrolled (609, 406) with delta (0, 0)
Screenshot: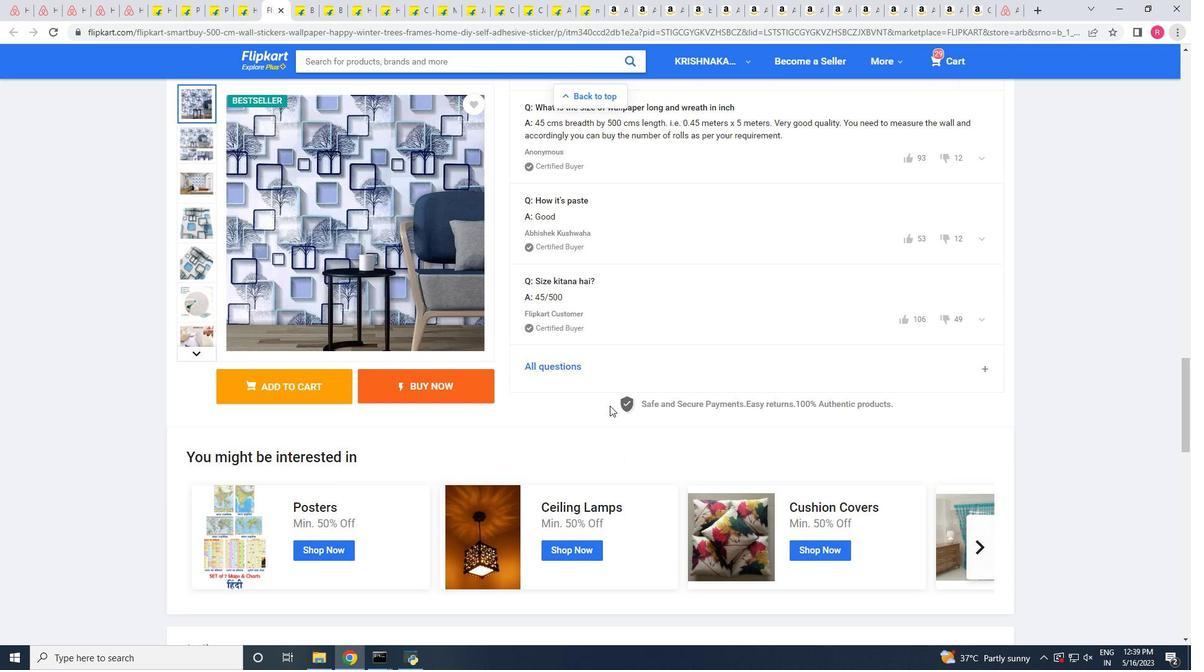 
Action: Mouse scrolled (609, 406) with delta (0, 0)
Screenshot: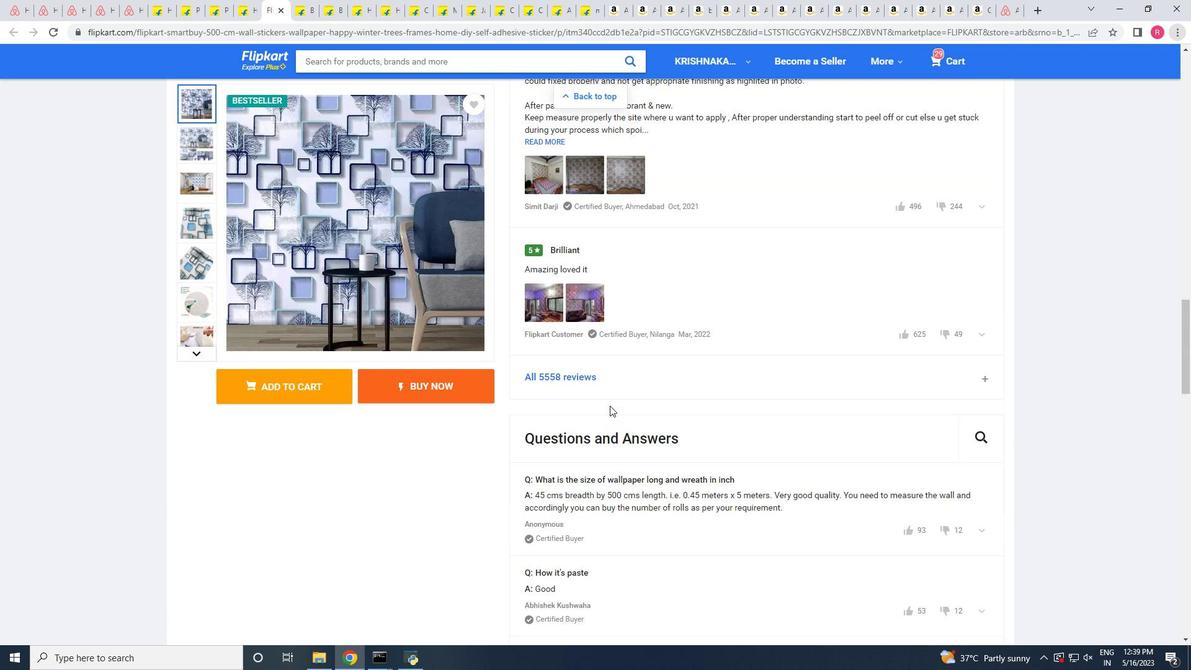 
Action: Mouse scrolled (609, 406) with delta (0, 0)
Screenshot: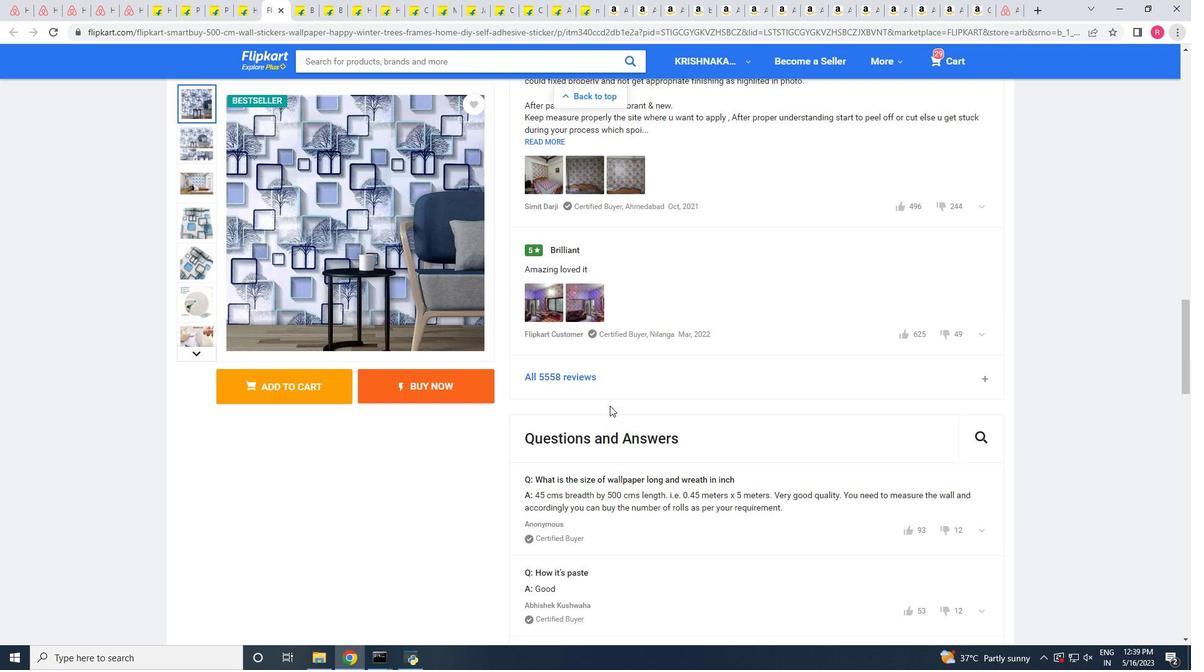 
Action: Mouse scrolled (609, 406) with delta (0, 0)
Screenshot: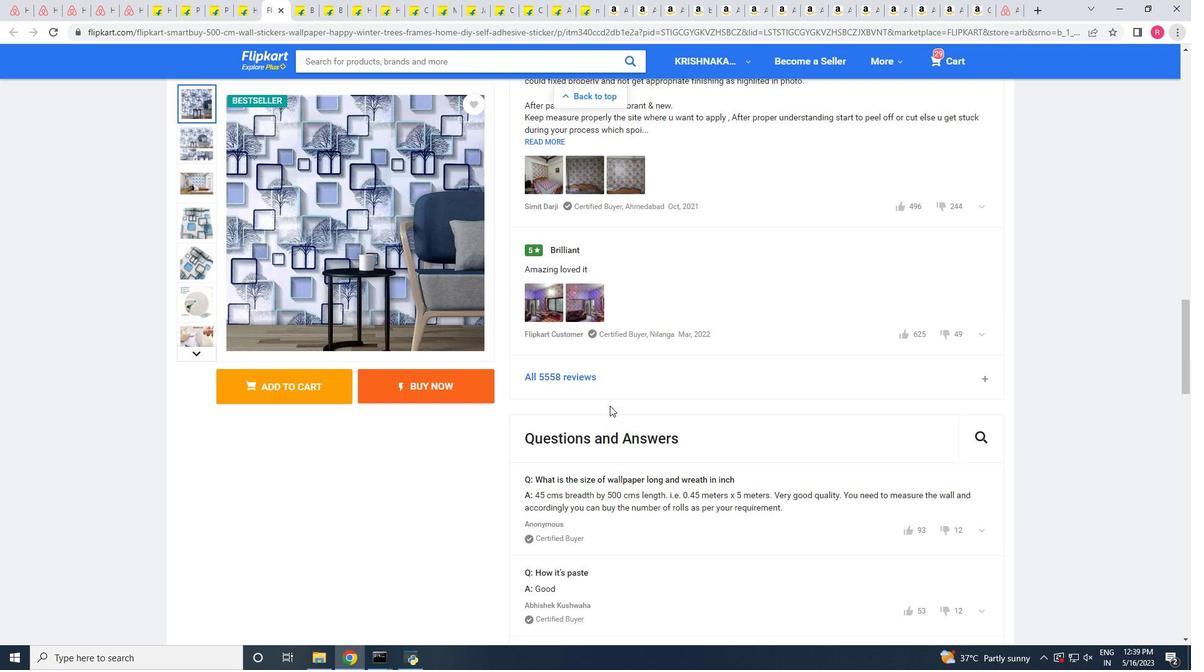 
Action: Mouse scrolled (609, 406) with delta (0, 0)
Screenshot: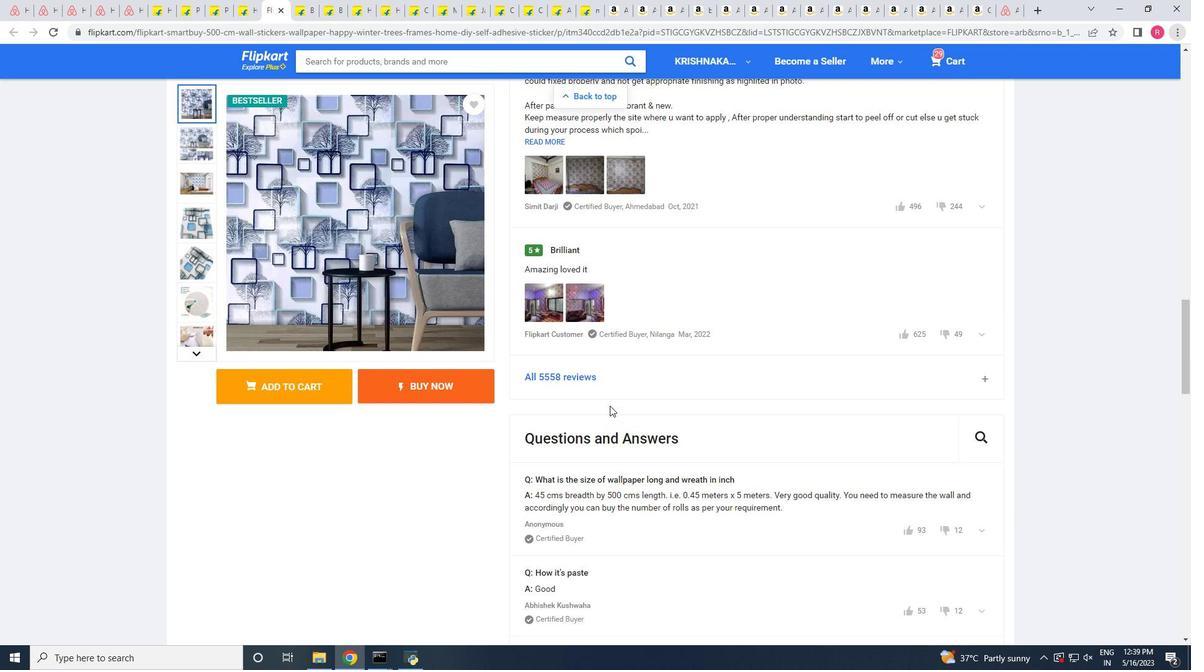 
Action: Mouse scrolled (609, 406) with delta (0, 0)
Screenshot: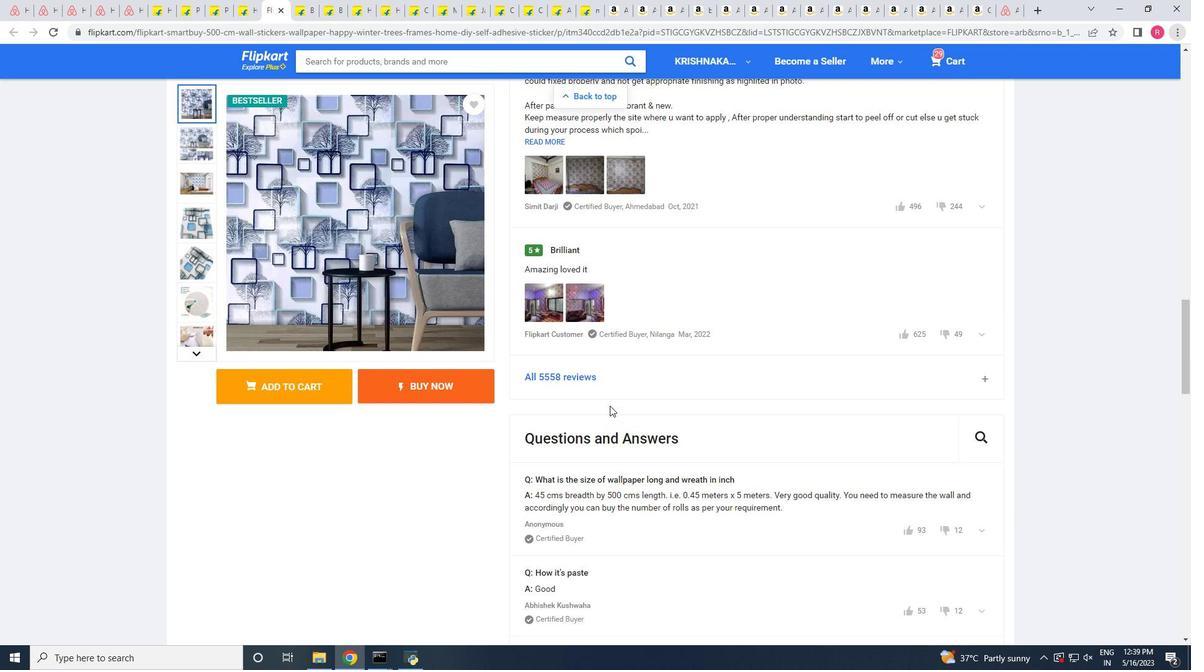 
Action: Mouse scrolled (609, 406) with delta (0, 0)
Screenshot: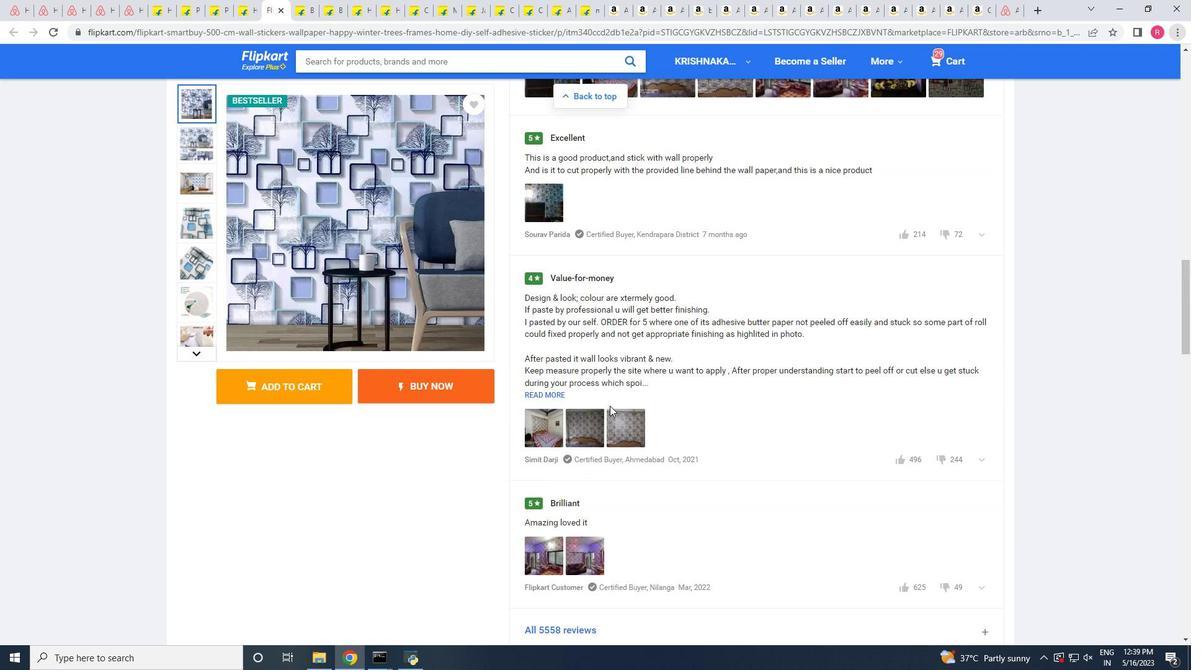 
Action: Mouse scrolled (609, 406) with delta (0, 0)
Screenshot: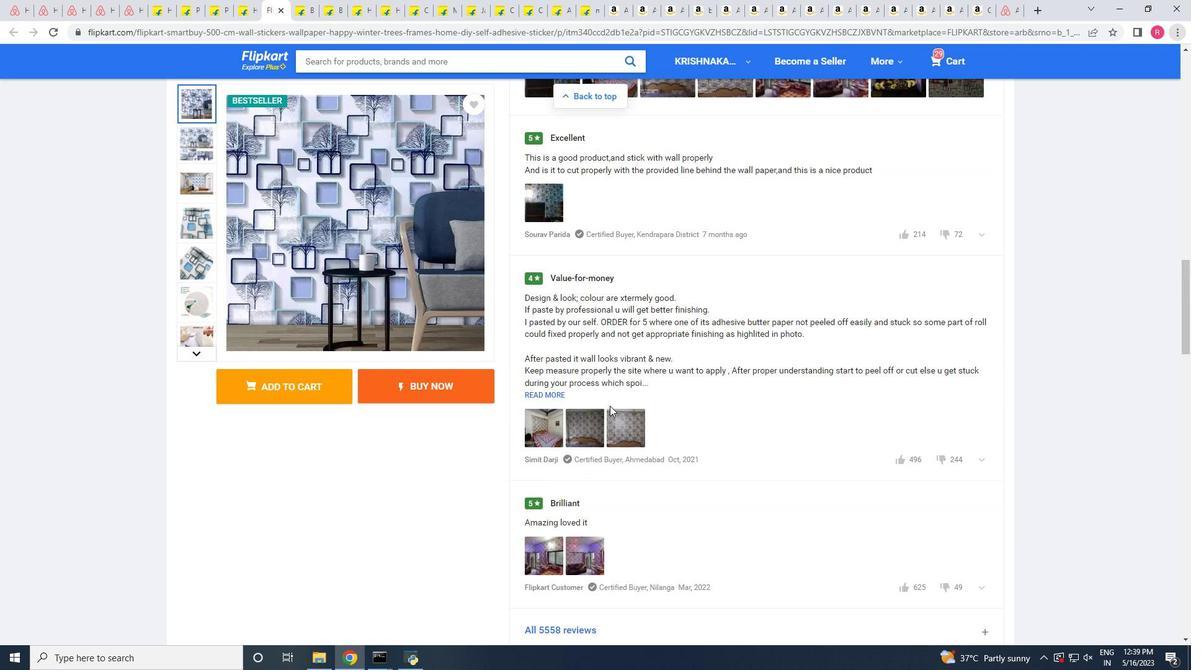 
Action: Mouse scrolled (609, 406) with delta (0, 0)
Screenshot: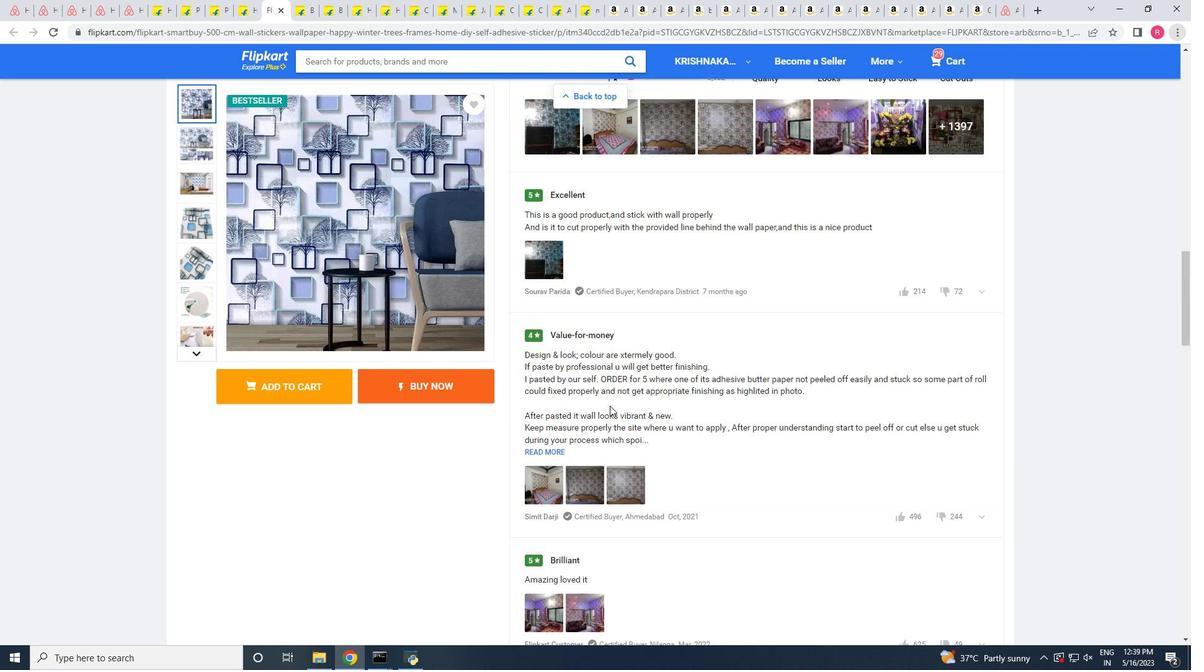 
Action: Mouse scrolled (609, 406) with delta (0, 0)
Screenshot: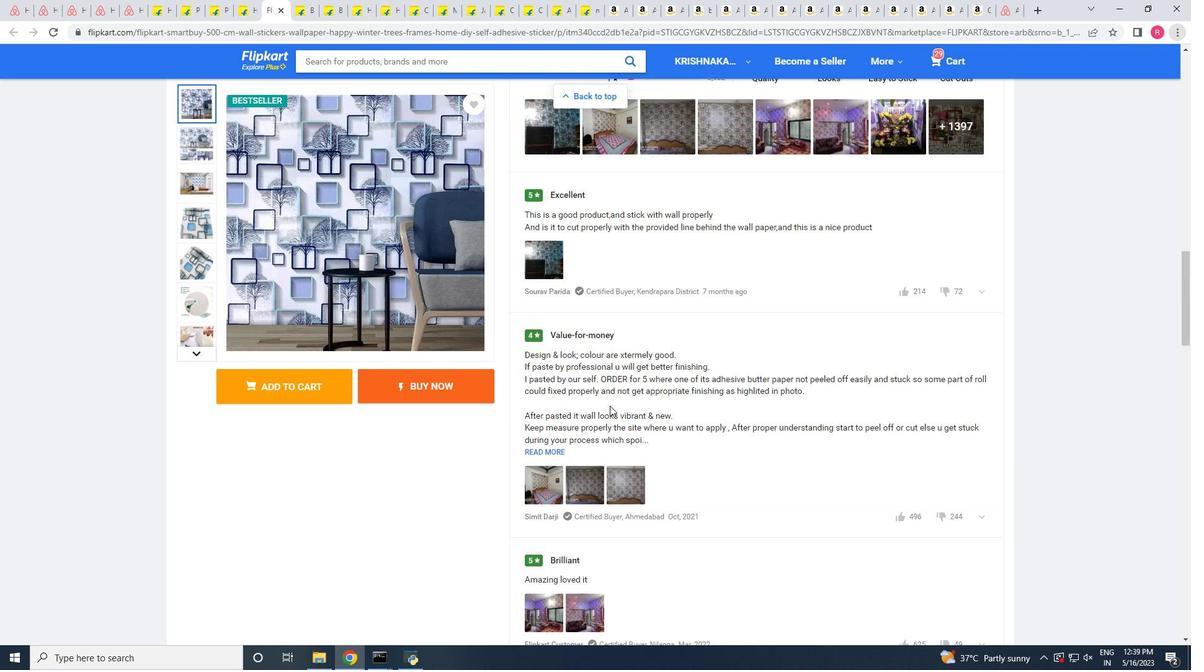
Action: Mouse scrolled (609, 406) with delta (0, 0)
Screenshot: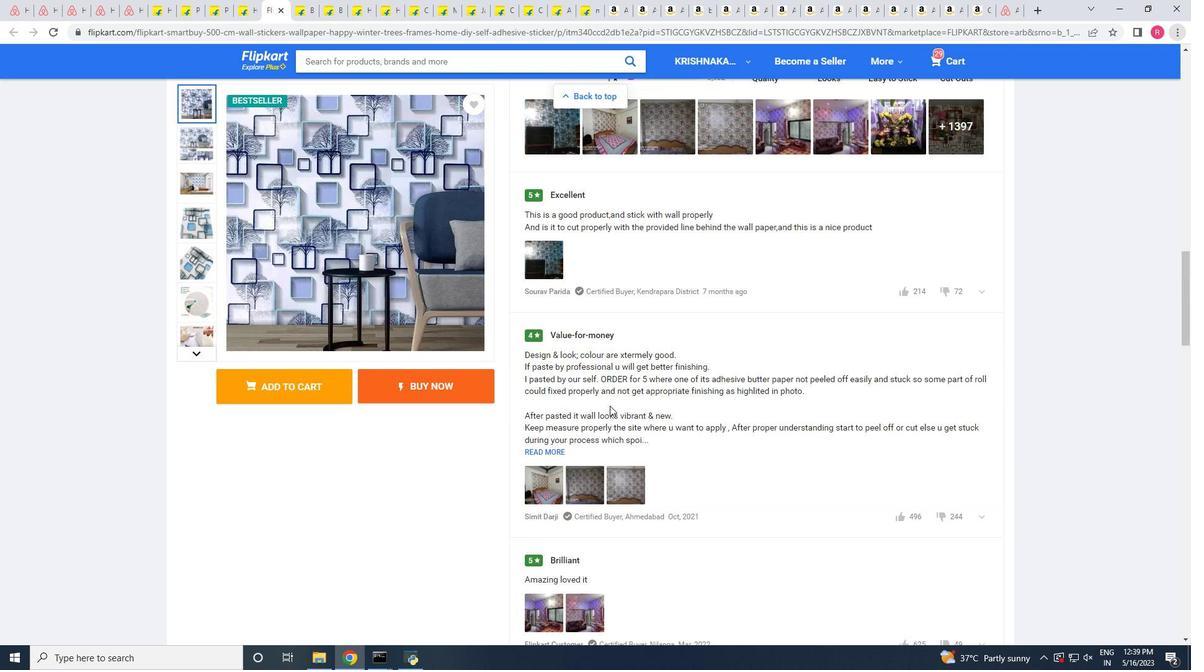 
Action: Mouse scrolled (609, 406) with delta (0, 0)
Screenshot: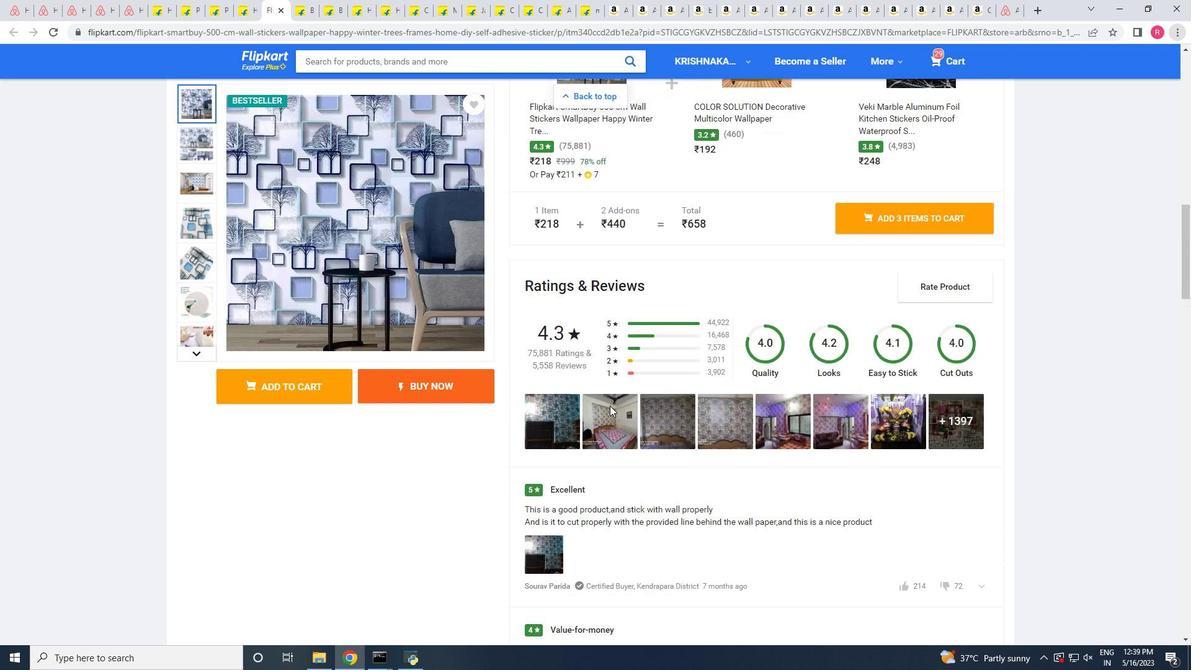 
Action: Mouse scrolled (609, 406) with delta (0, 0)
Screenshot: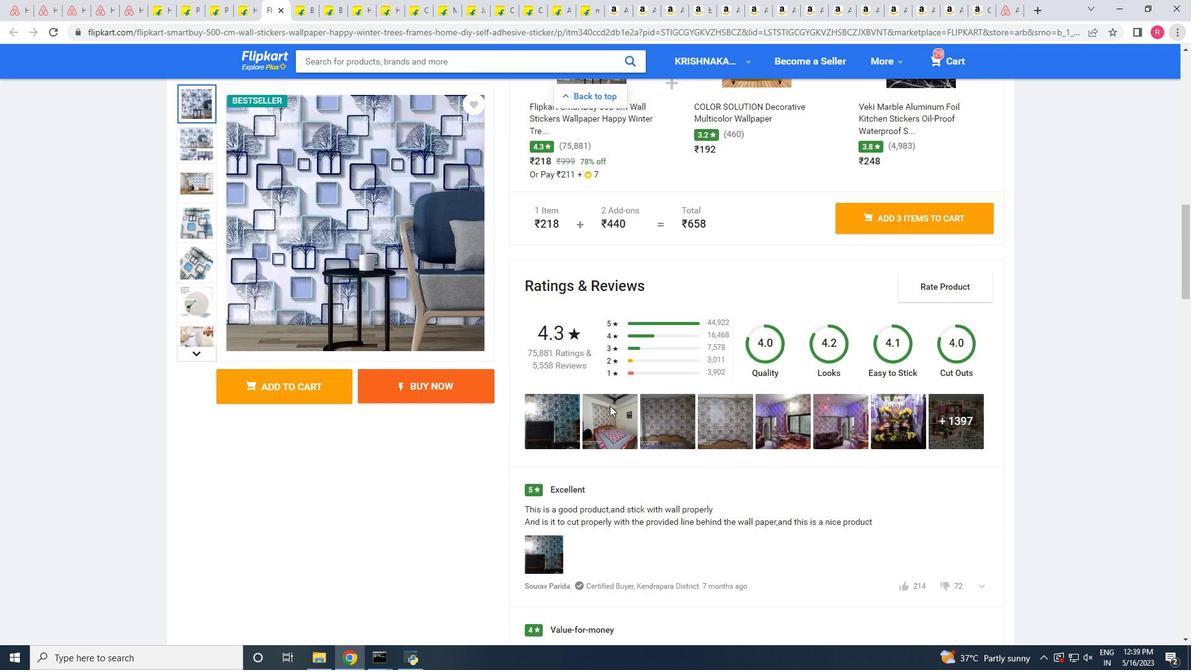 
Action: Mouse scrolled (609, 406) with delta (0, 0)
Screenshot: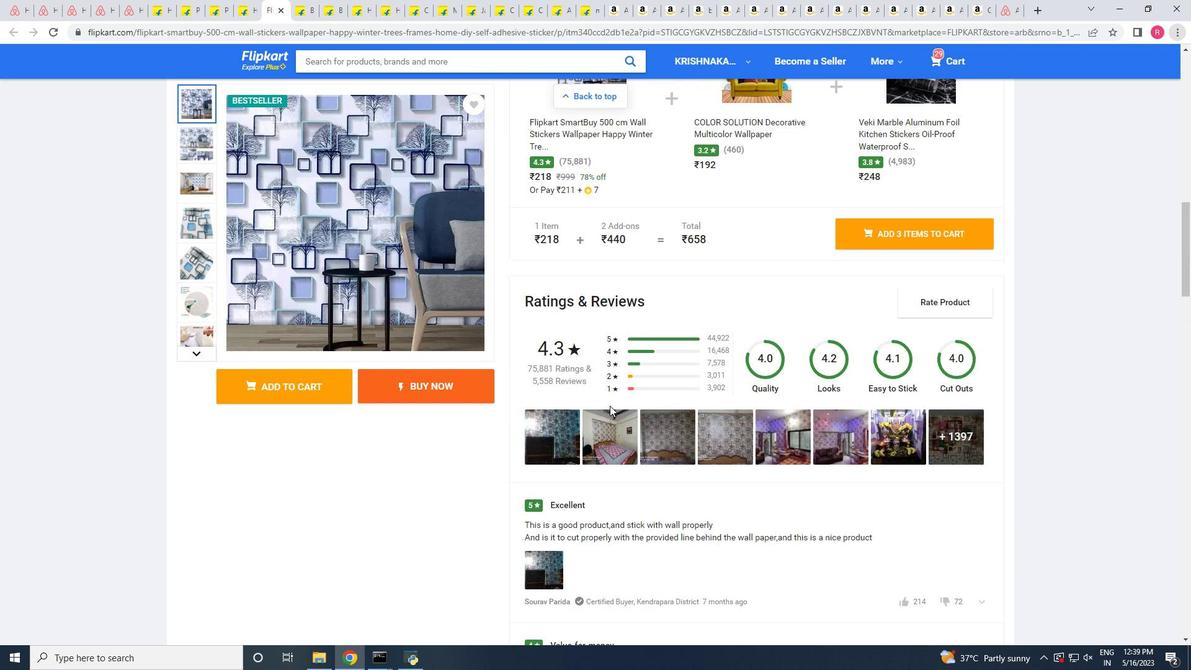 
Action: Mouse scrolled (609, 406) with delta (0, 0)
Screenshot: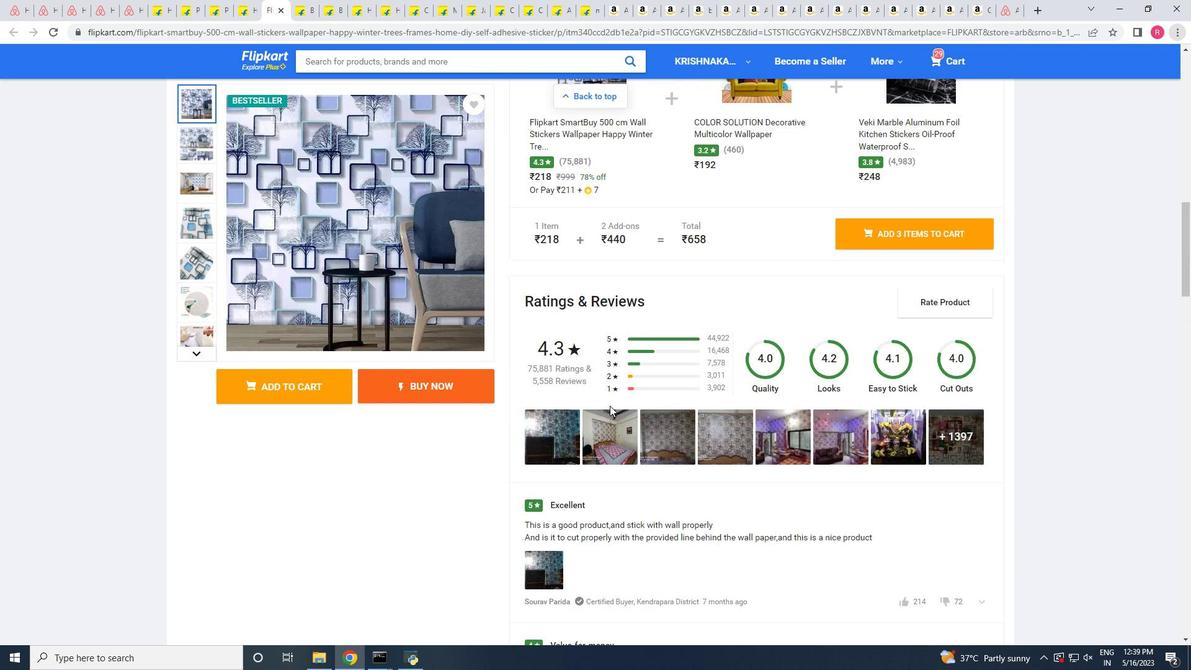 
Action: Mouse scrolled (609, 406) with delta (0, 0)
Screenshot: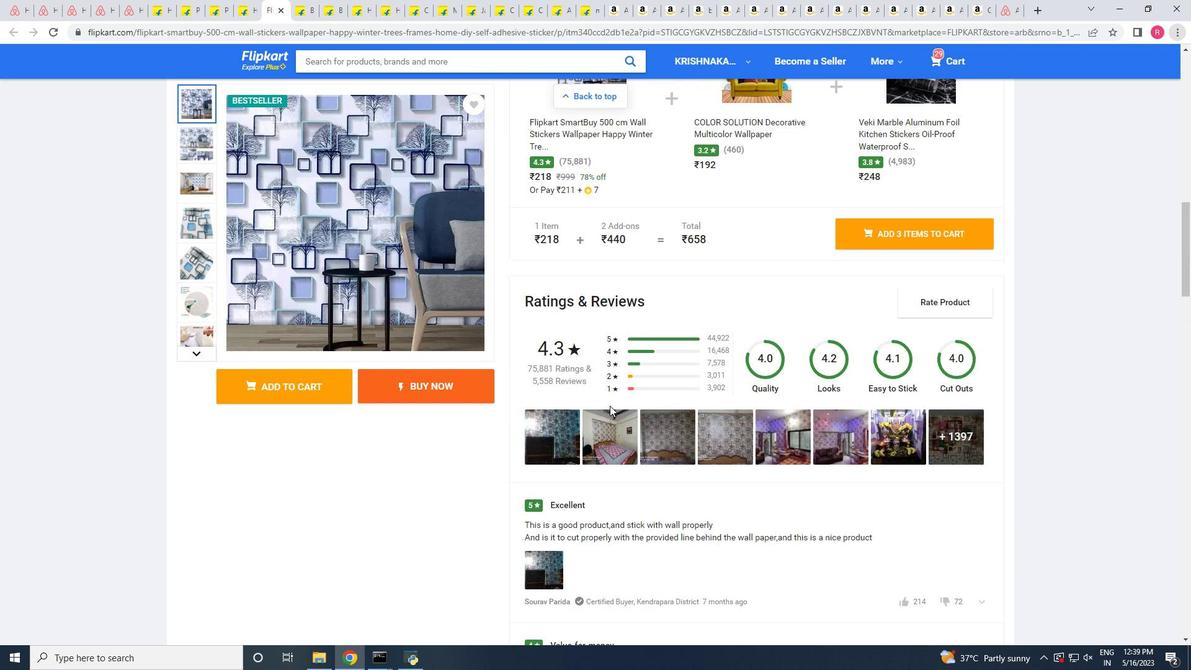 
Action: Mouse scrolled (609, 406) with delta (0, 0)
Screenshot: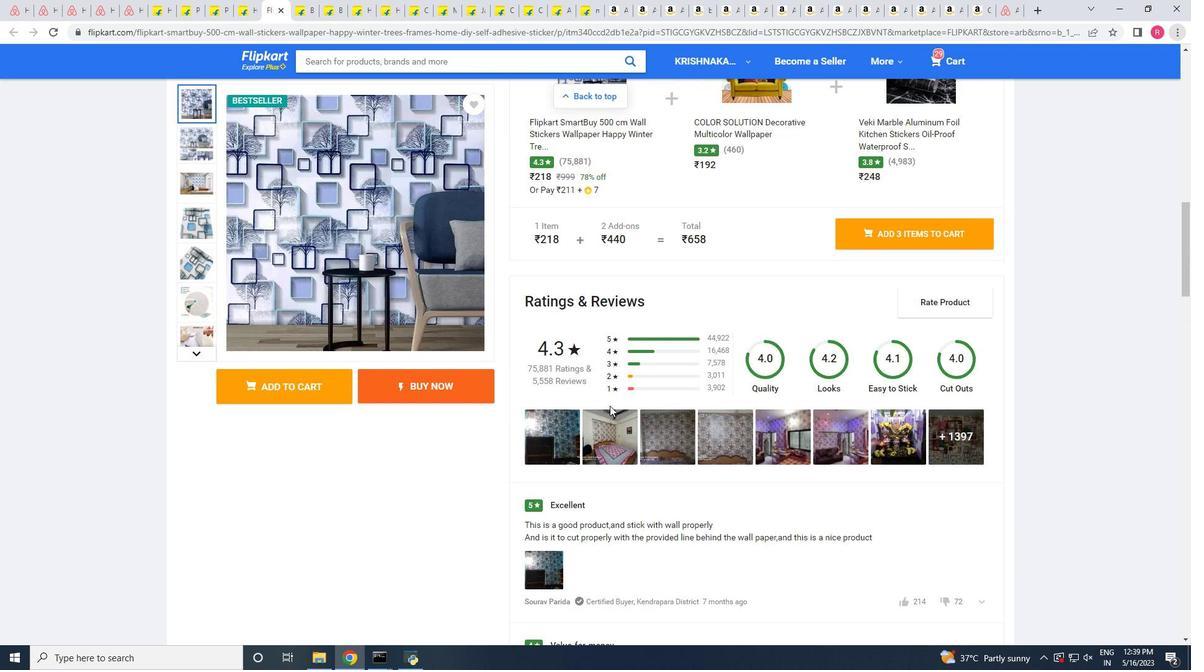 
Action: Mouse scrolled (609, 406) with delta (0, 0)
Screenshot: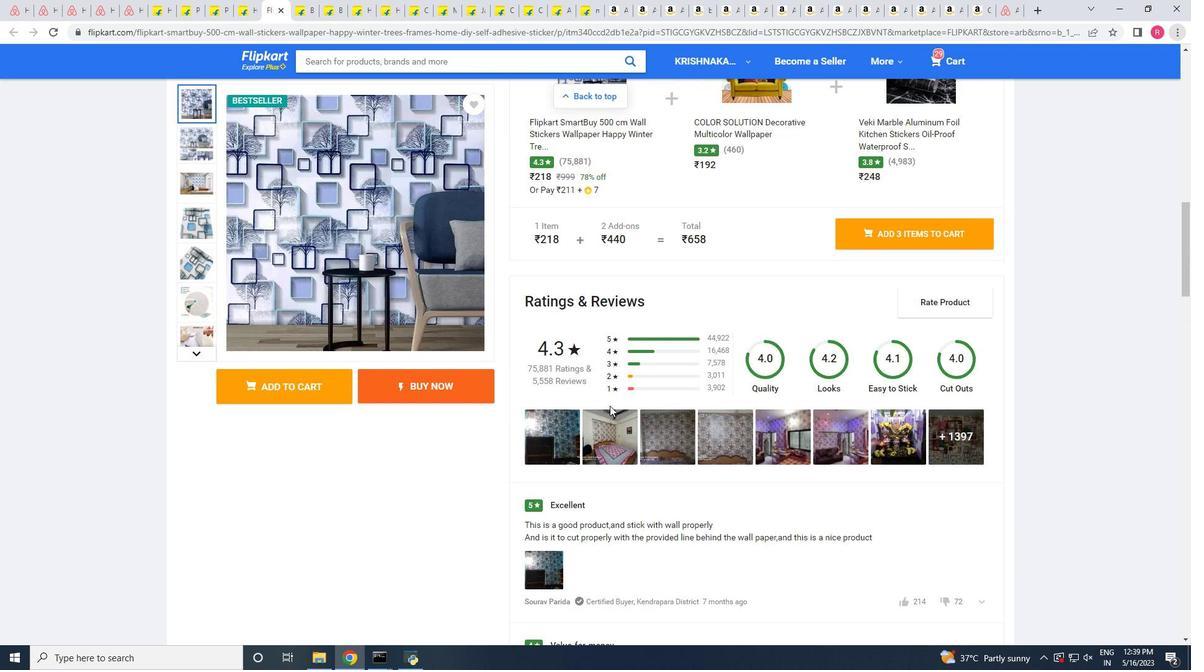 
Action: Mouse scrolled (609, 406) with delta (0, 0)
Screenshot: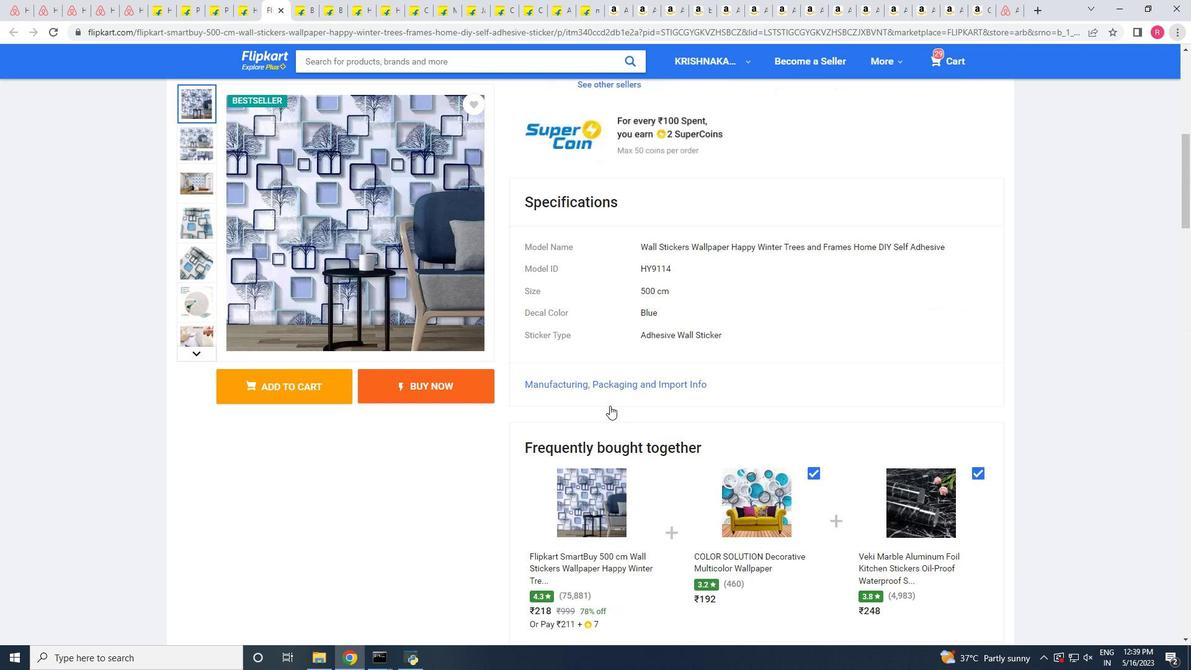 
Action: Mouse scrolled (609, 406) with delta (0, 0)
Screenshot: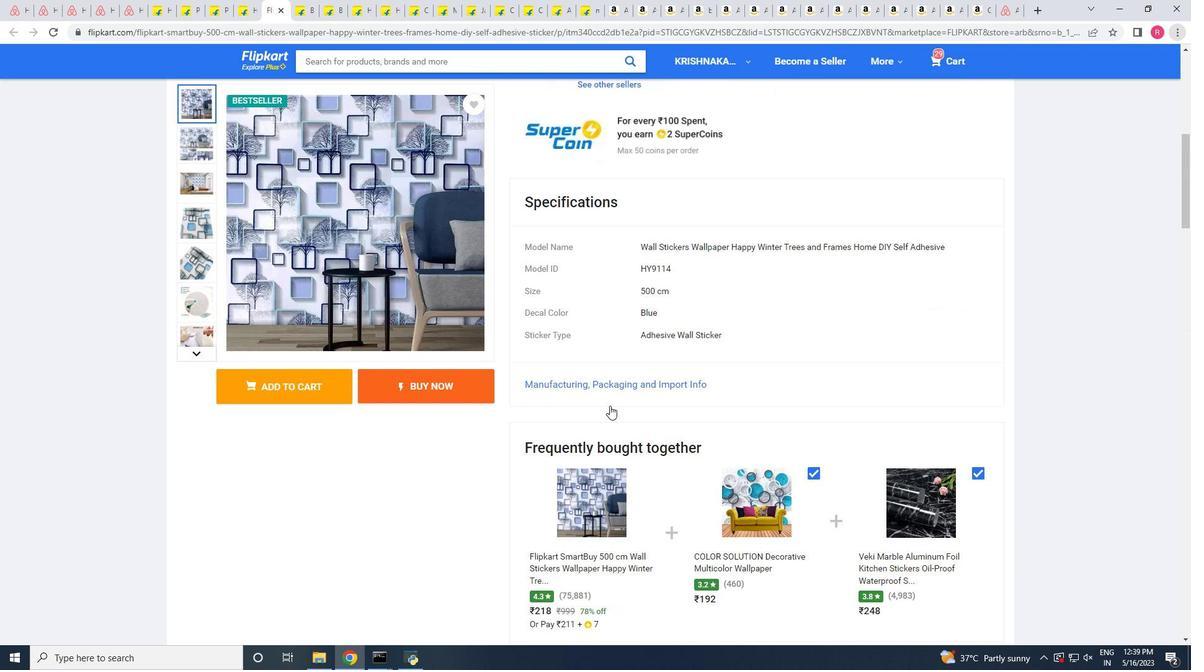
Action: Mouse moved to (596, 400)
Screenshot: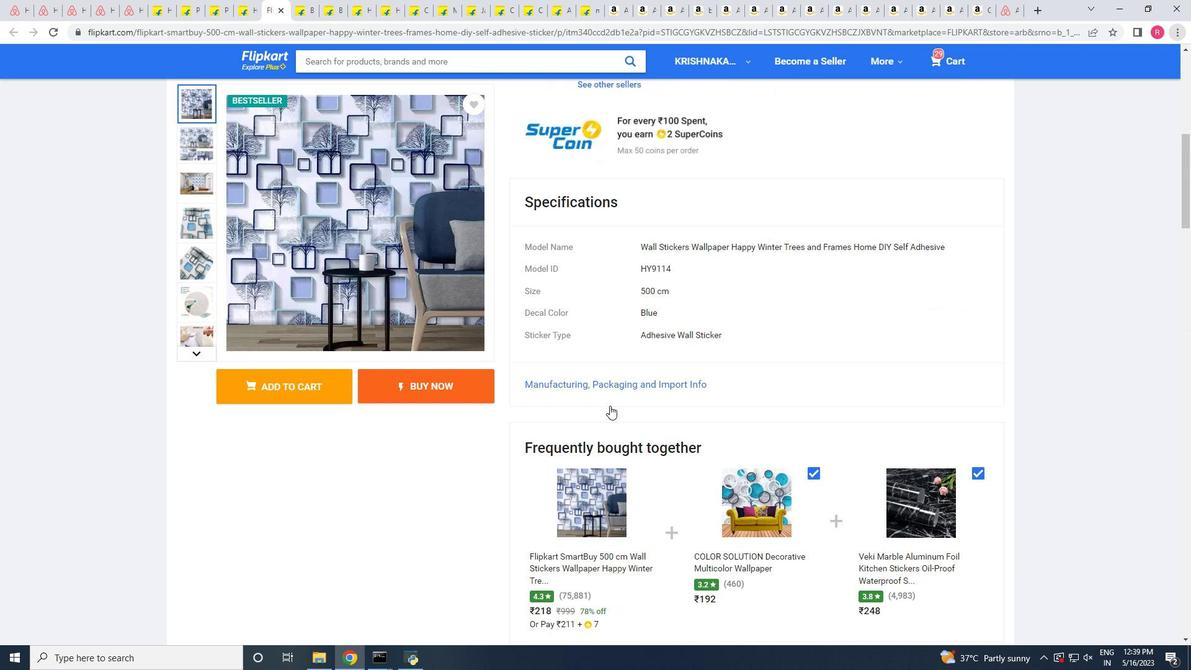 
Action: Mouse scrolled (596, 401) with delta (0, 0)
Screenshot: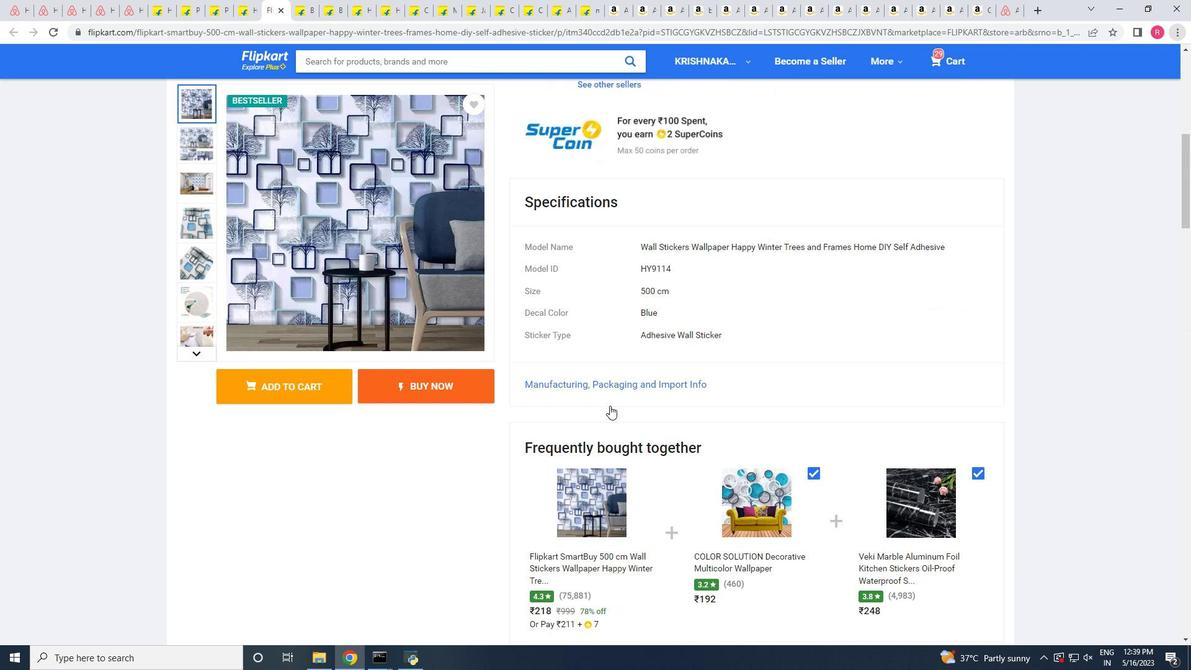 
Action: Mouse moved to (441, 354)
Screenshot: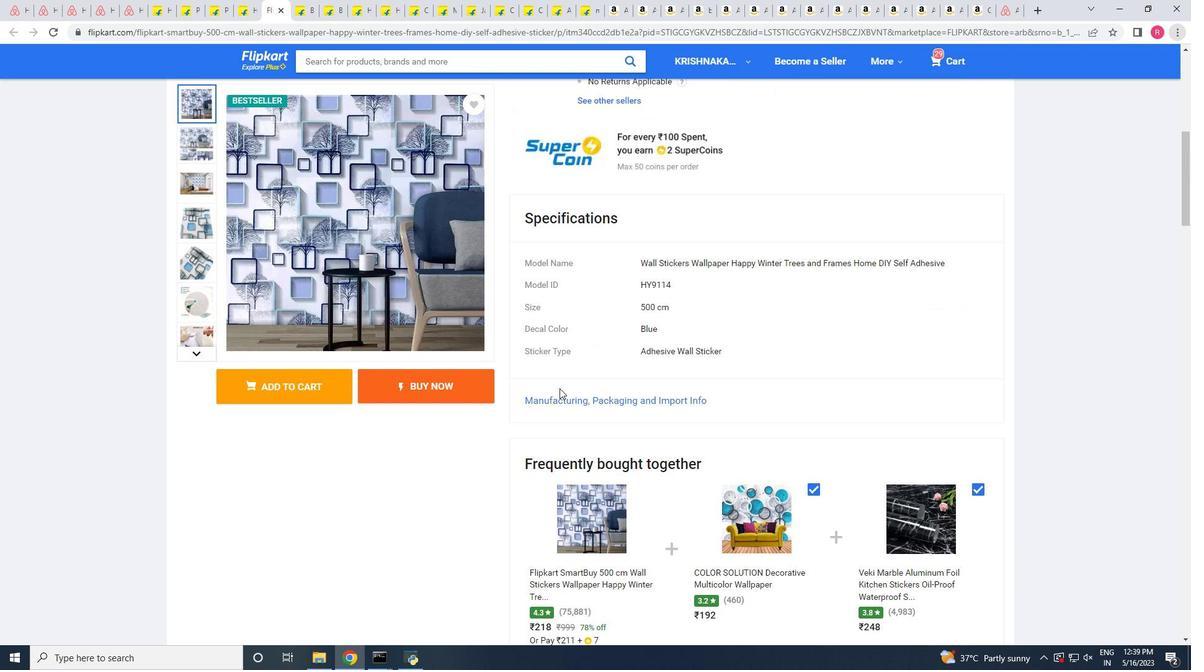 
Action: Mouse scrolled (441, 354) with delta (0, 0)
Screenshot: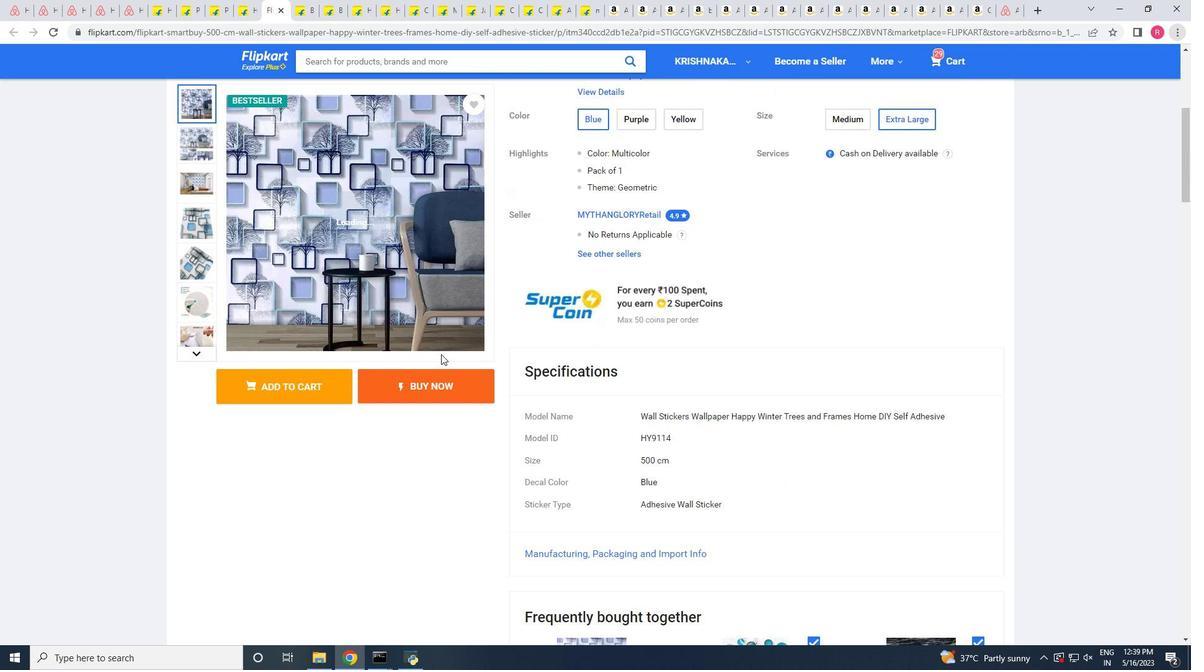 
Action: Mouse moved to (323, 312)
Screenshot: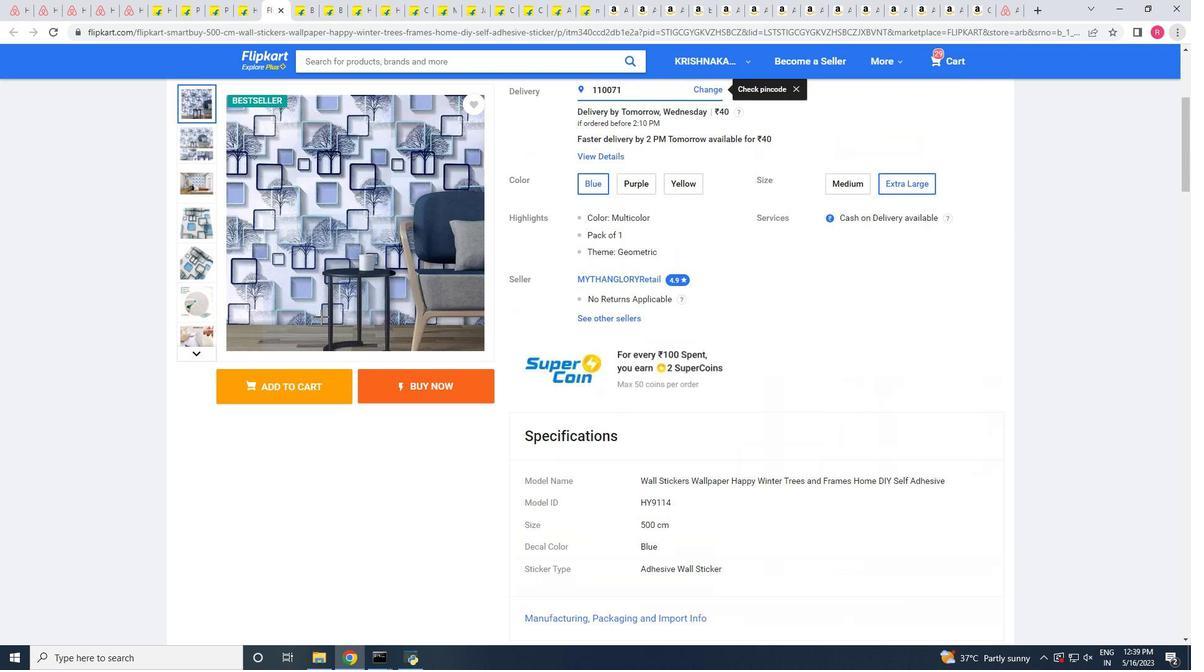 
Action: Mouse scrolled (323, 312) with delta (0, 0)
Screenshot: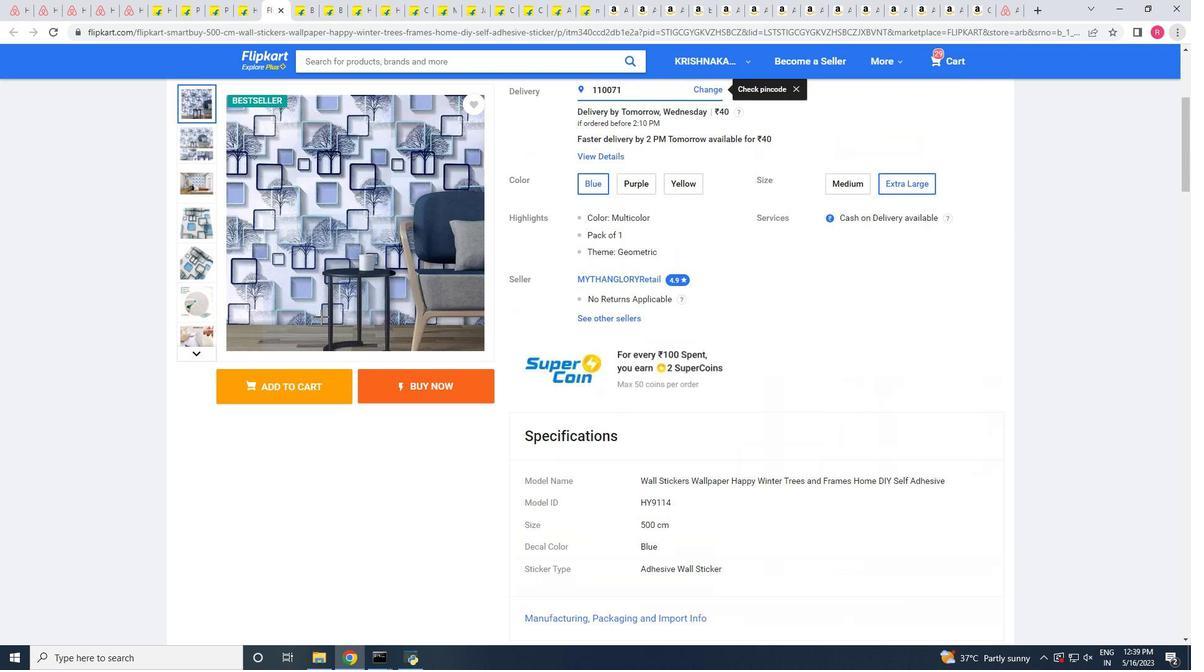
Action: Mouse moved to (323, 312)
Screenshot: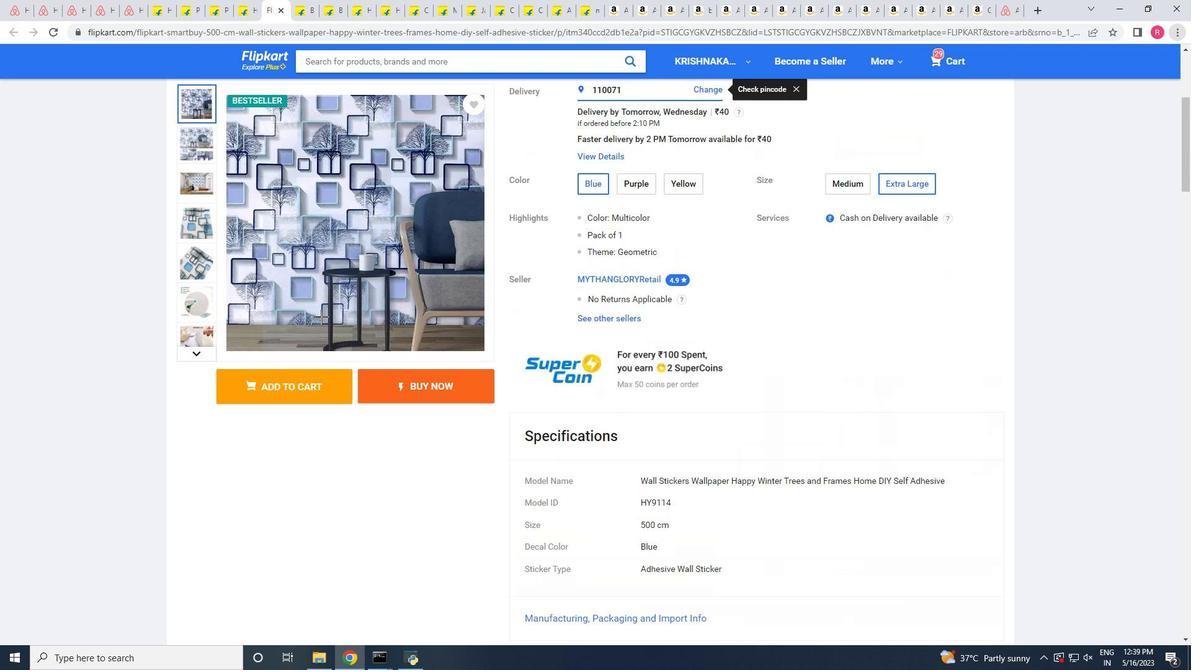 
Action: Mouse scrolled (323, 312) with delta (0, 0)
Screenshot: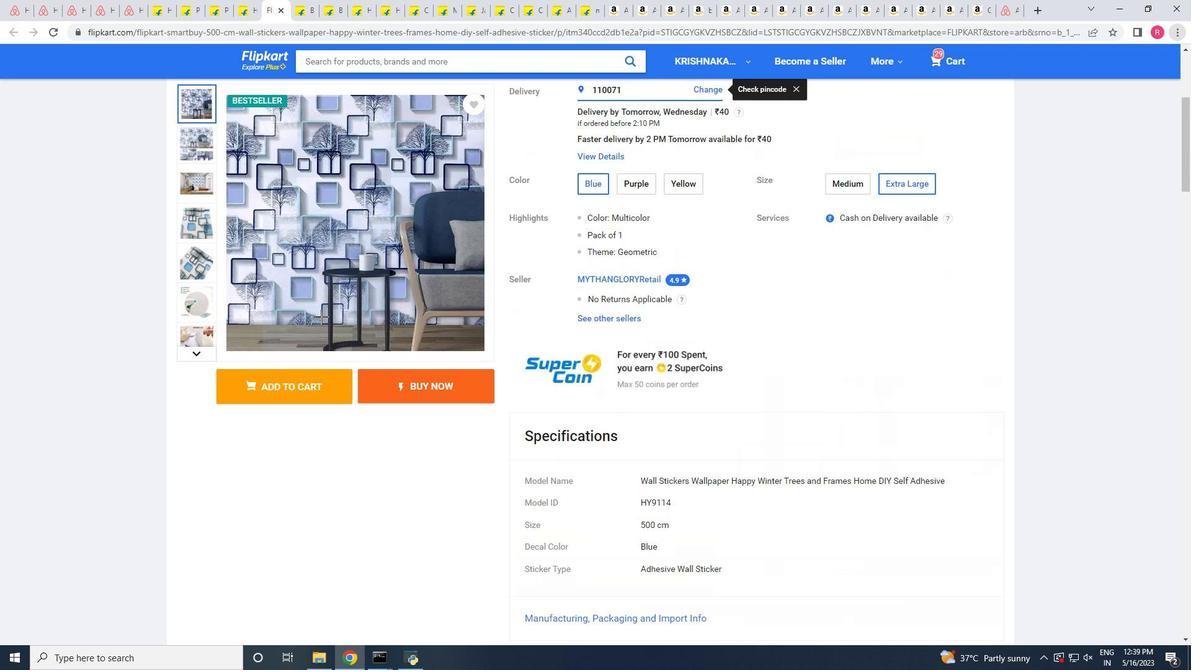 
Action: Mouse moved to (323, 311)
Screenshot: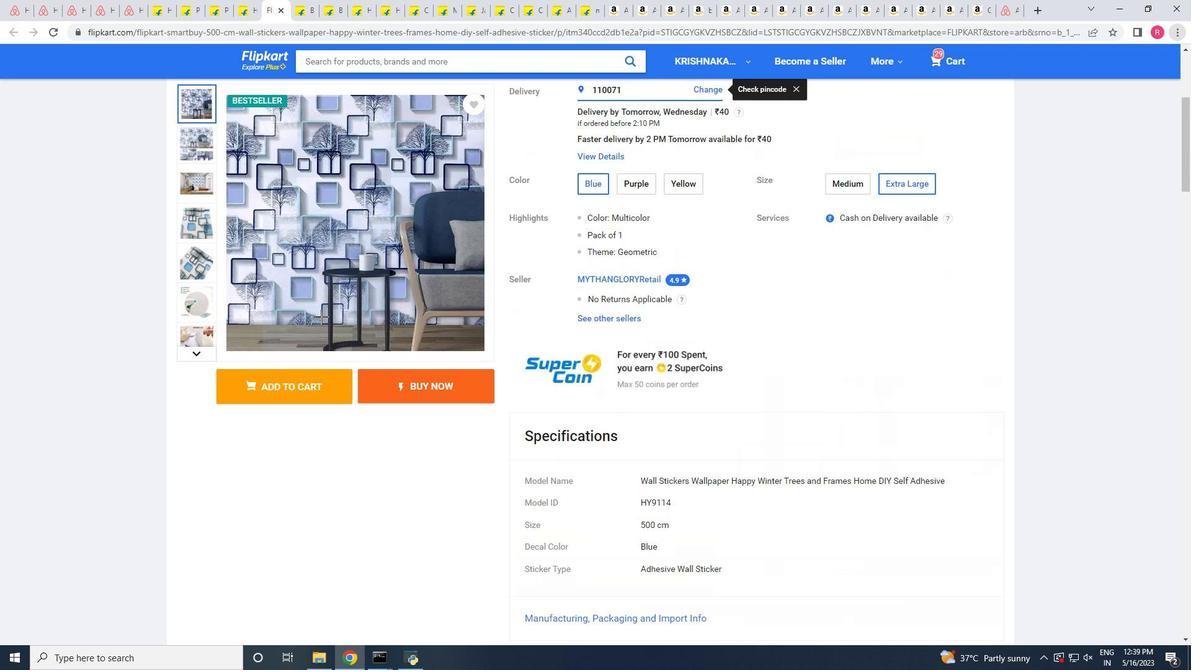 
Action: Mouse scrolled (323, 312) with delta (0, 0)
Screenshot: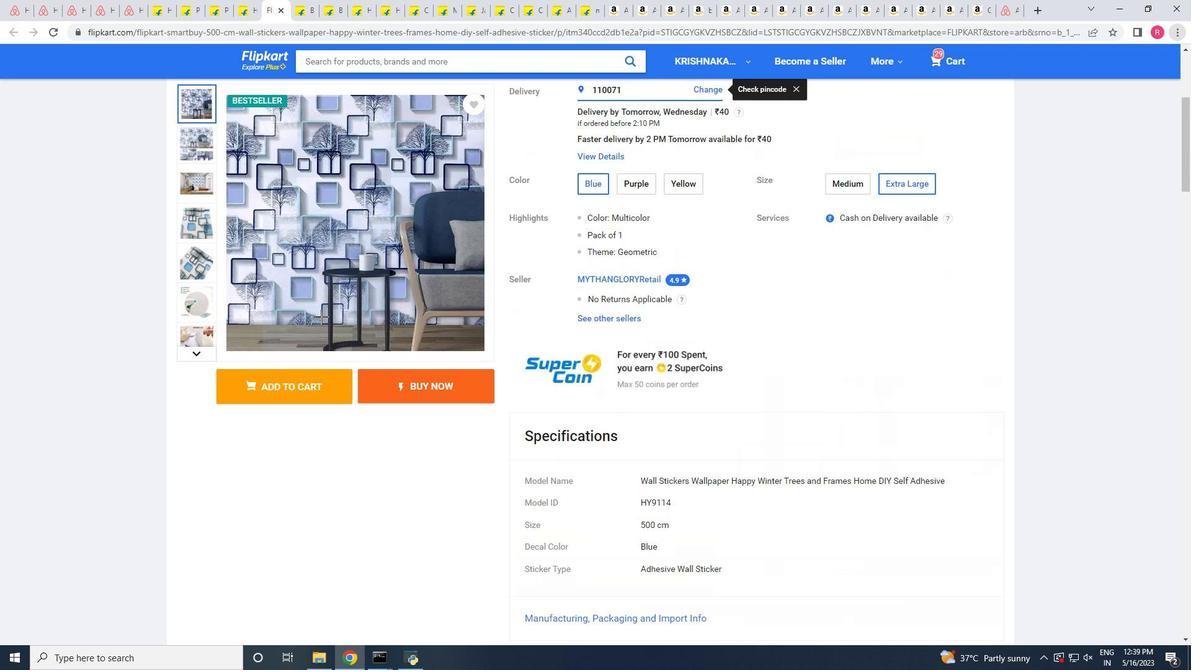 
Action: Mouse moved to (323, 310)
Screenshot: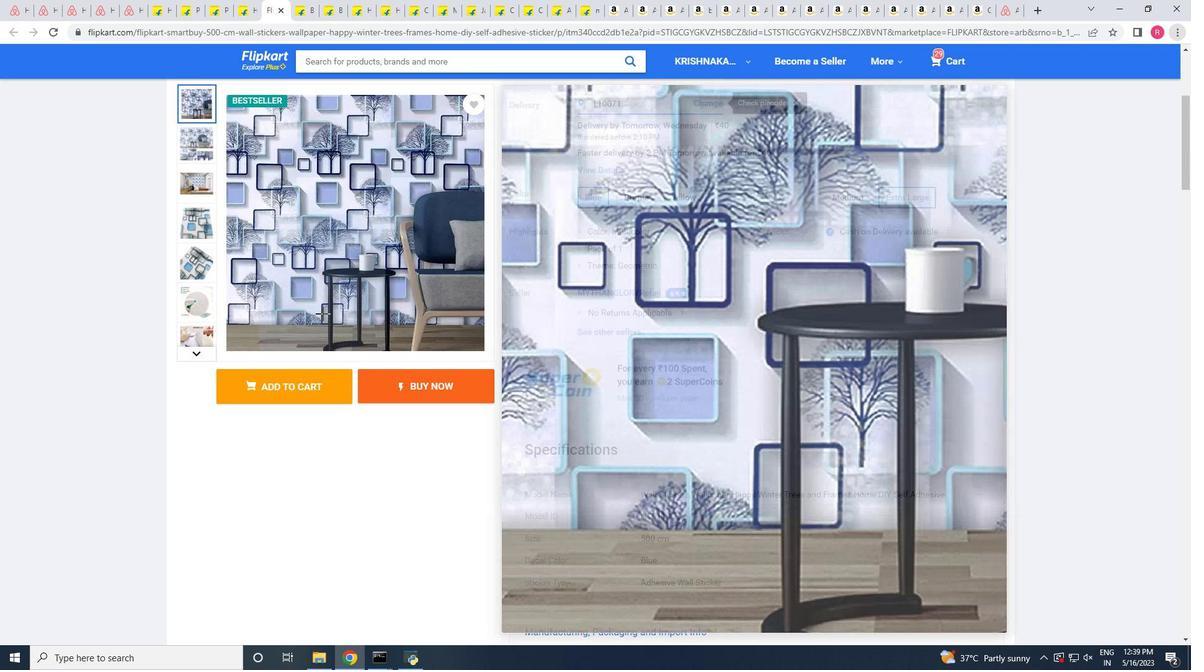 
Action: Mouse scrolled (323, 311) with delta (0, 0)
Screenshot: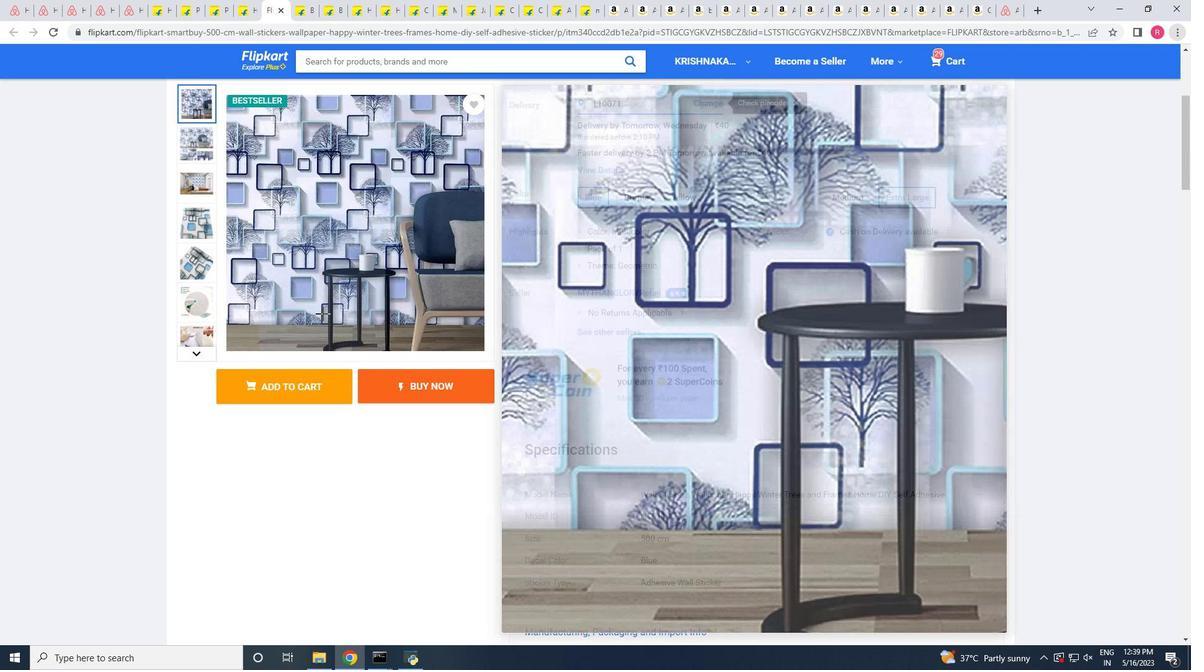 
Action: Mouse scrolled (323, 311) with delta (0, 0)
Screenshot: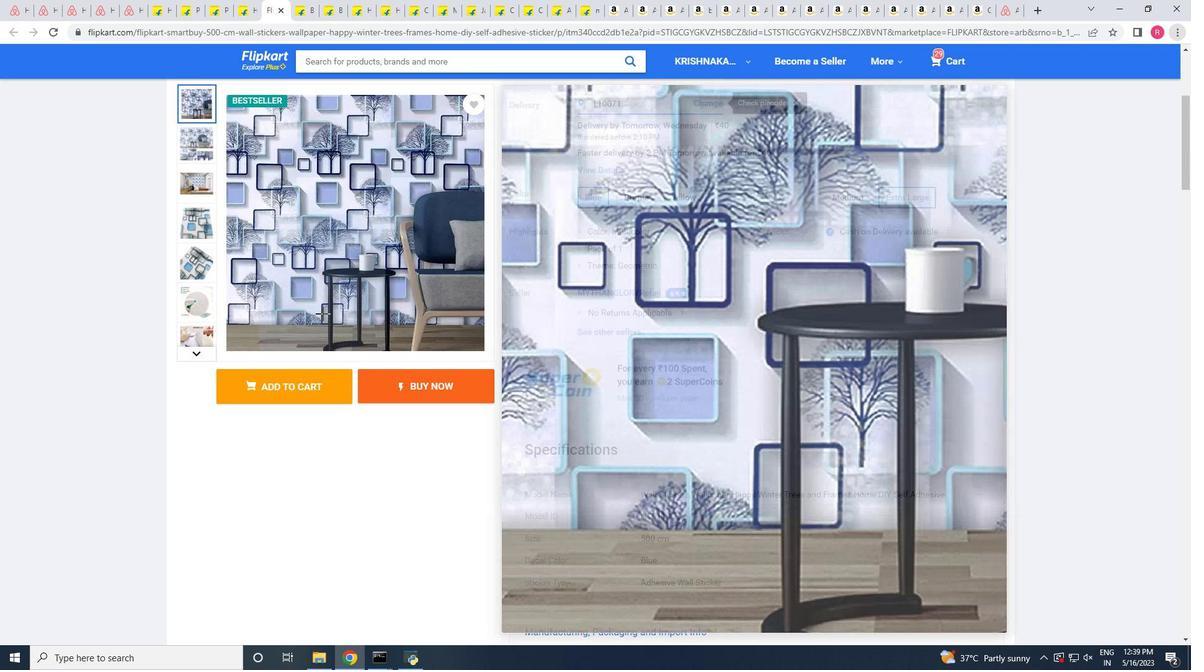 
Action: Mouse scrolled (323, 311) with delta (0, 0)
Screenshot: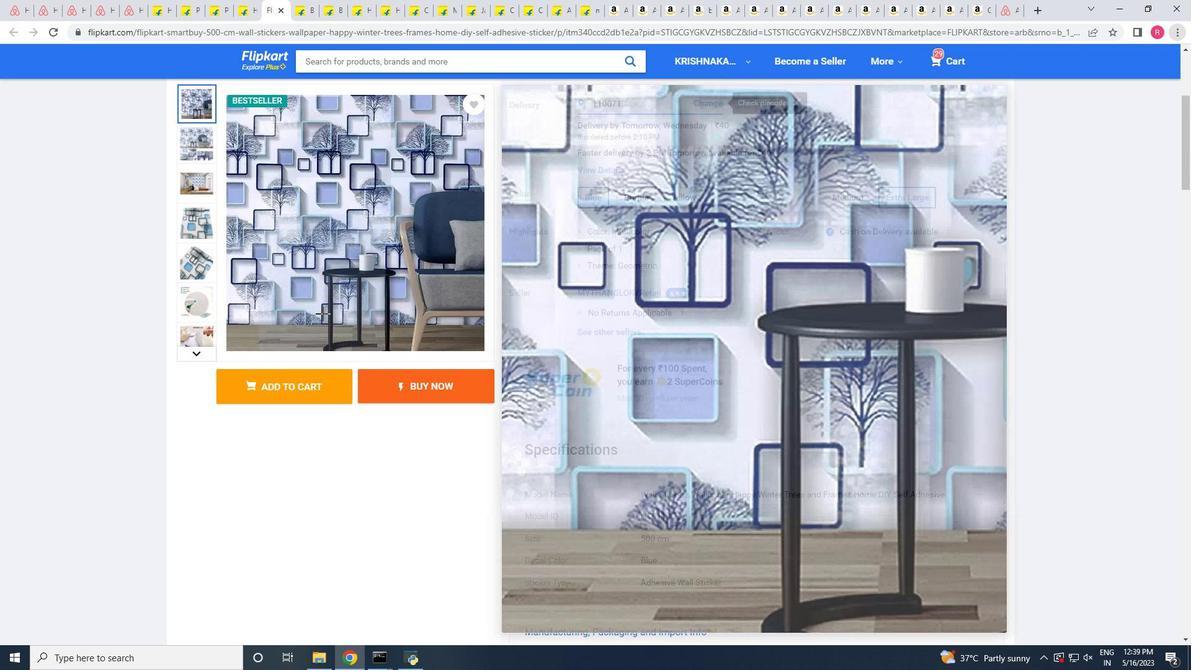 
Action: Mouse moved to (325, 310)
Screenshot: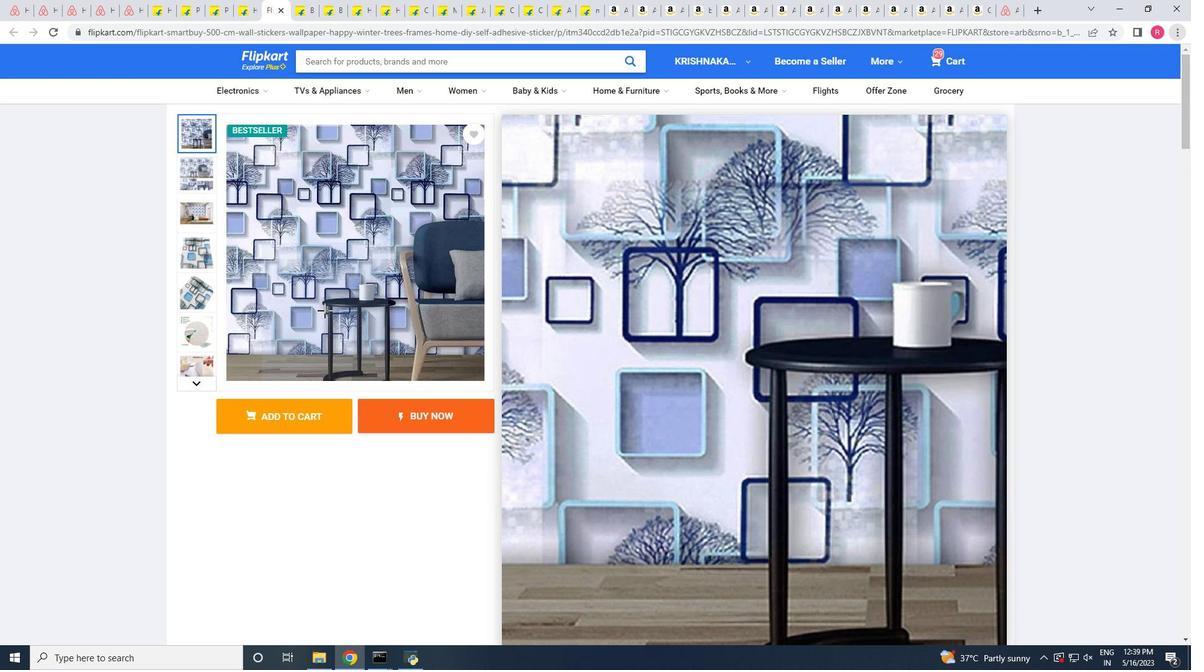 
Action: Mouse scrolled (325, 311) with delta (0, 0)
Screenshot: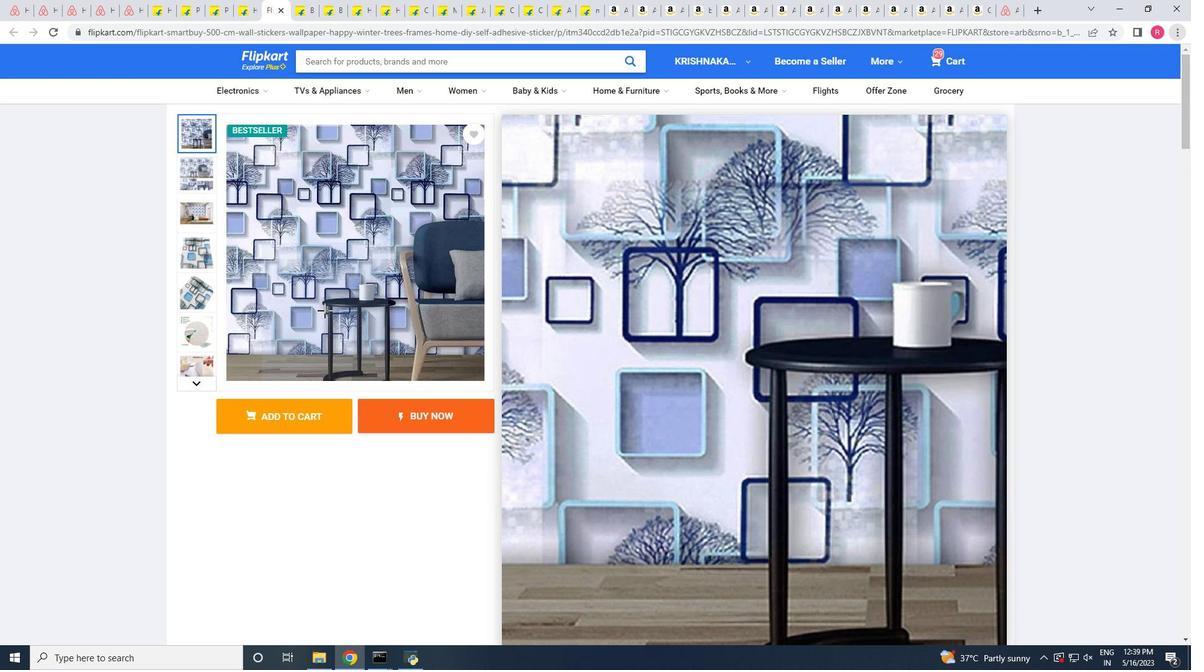 
Action: Mouse scrolled (325, 311) with delta (0, 0)
Screenshot: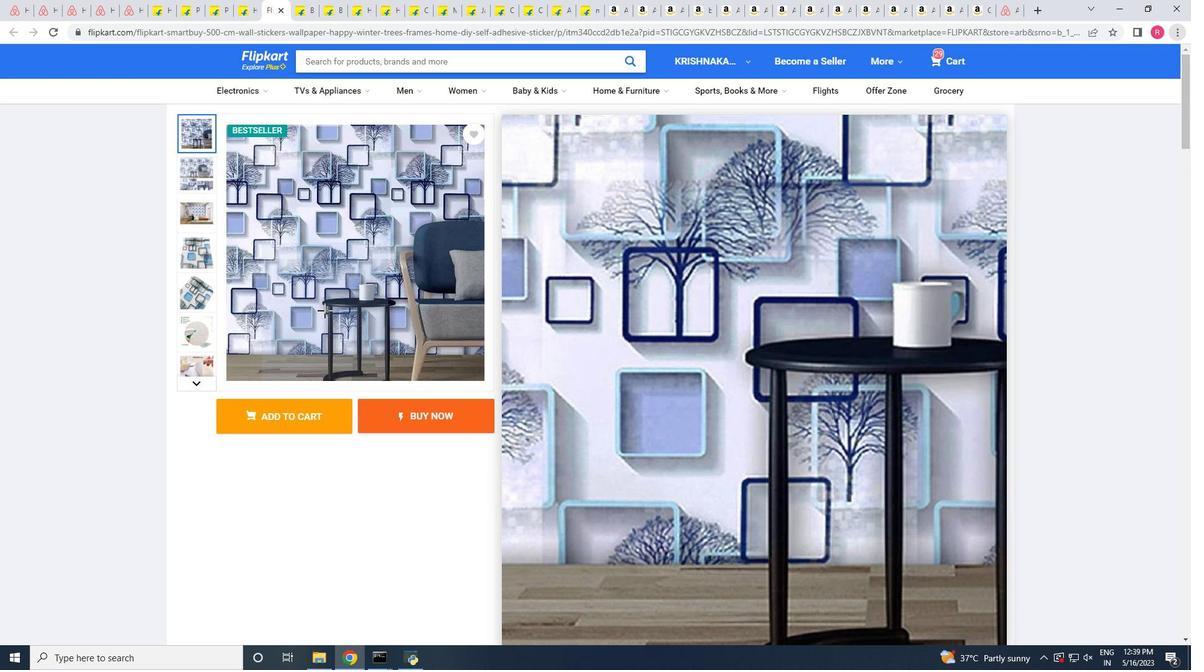 
Action: Mouse scrolled (325, 311) with delta (0, 0)
Screenshot: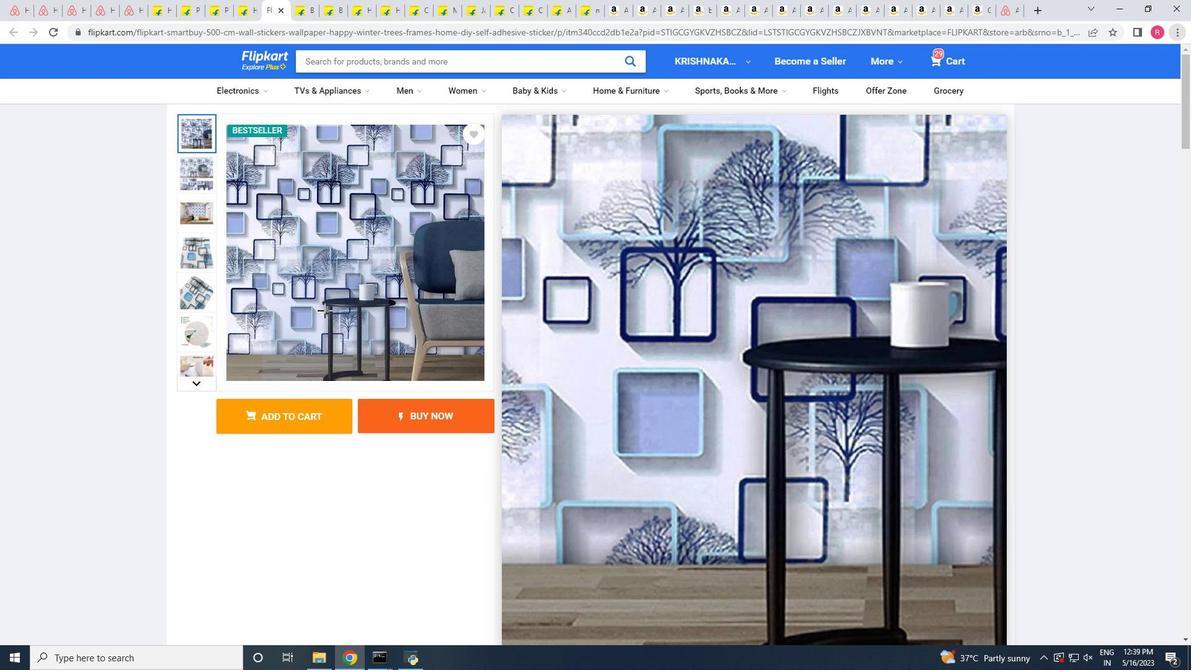 
Action: Mouse scrolled (325, 311) with delta (0, 0)
Screenshot: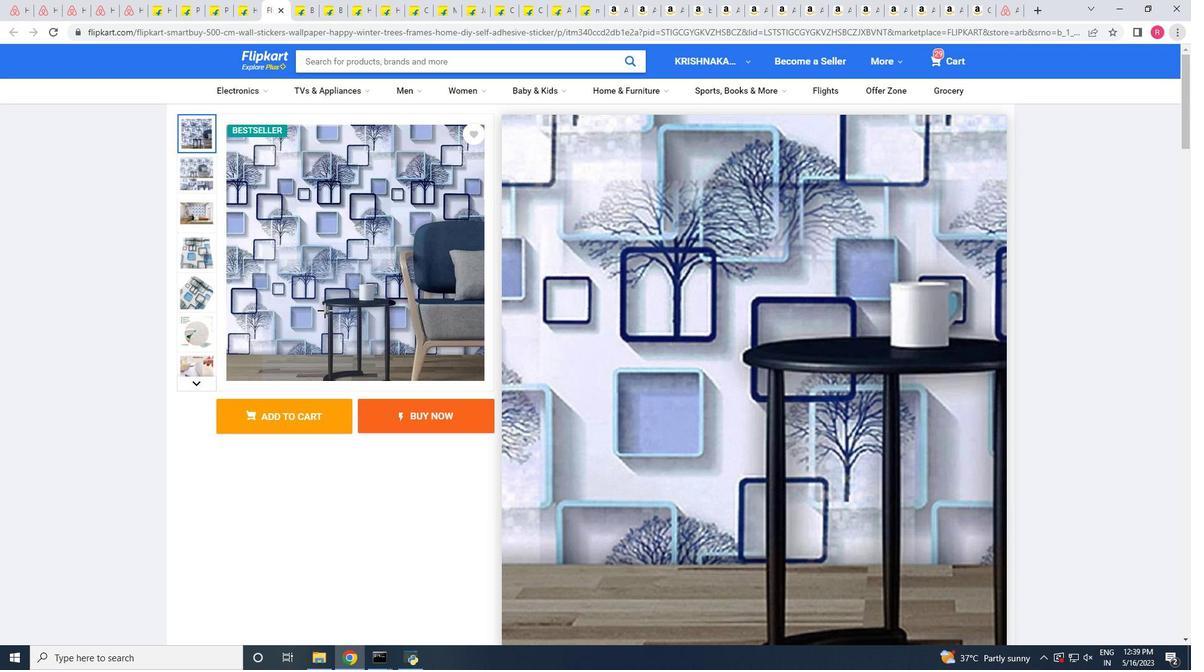 
Action: Mouse scrolled (325, 311) with delta (0, 0)
Screenshot: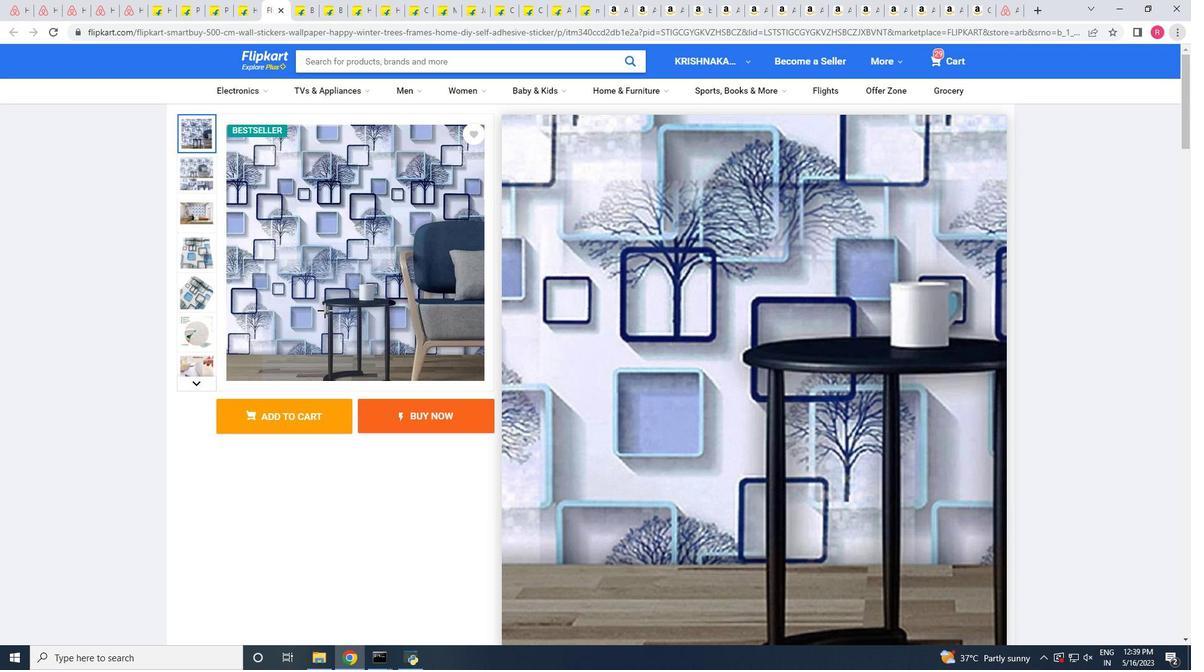 
Action: Mouse scrolled (325, 311) with delta (0, 0)
Screenshot: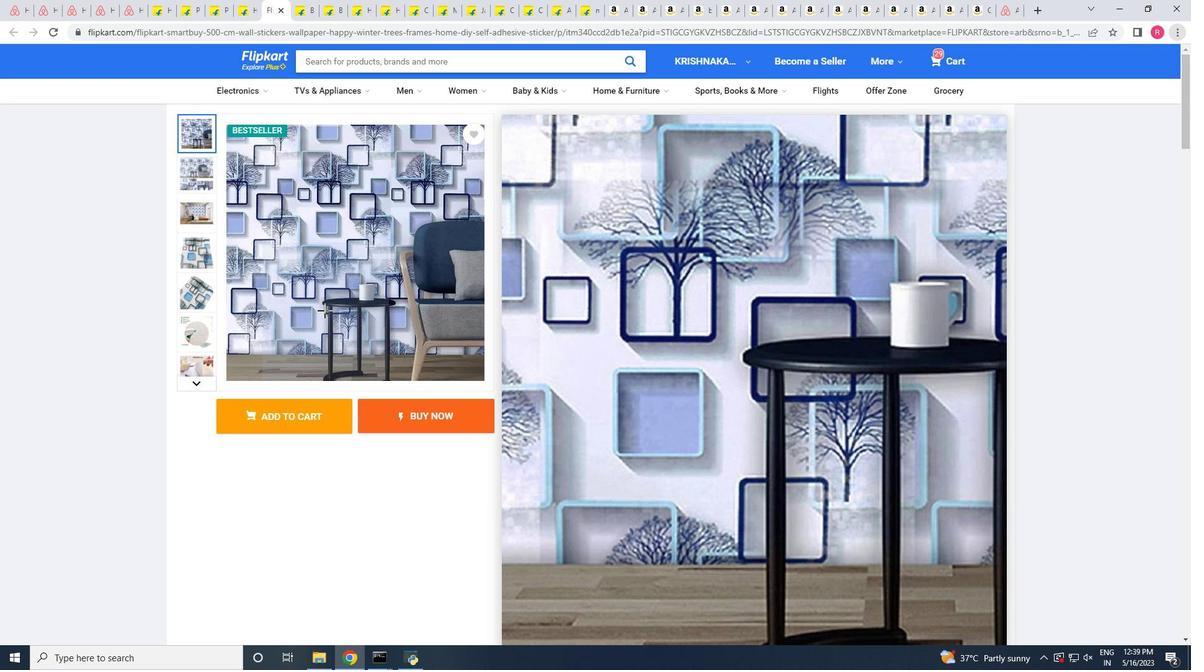 
Action: Mouse moved to (691, 516)
Screenshot: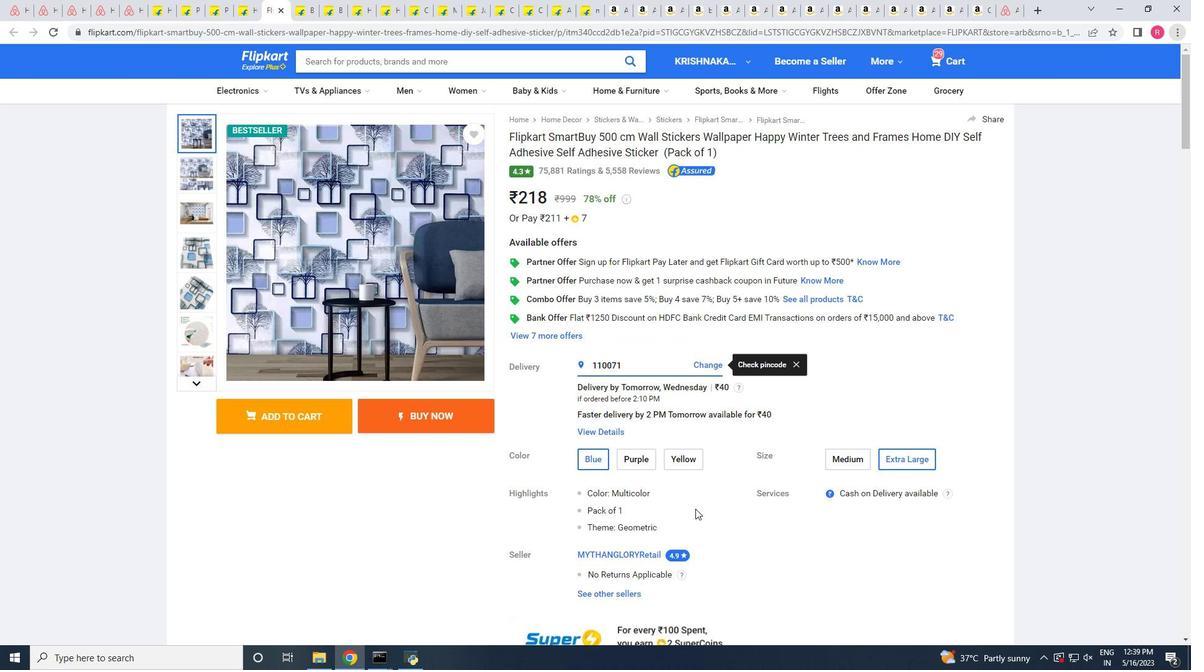 
Action: Mouse scrolled (691, 515) with delta (0, 0)
Screenshot: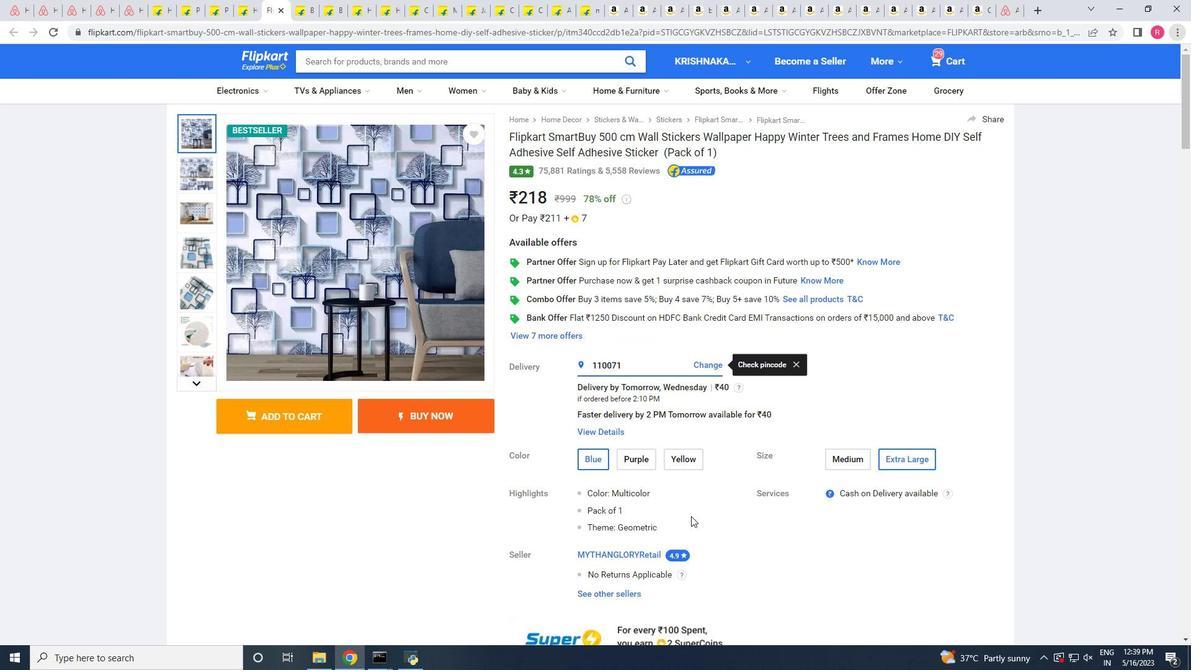 
Action: Mouse moved to (691, 498)
Screenshot: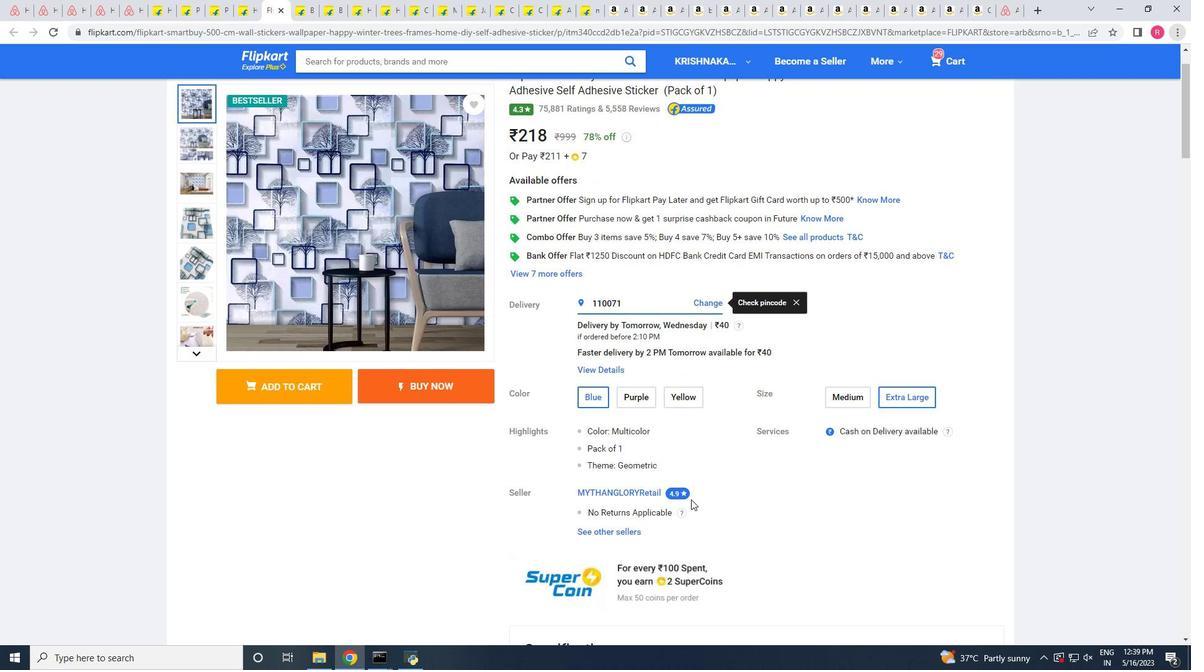 
Action: Mouse scrolled (691, 499) with delta (0, 0)
Screenshot: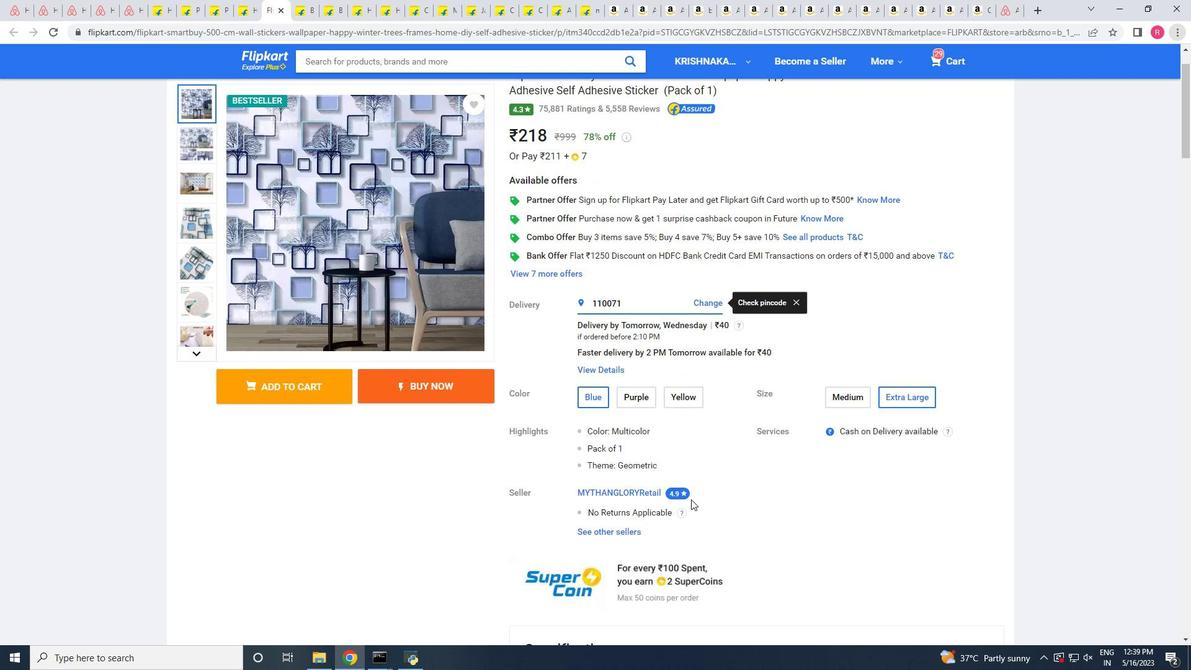 
Action: Mouse scrolled (691, 499) with delta (0, 0)
Screenshot: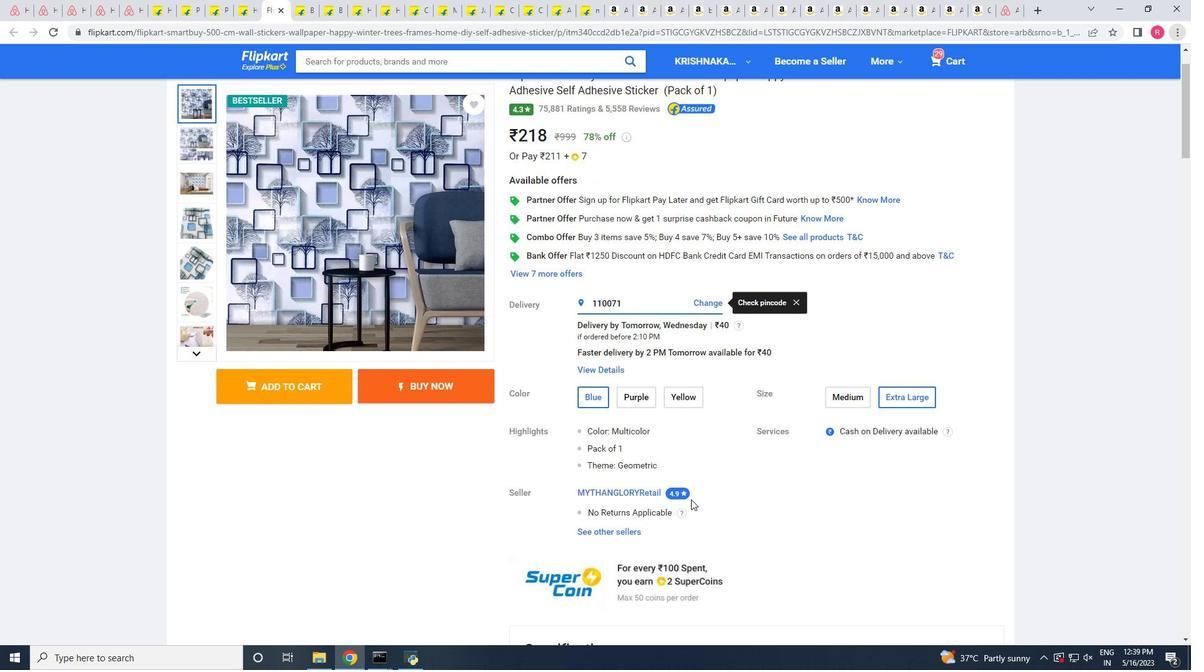 
Action: Mouse scrolled (691, 499) with delta (0, 0)
Screenshot: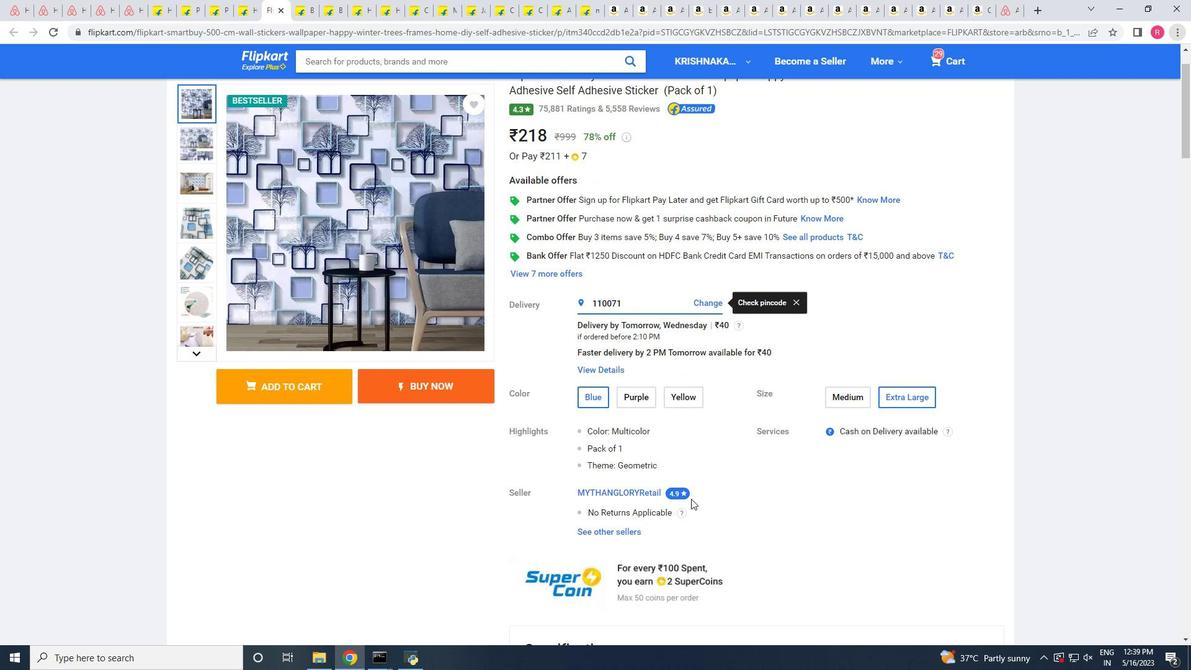 
Action: Mouse scrolled (691, 498) with delta (0, 0)
Screenshot: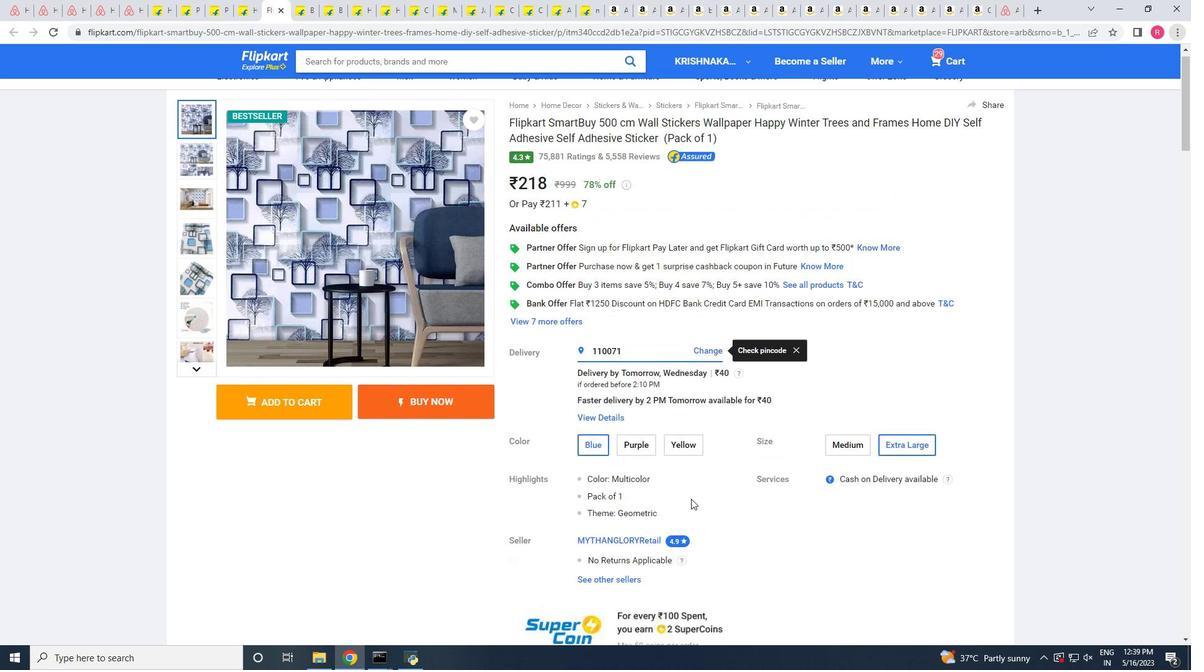 
Action: Mouse scrolled (691, 498) with delta (0, 0)
Screenshot: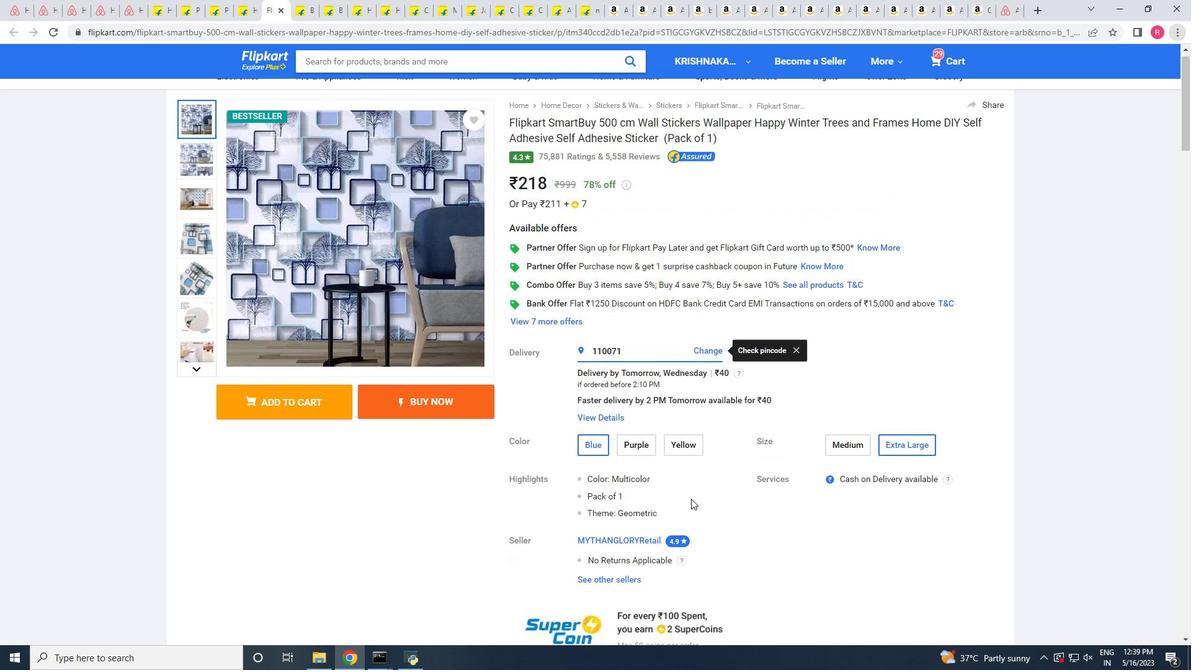 
Action: Mouse scrolled (691, 498) with delta (0, 0)
Screenshot: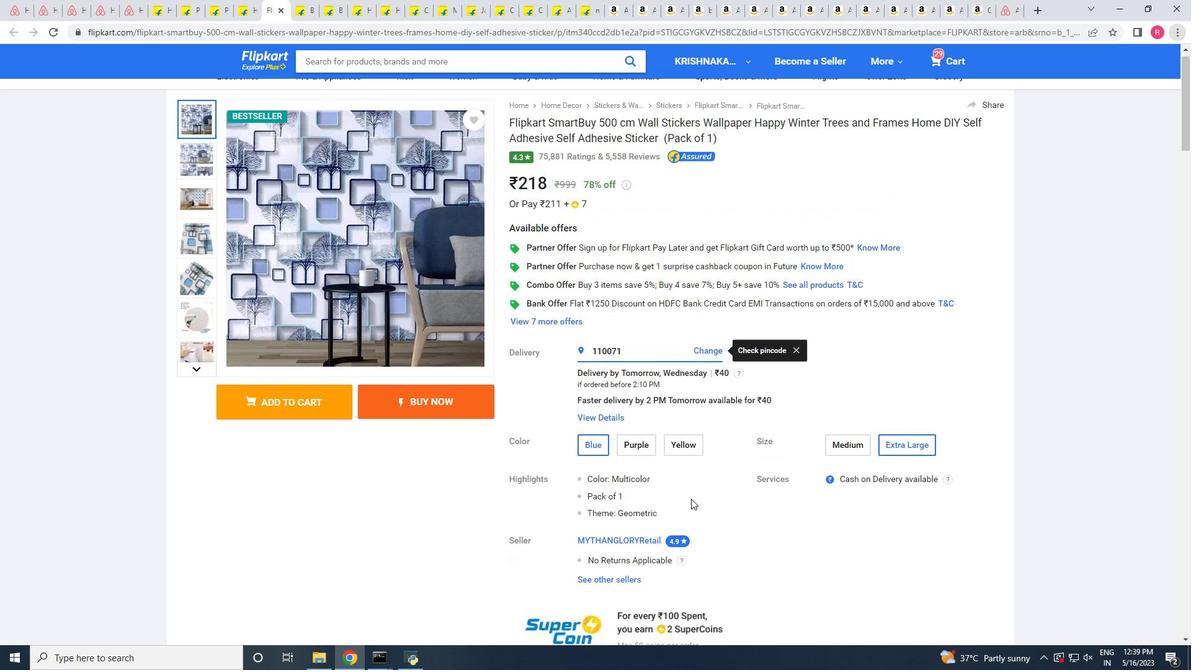 
Action: Mouse scrolled (691, 498) with delta (0, 0)
Screenshot: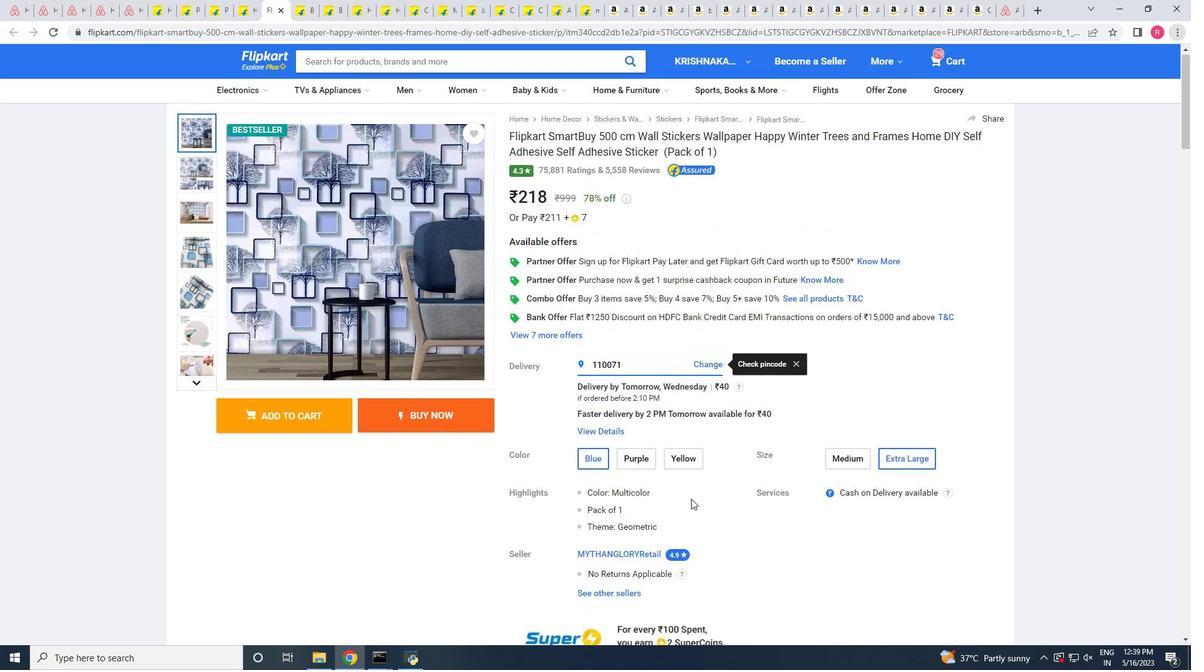 
Action: Mouse scrolled (691, 498) with delta (0, 0)
Screenshot: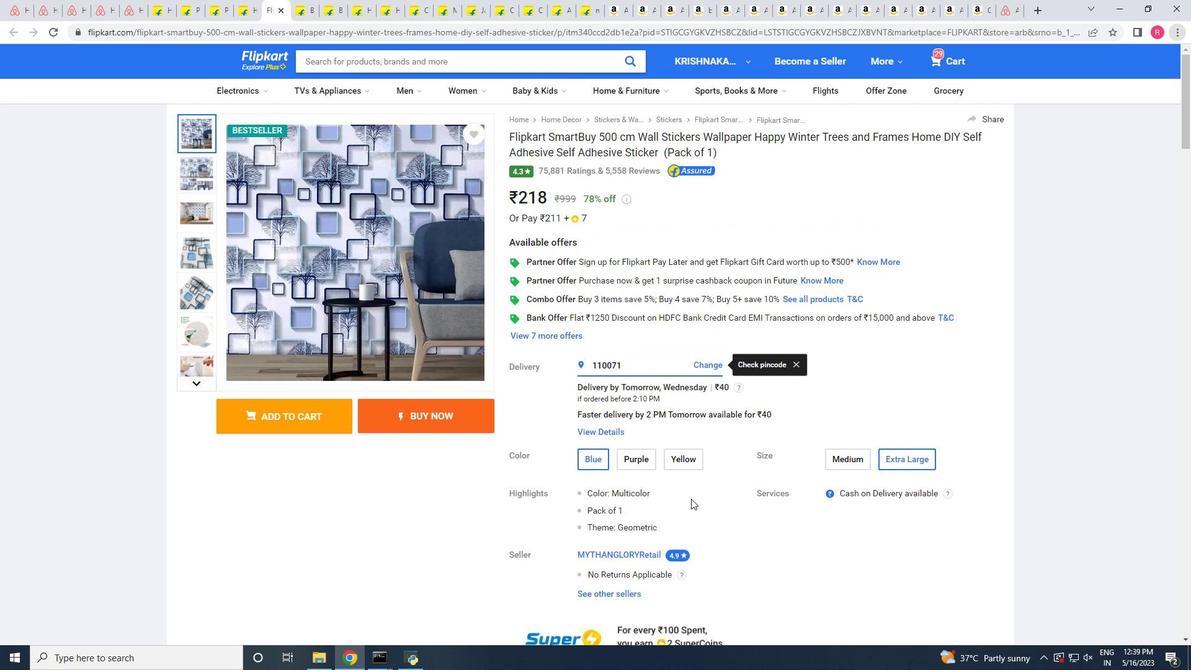 
Action: Mouse scrolled (691, 498) with delta (0, 0)
Screenshot: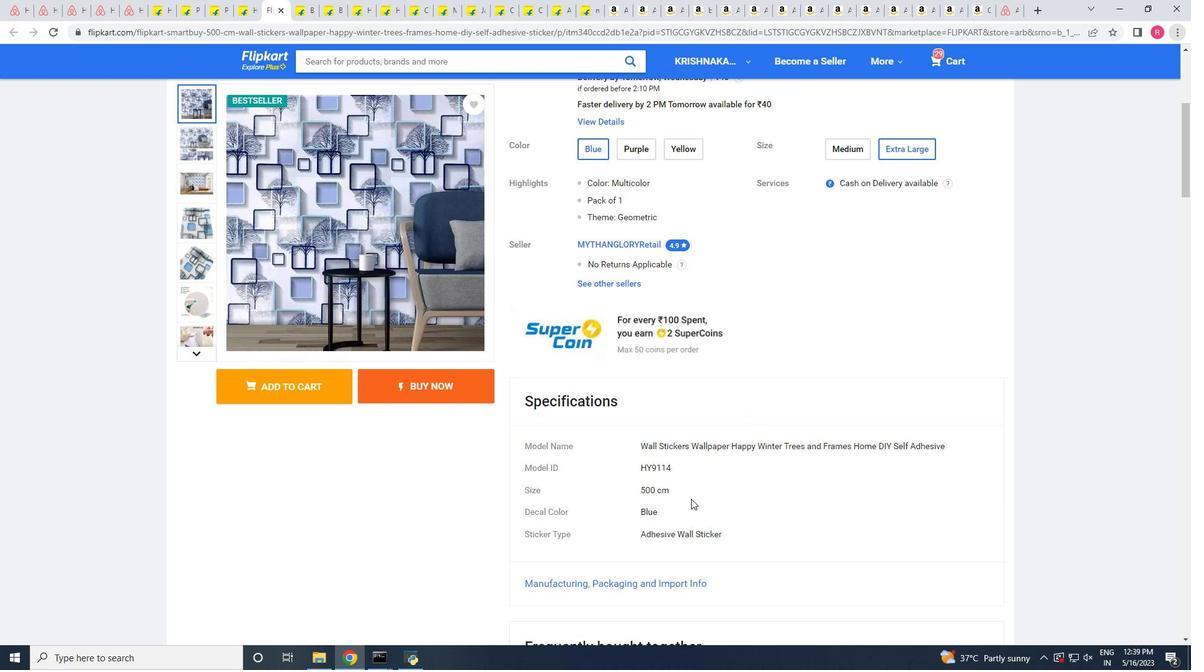 
Action: Mouse scrolled (691, 498) with delta (0, 0)
Screenshot: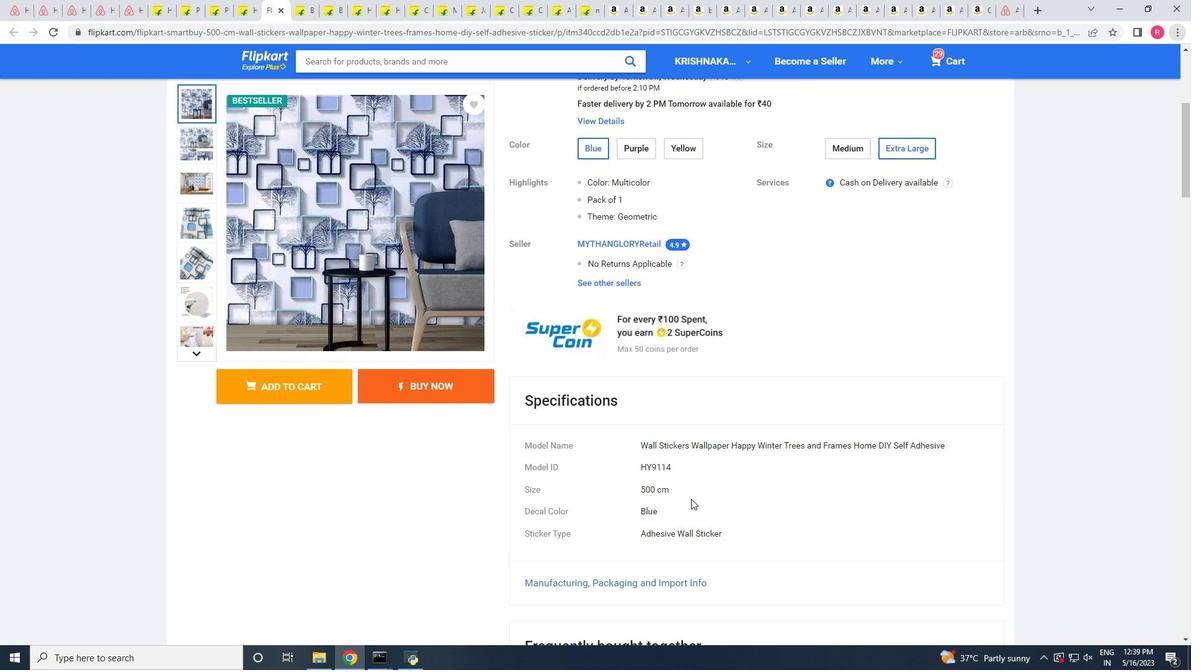
Action: Mouse moved to (645, 458)
Screenshot: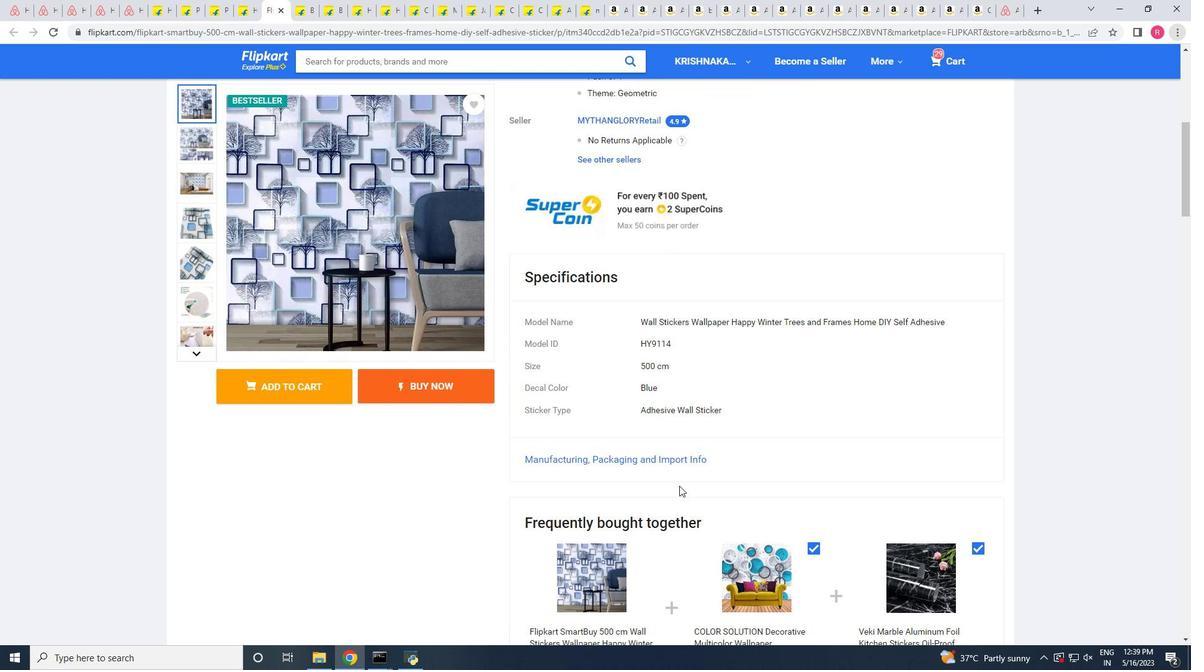 
Action: Mouse pressed left at (645, 458)
Screenshot: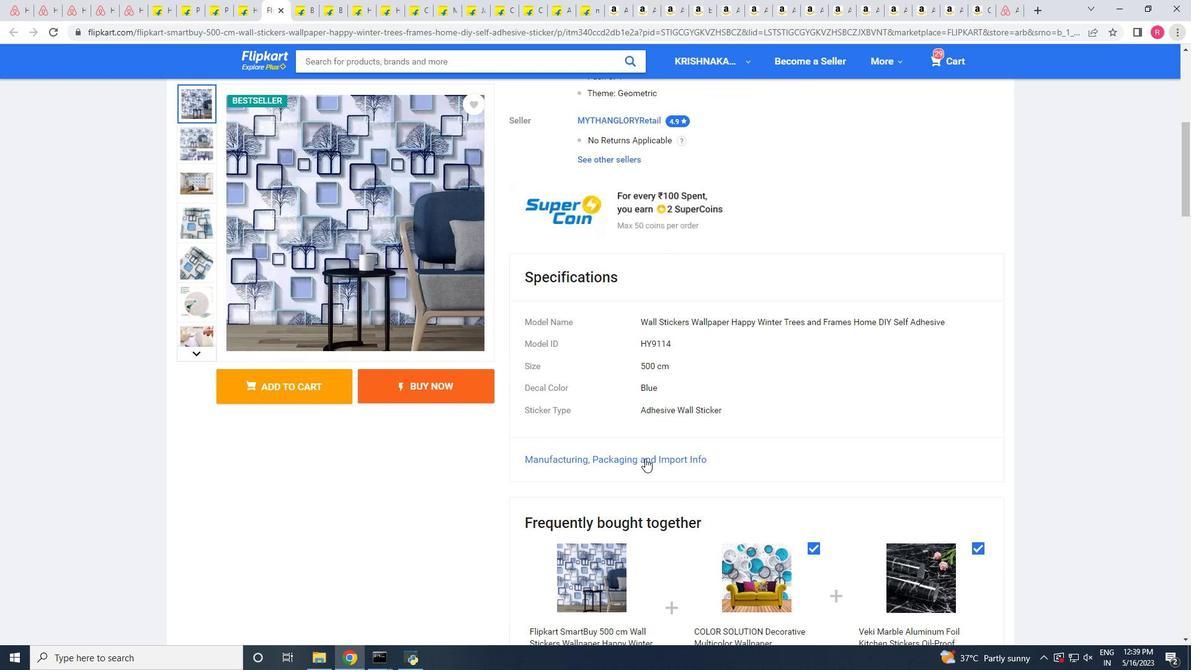 
Action: Mouse scrolled (645, 457) with delta (0, 0)
Screenshot: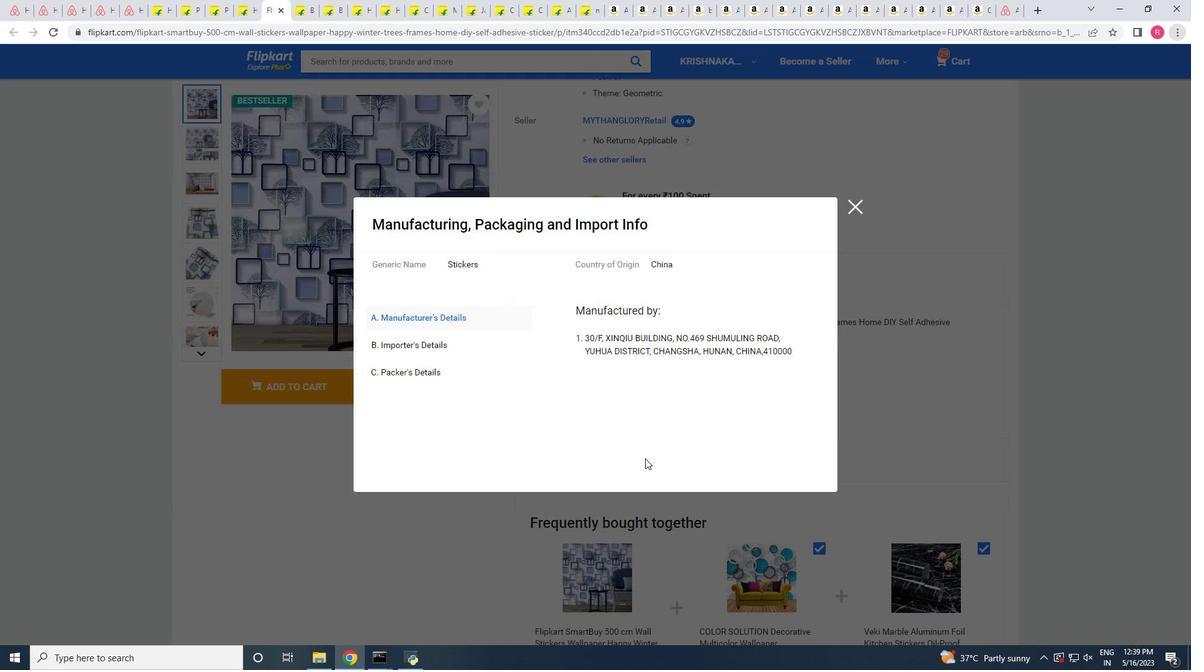 
Action: Mouse scrolled (645, 457) with delta (0, 0)
Screenshot: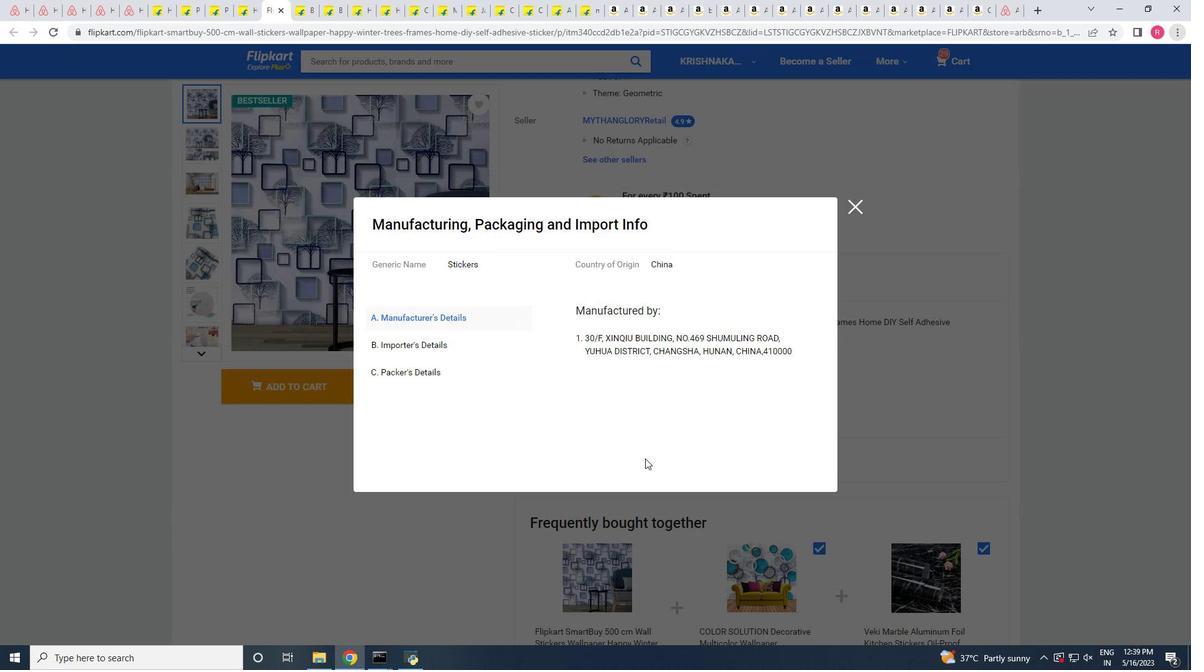
Action: Mouse scrolled (645, 457) with delta (0, 0)
Screenshot: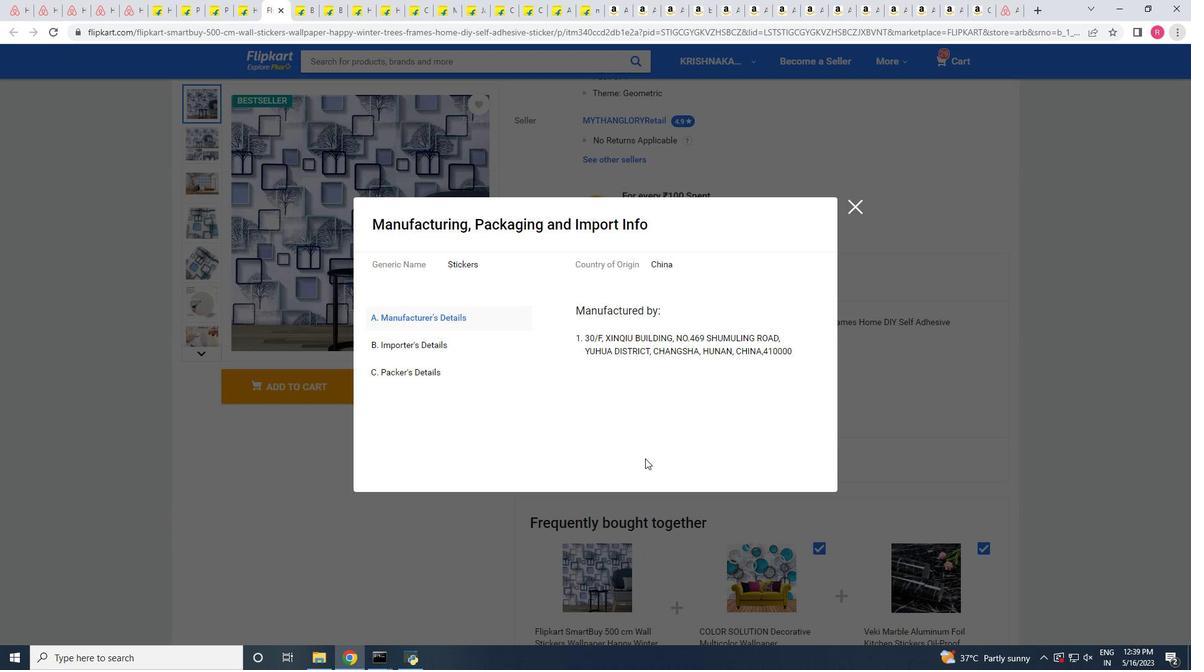 
Action: Mouse moved to (856, 204)
Screenshot: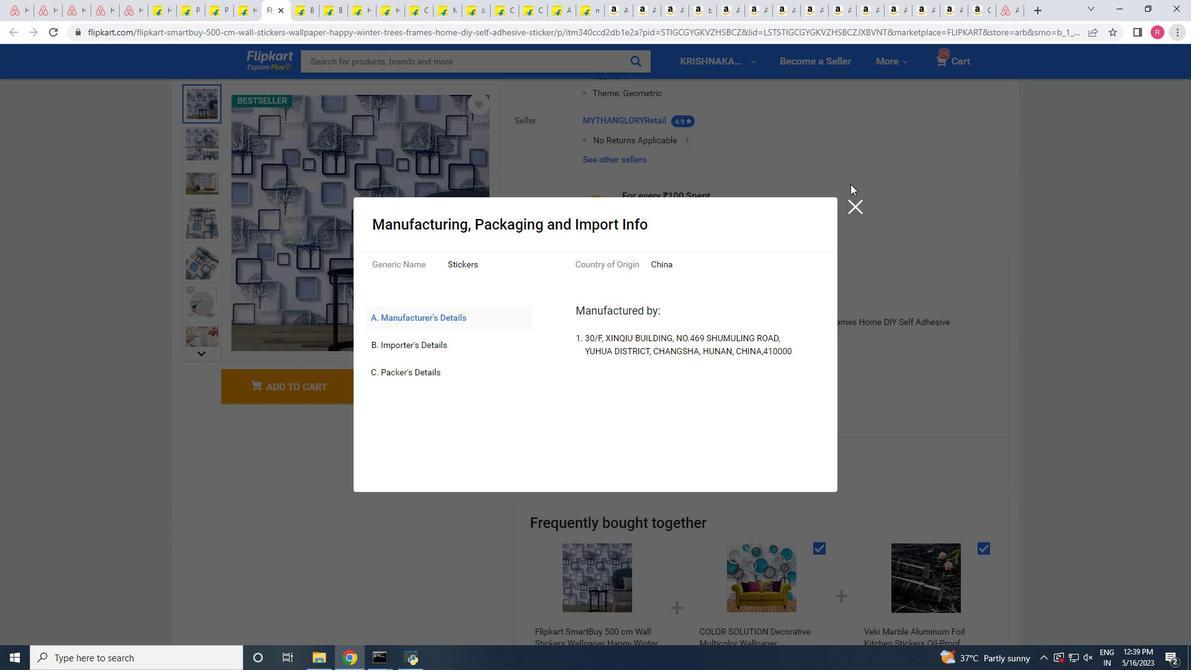 
Action: Mouse pressed left at (856, 204)
Screenshot: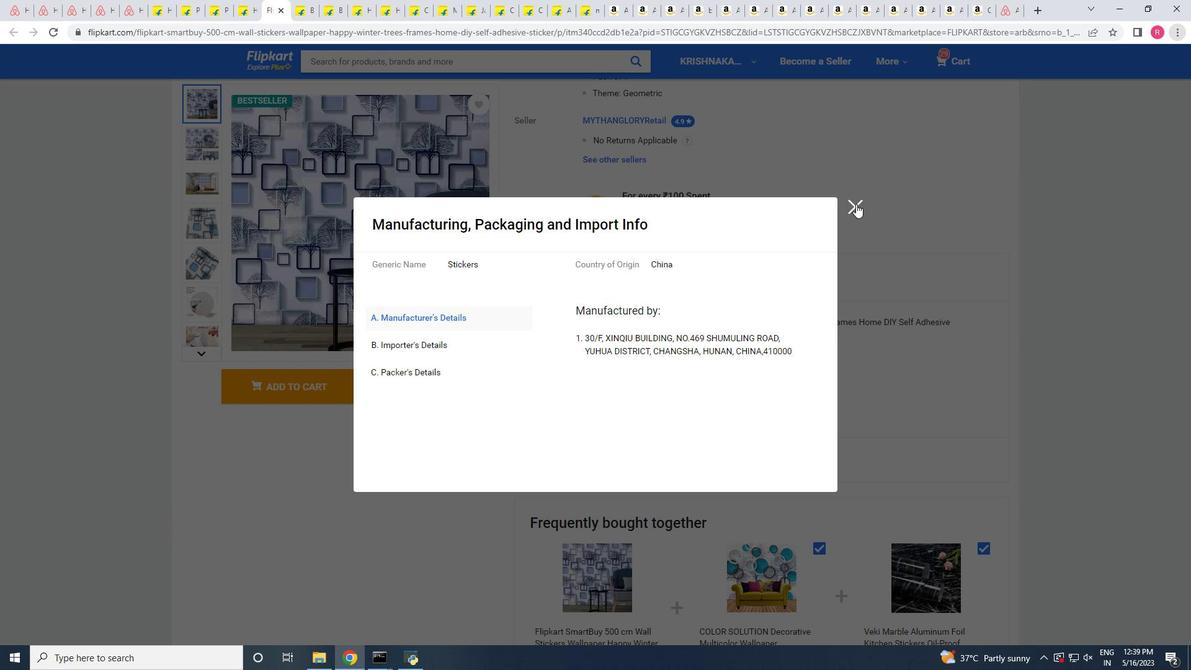 
